 Task: Look for space in Bezons, France from 12th  August, 2023 to 15th August, 2023 for 3 adults in price range Rs.12000 to Rs.16000. Place can be entire place with 2 bedrooms having 3 beds and 1 bathroom. Property type can be house, flat, guest house. Amenities needed are: washing machine. Booking option can be shelf check-in. Required host language is English.
Action: Mouse moved to (444, 233)
Screenshot: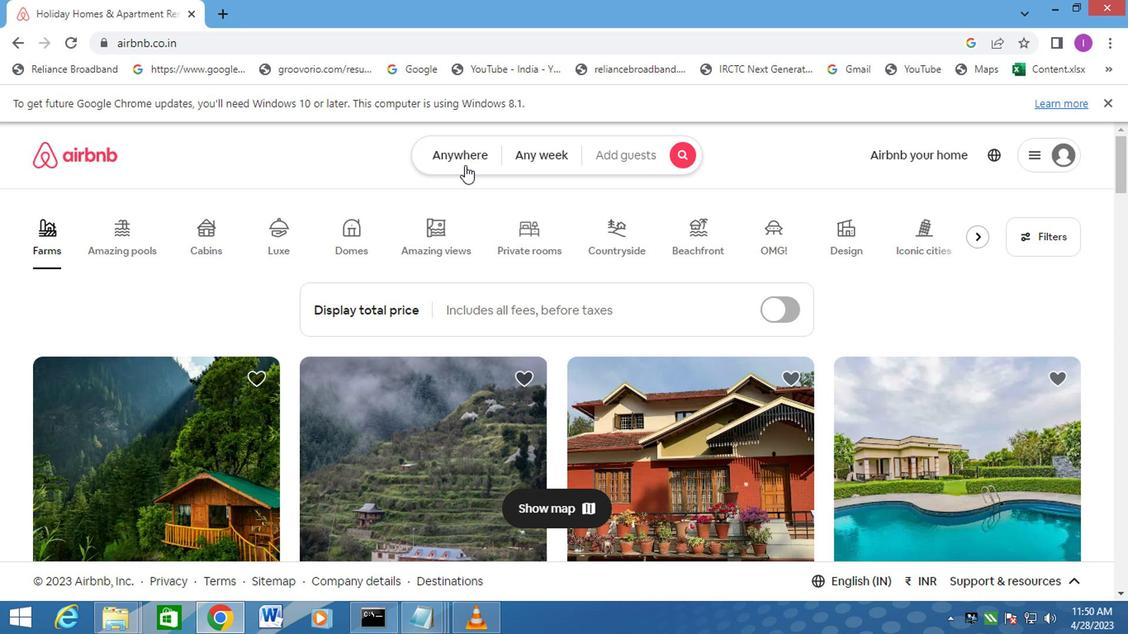
Action: Mouse pressed left at (444, 233)
Screenshot: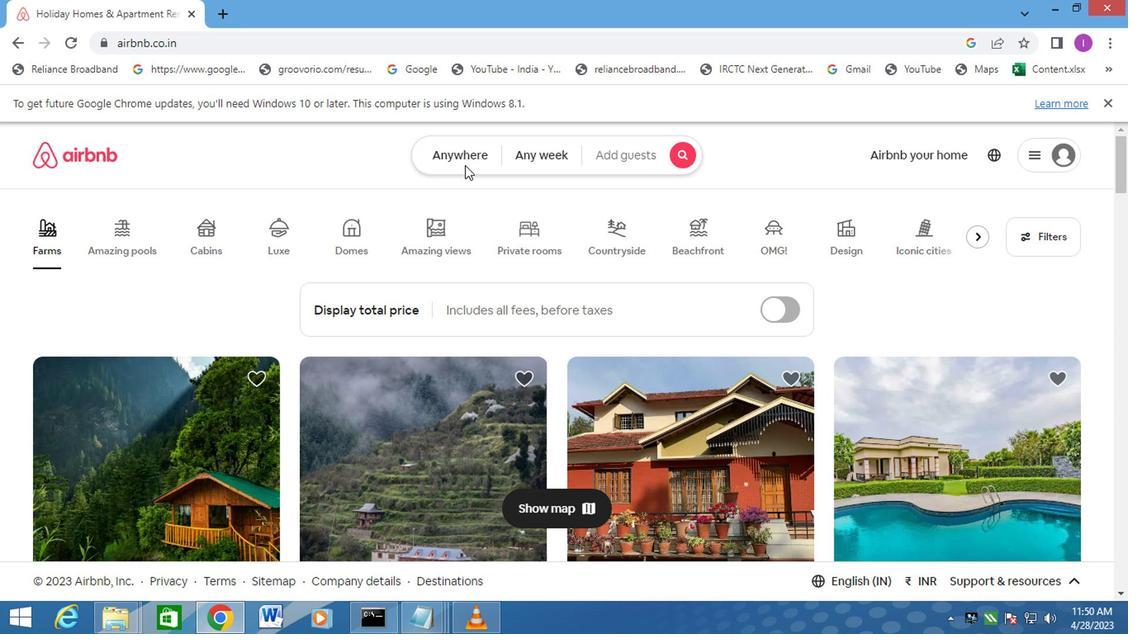 
Action: Mouse moved to (347, 279)
Screenshot: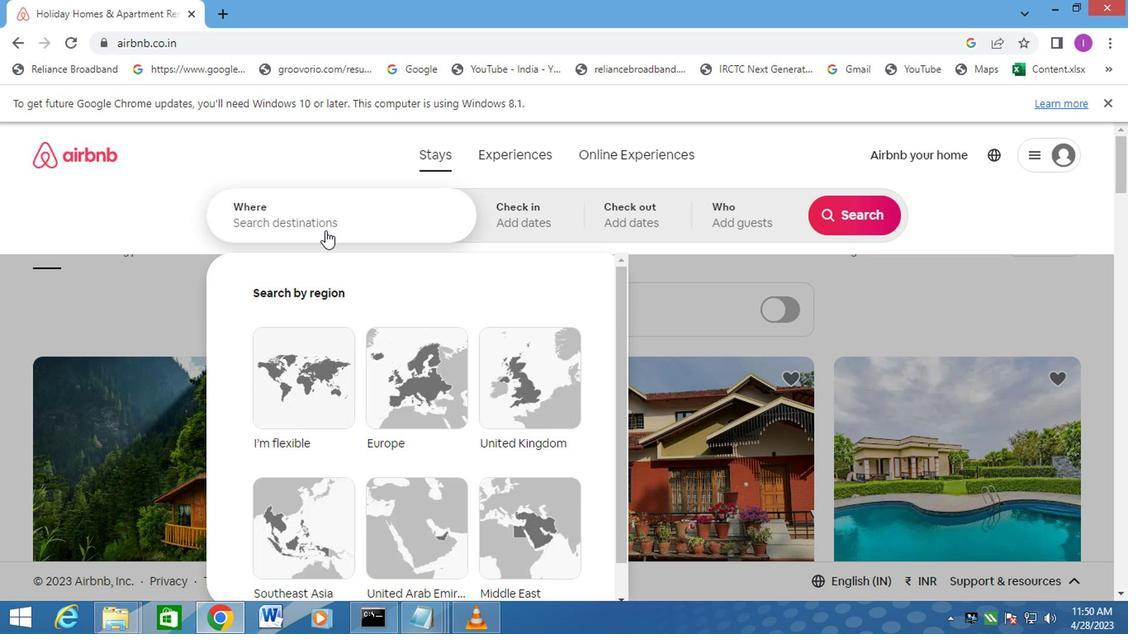
Action: Mouse pressed left at (347, 279)
Screenshot: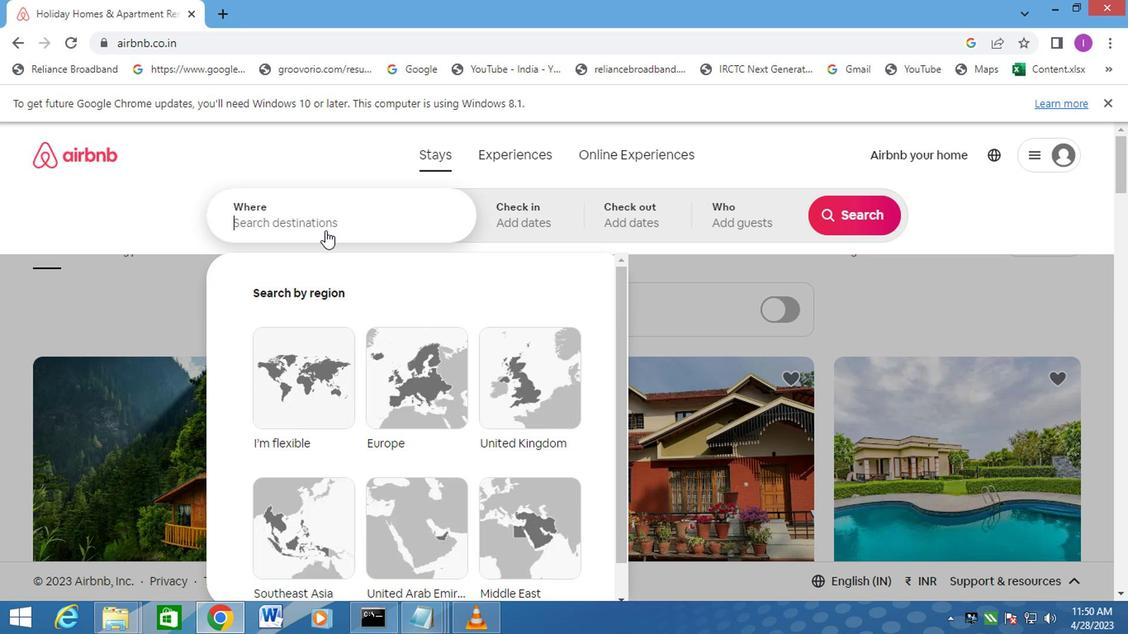 
Action: Mouse moved to (357, 271)
Screenshot: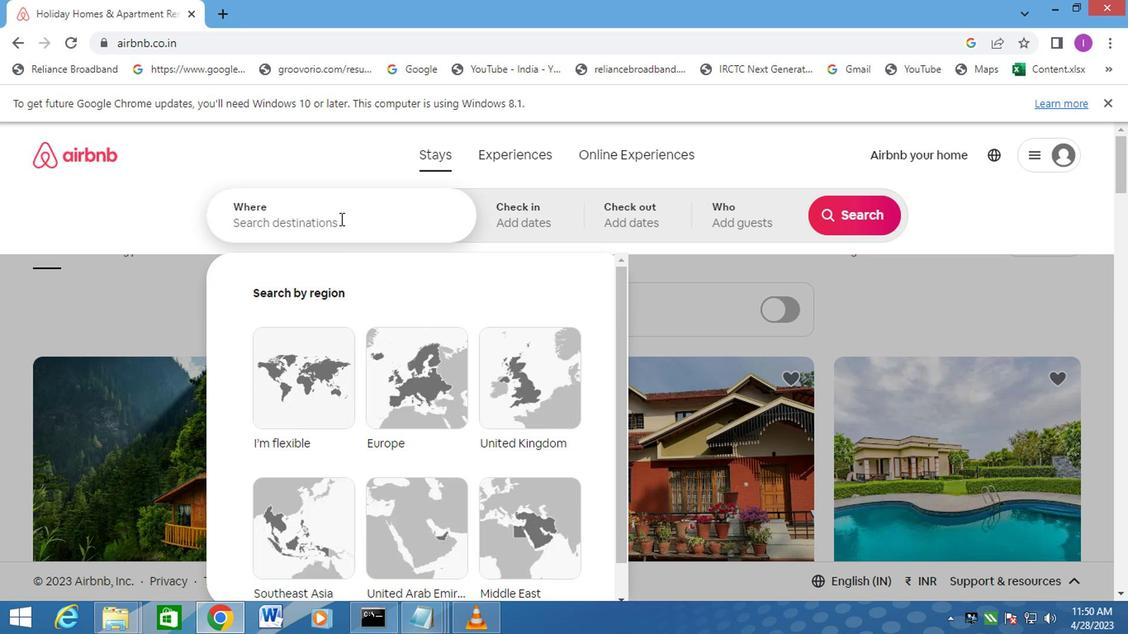 
Action: Key pressed <Key.shift>BEZONS
Screenshot: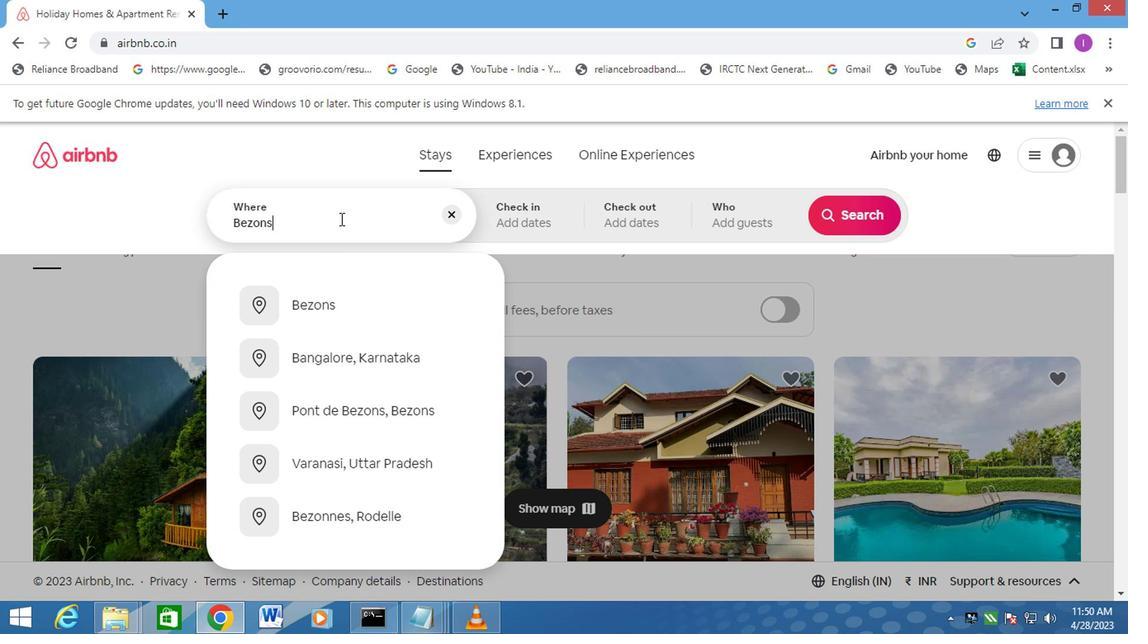 
Action: Mouse moved to (360, 270)
Screenshot: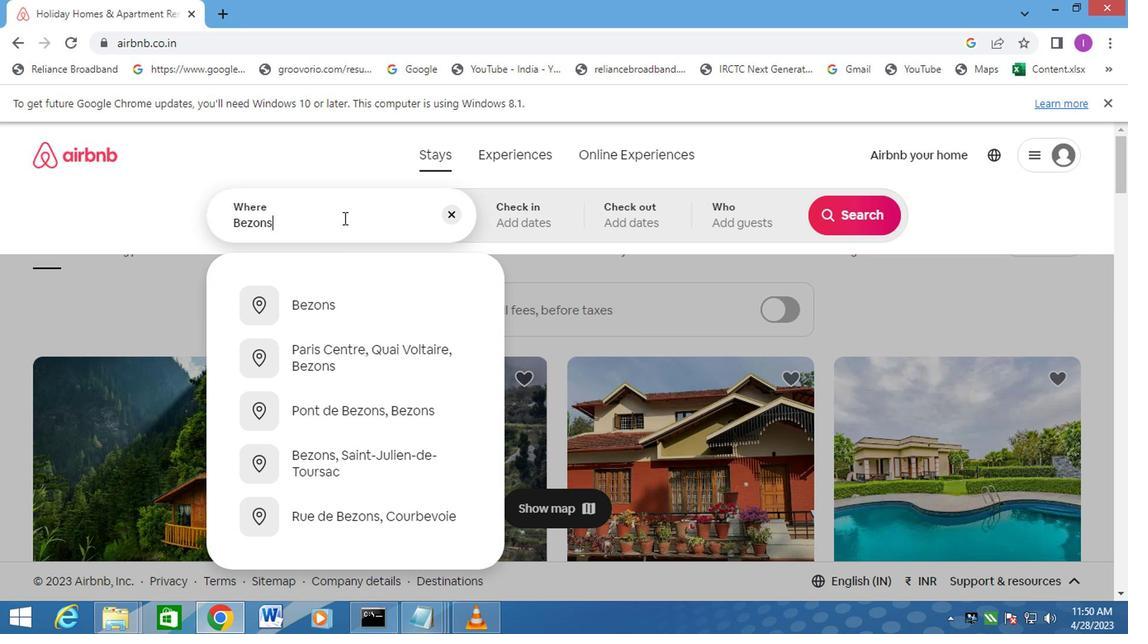 
Action: Key pressed ,<Key.shift>FRANCE
Screenshot: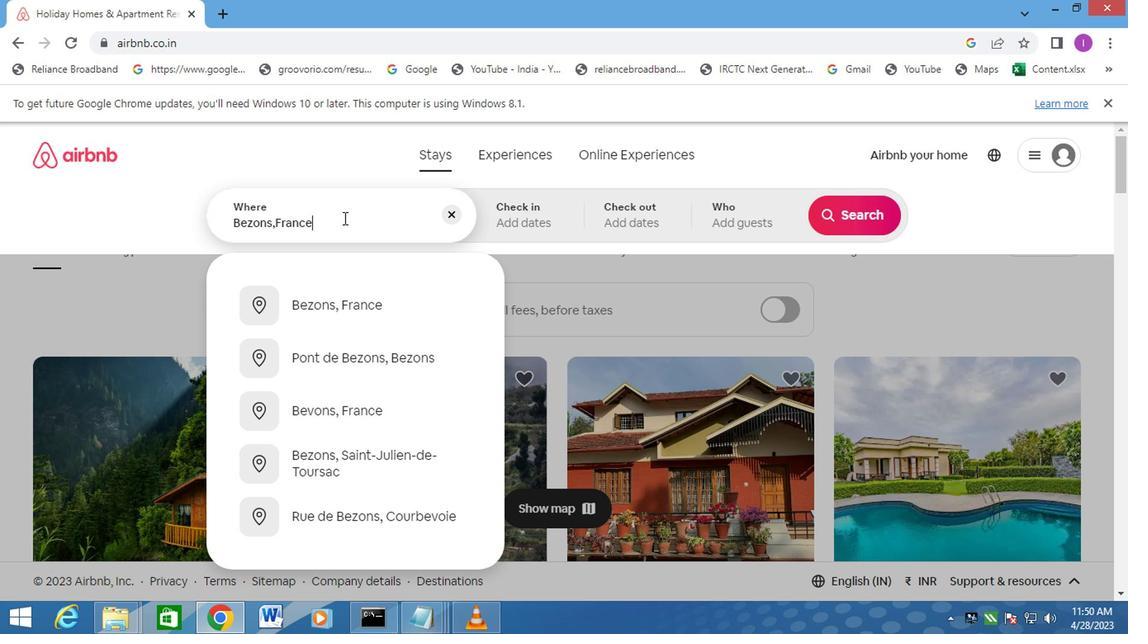 
Action: Mouse moved to (361, 332)
Screenshot: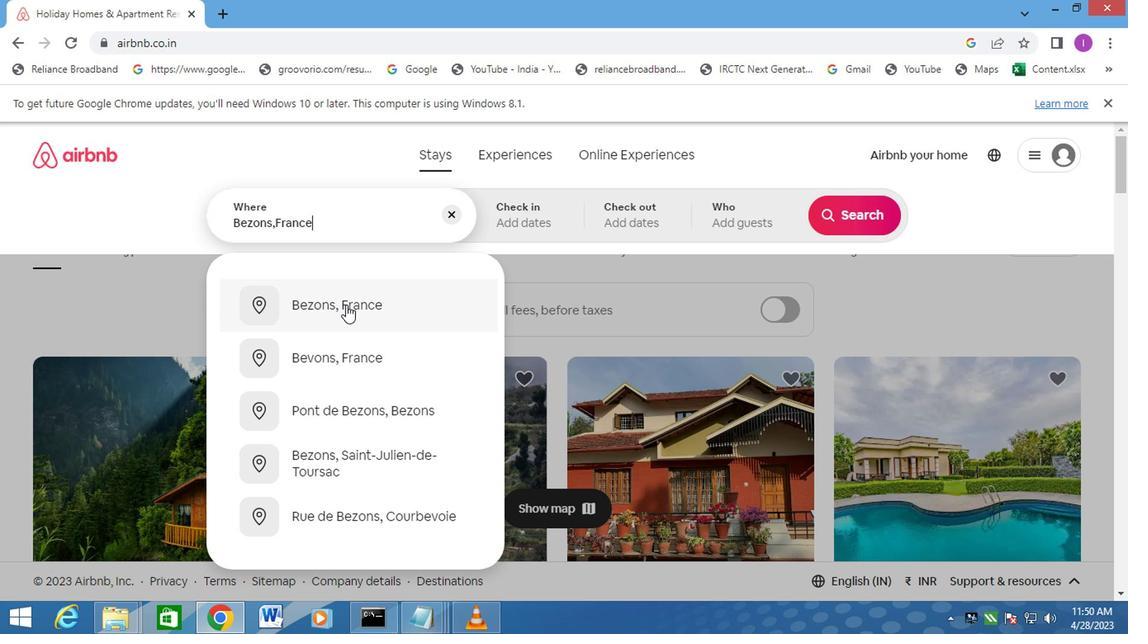 
Action: Mouse pressed left at (361, 332)
Screenshot: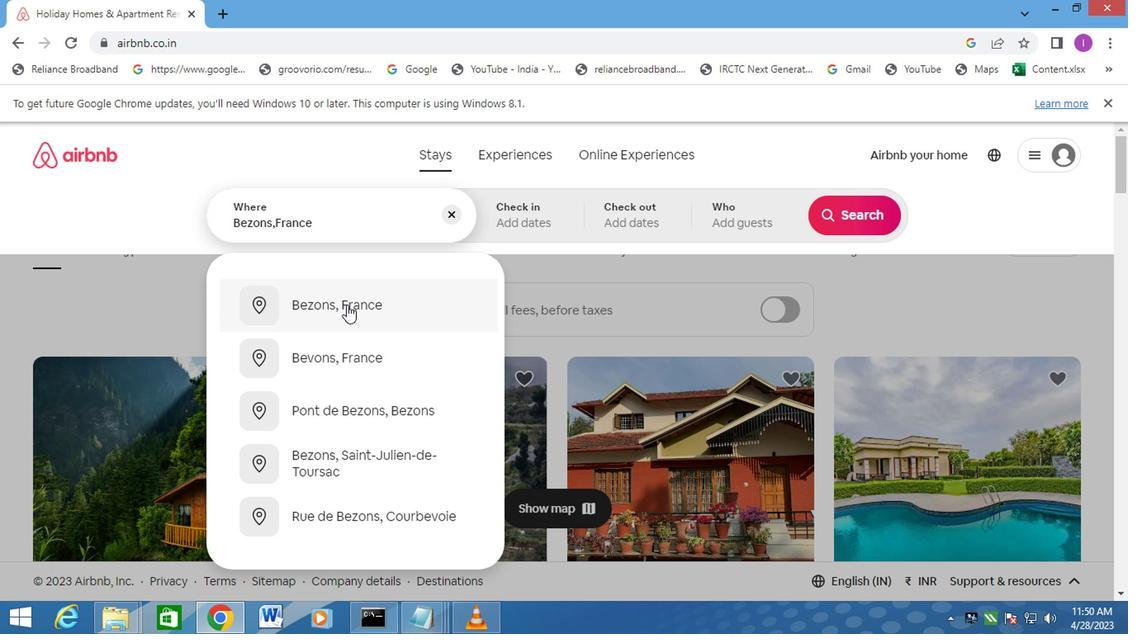 
Action: Mouse moved to (715, 365)
Screenshot: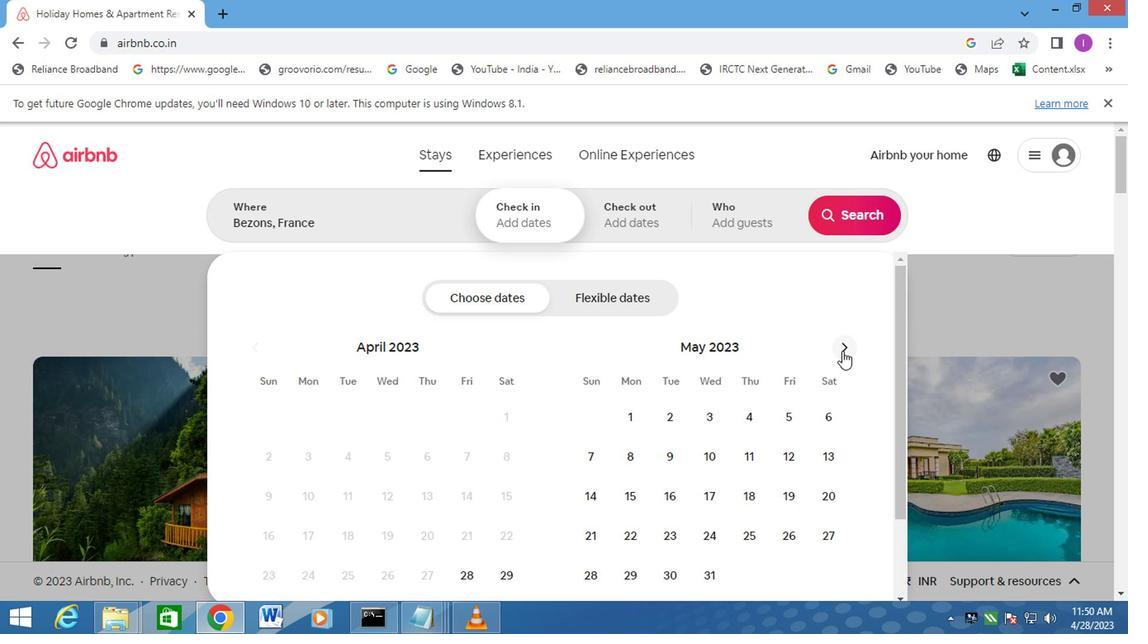 
Action: Mouse pressed left at (715, 365)
Screenshot: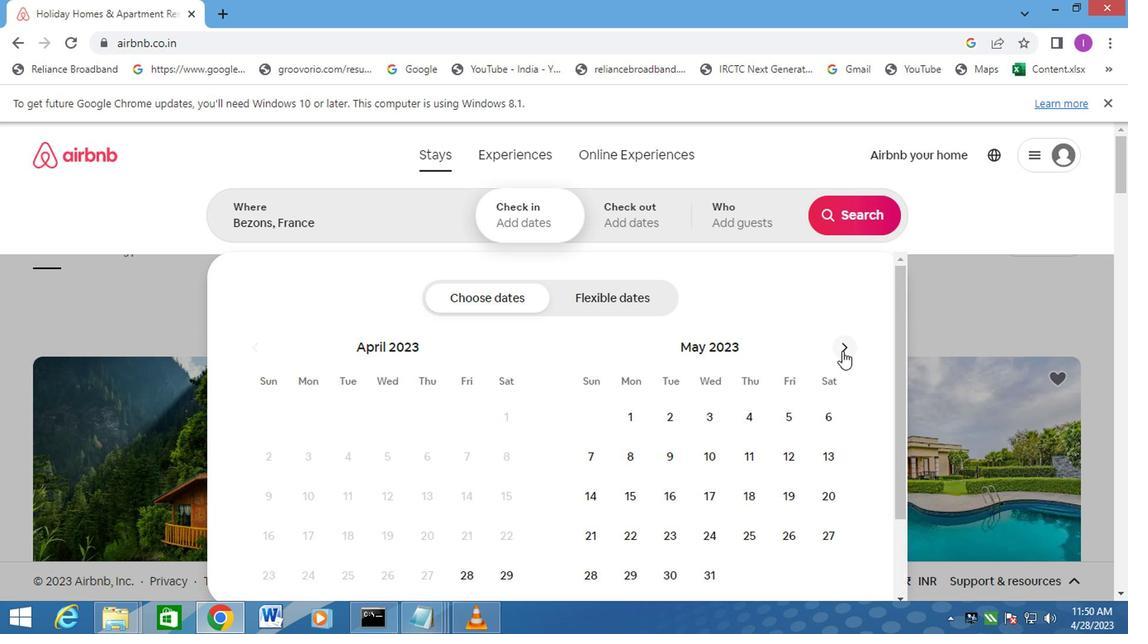 
Action: Mouse pressed left at (715, 365)
Screenshot: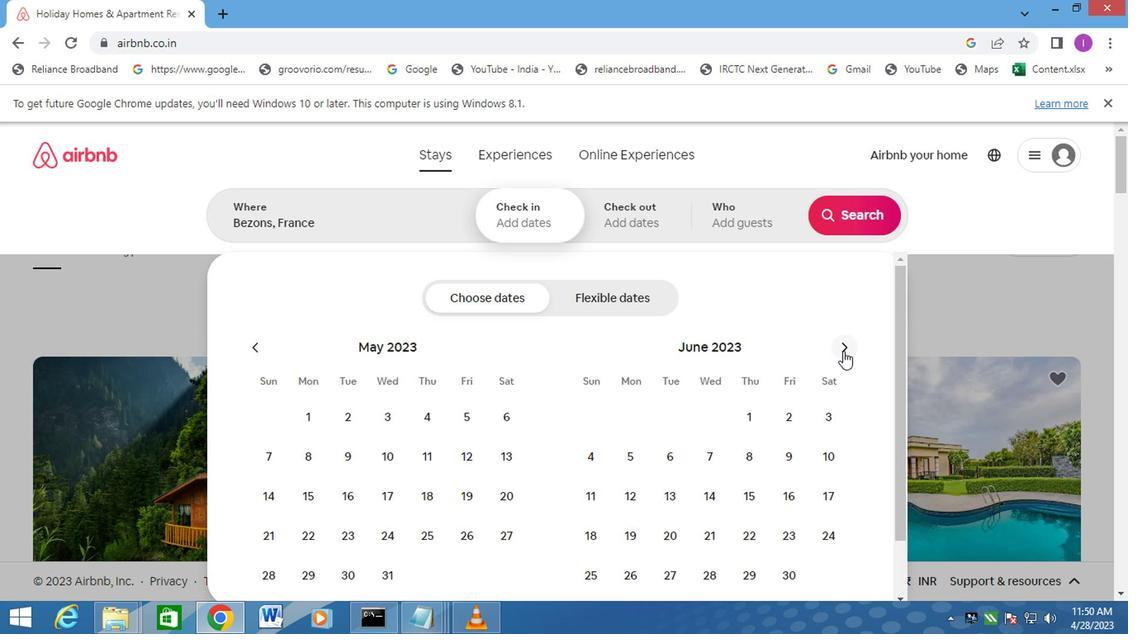 
Action: Mouse pressed left at (715, 365)
Screenshot: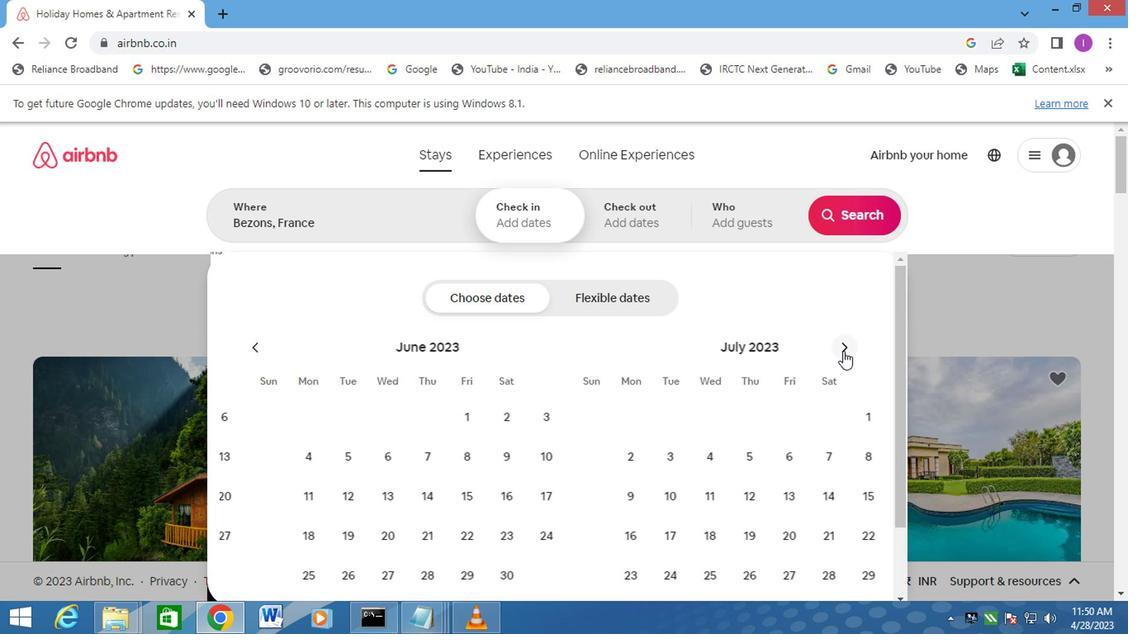
Action: Mouse moved to (715, 365)
Screenshot: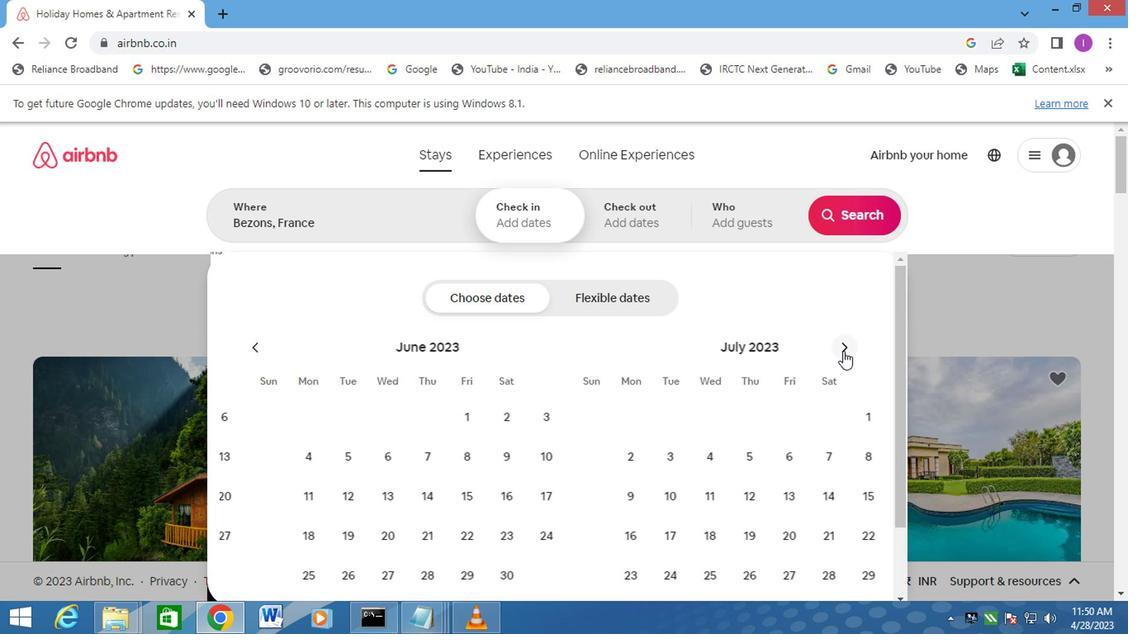 
Action: Mouse pressed left at (715, 365)
Screenshot: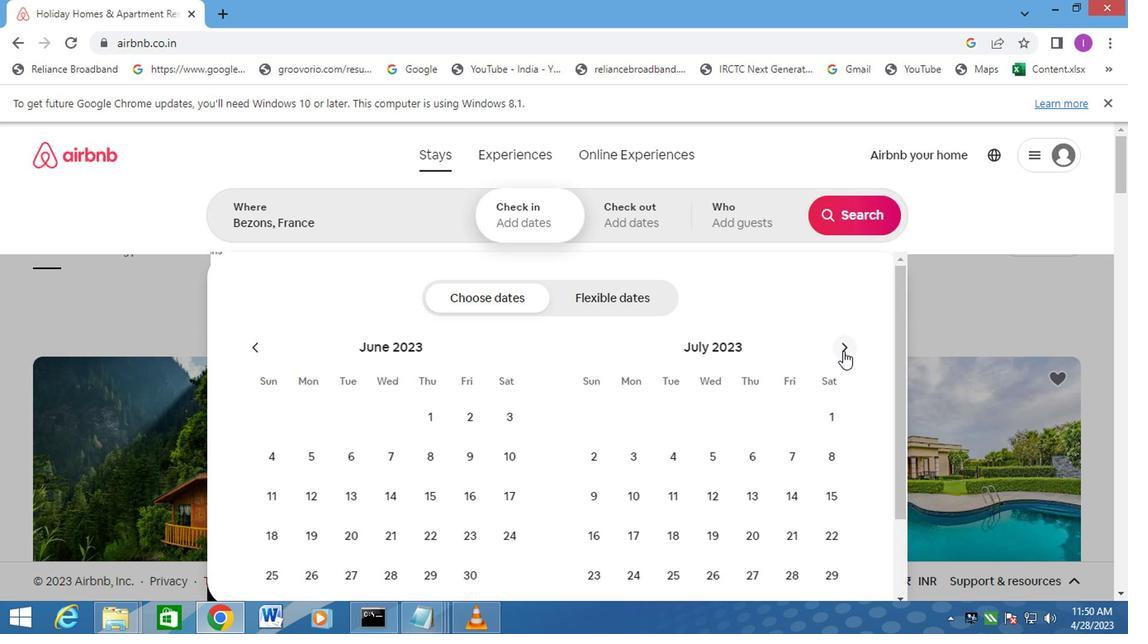 
Action: Mouse moved to (703, 442)
Screenshot: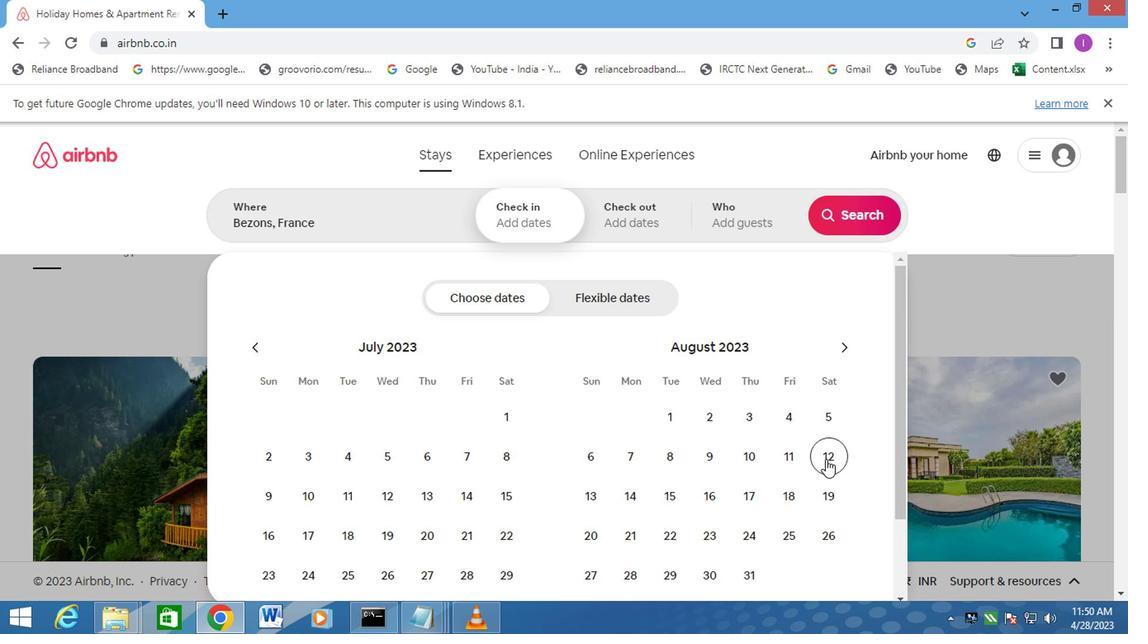 
Action: Mouse pressed left at (703, 442)
Screenshot: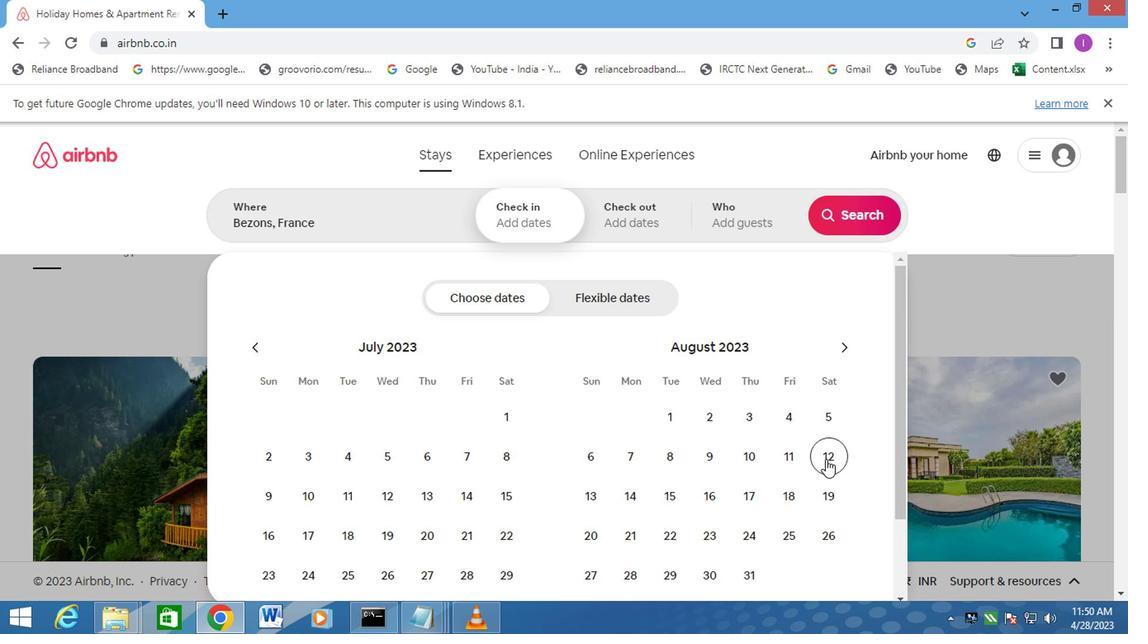 
Action: Mouse moved to (595, 470)
Screenshot: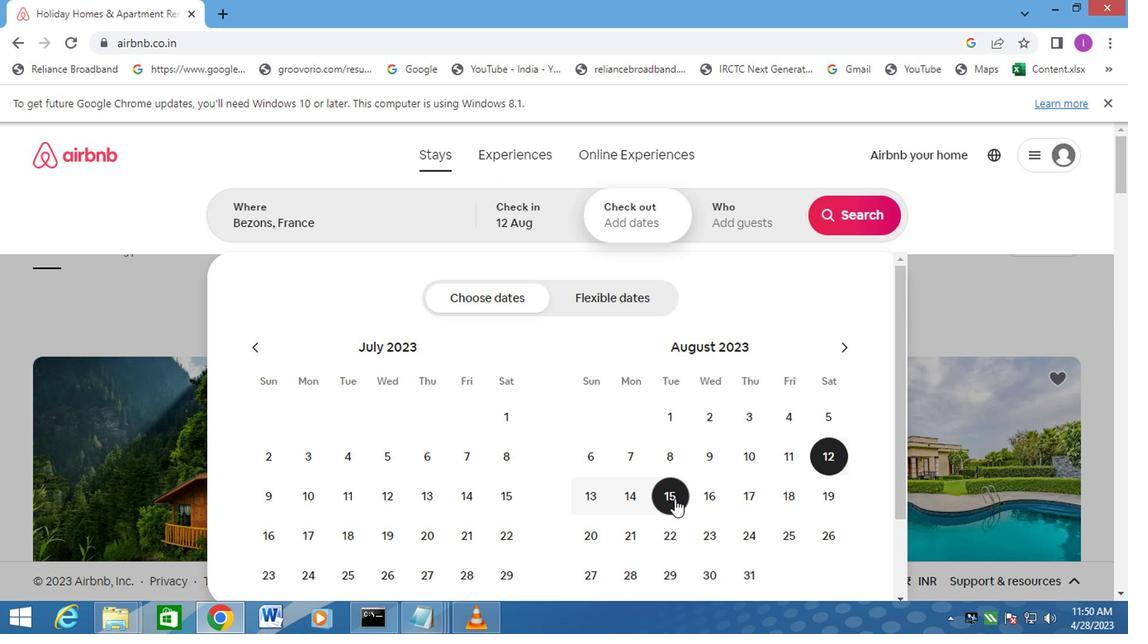 
Action: Mouse pressed left at (595, 470)
Screenshot: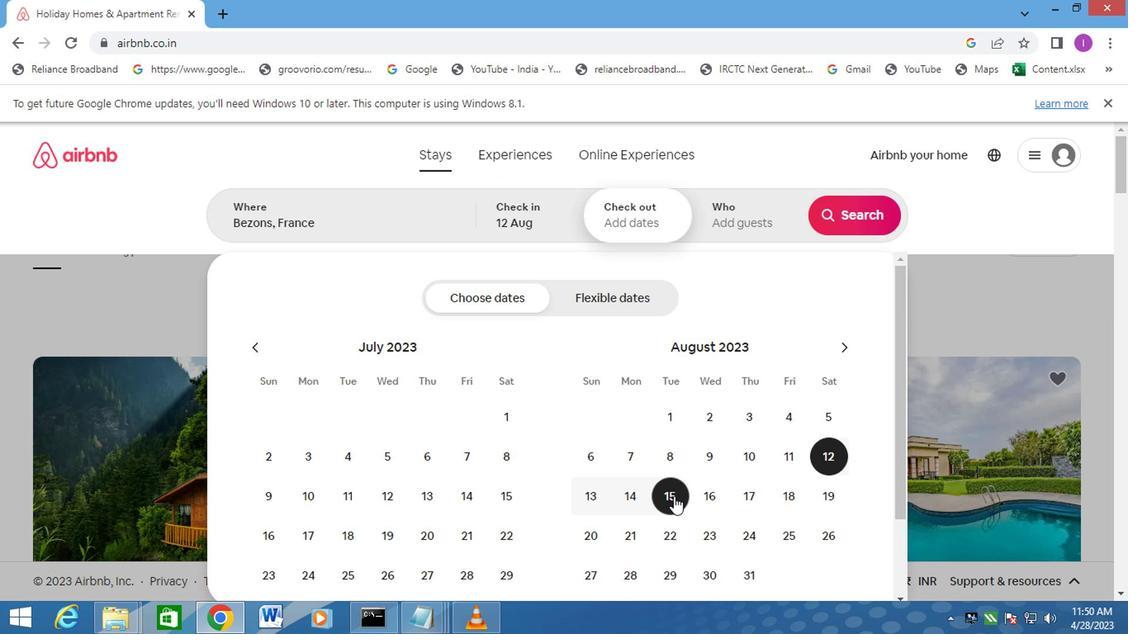
Action: Mouse moved to (659, 272)
Screenshot: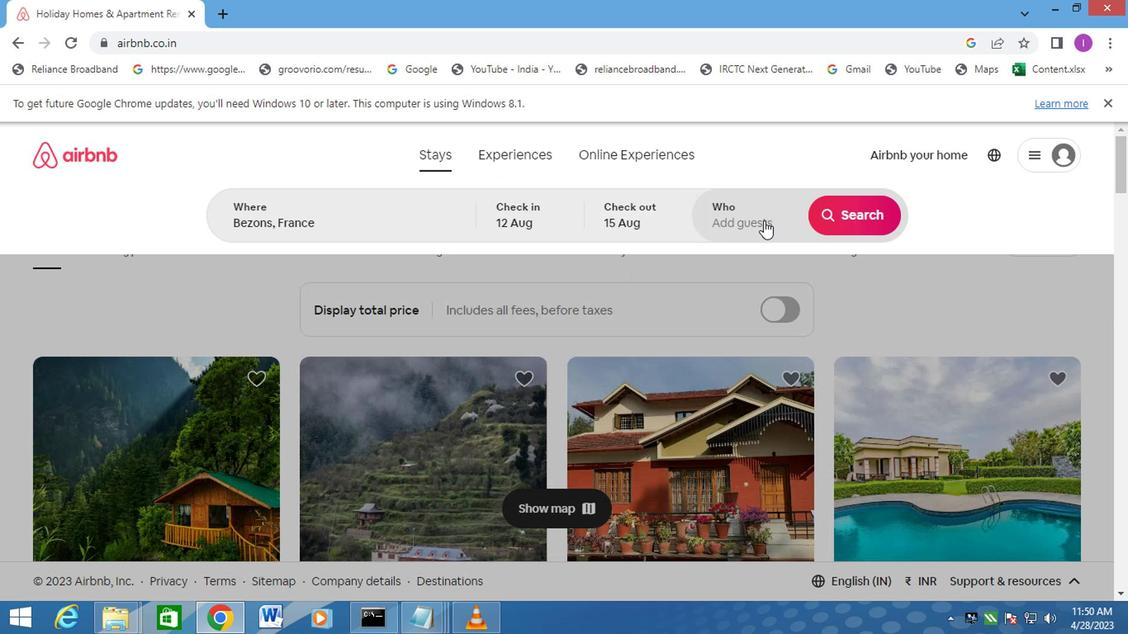 
Action: Mouse pressed left at (659, 272)
Screenshot: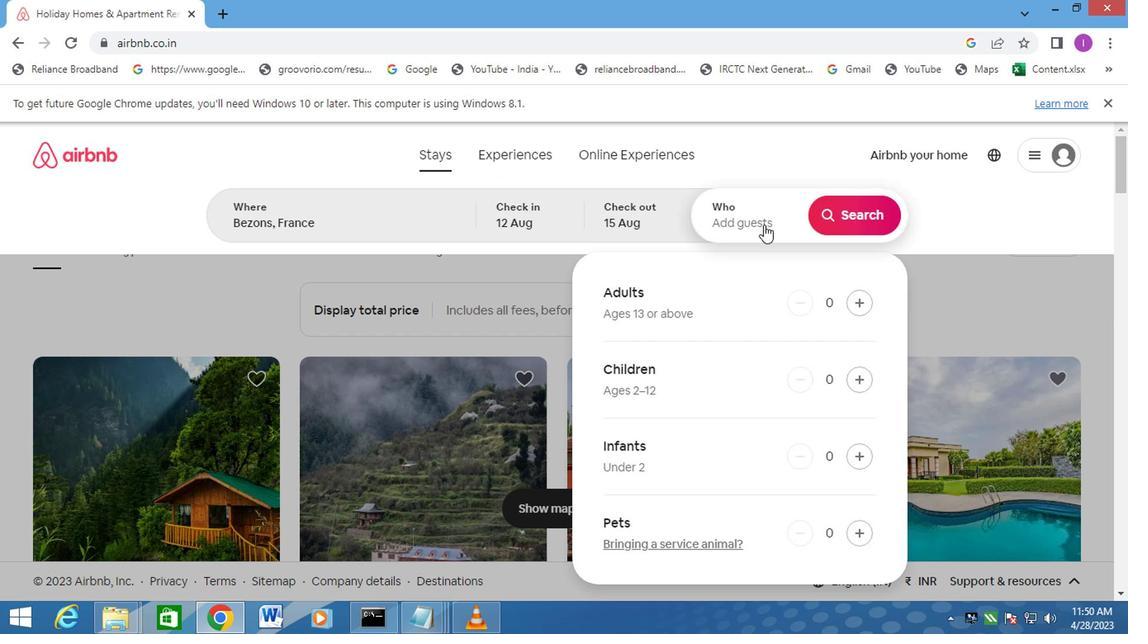 
Action: Mouse moved to (719, 329)
Screenshot: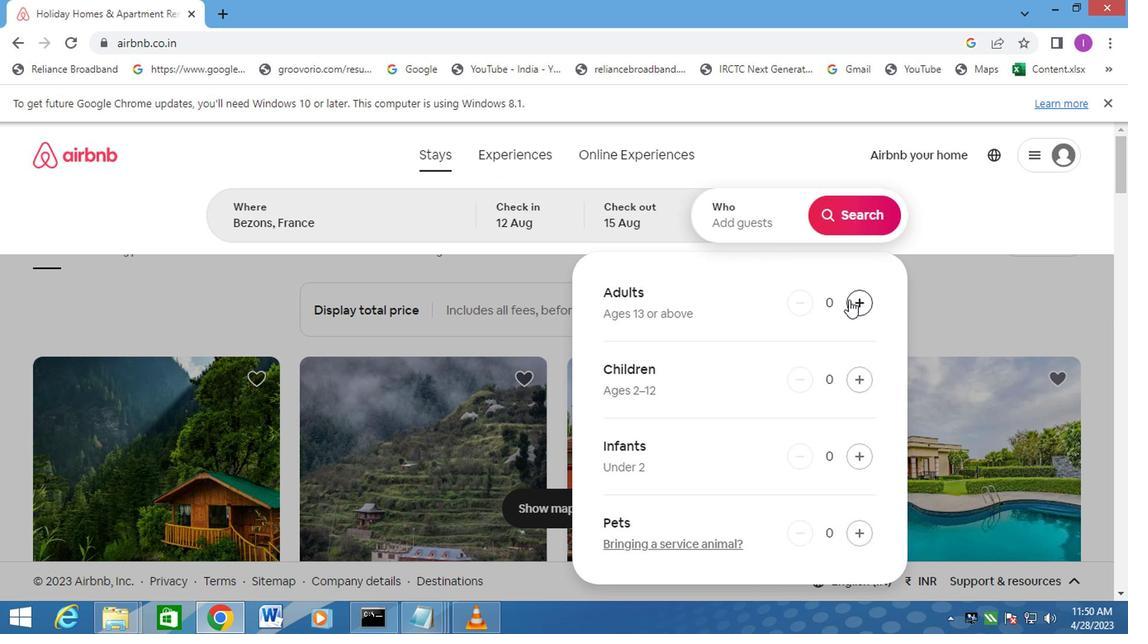 
Action: Mouse pressed left at (719, 329)
Screenshot: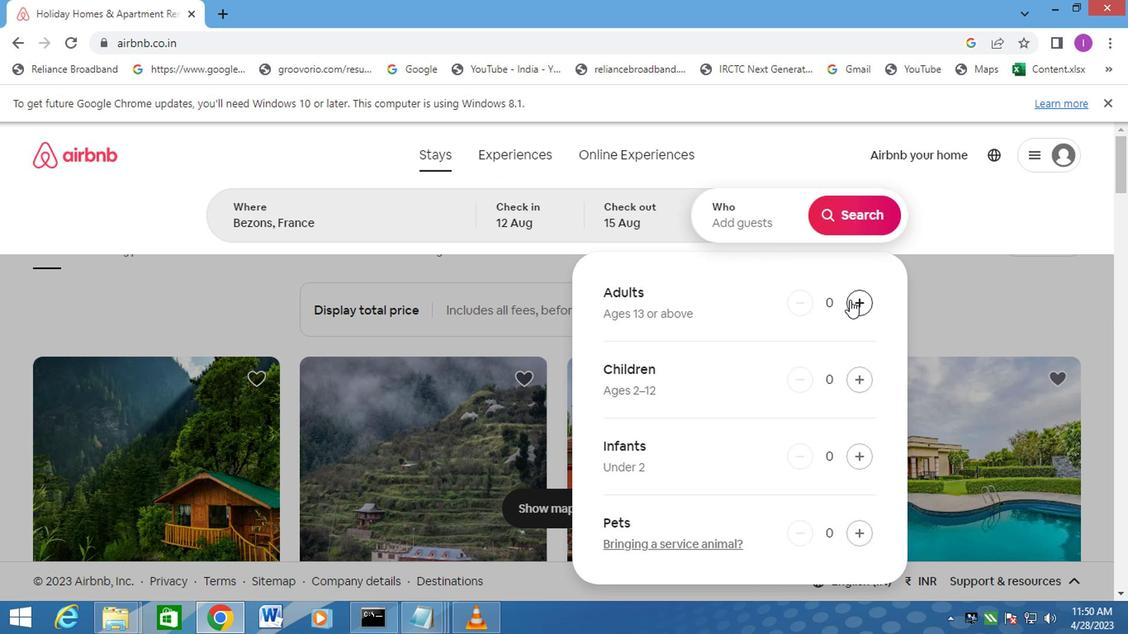 
Action: Mouse moved to (720, 329)
Screenshot: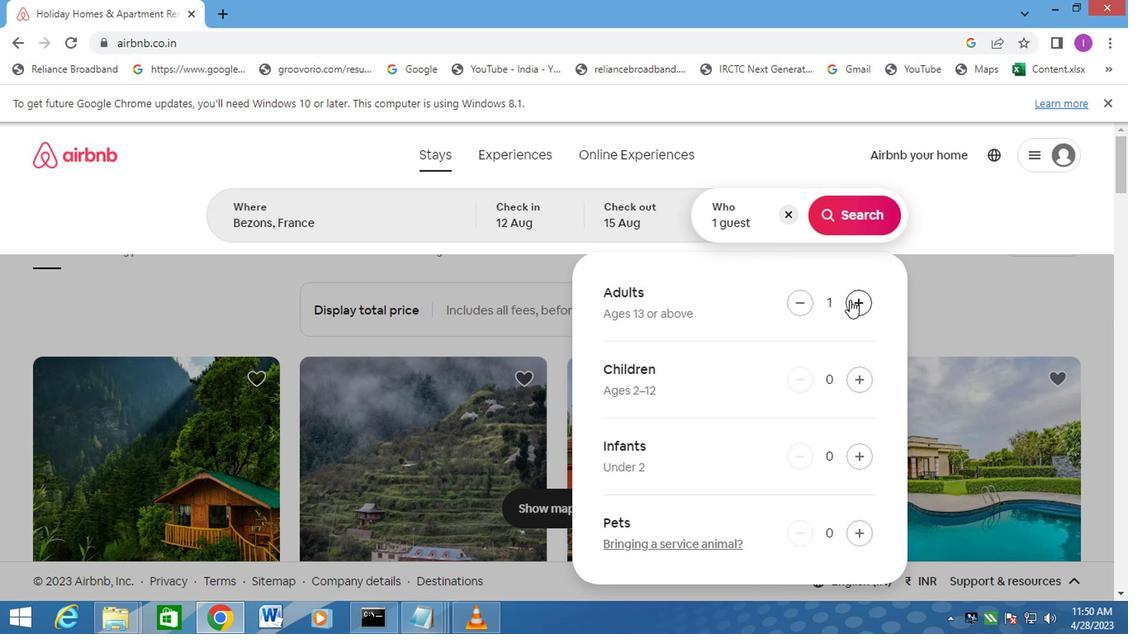 
Action: Mouse pressed left at (720, 329)
Screenshot: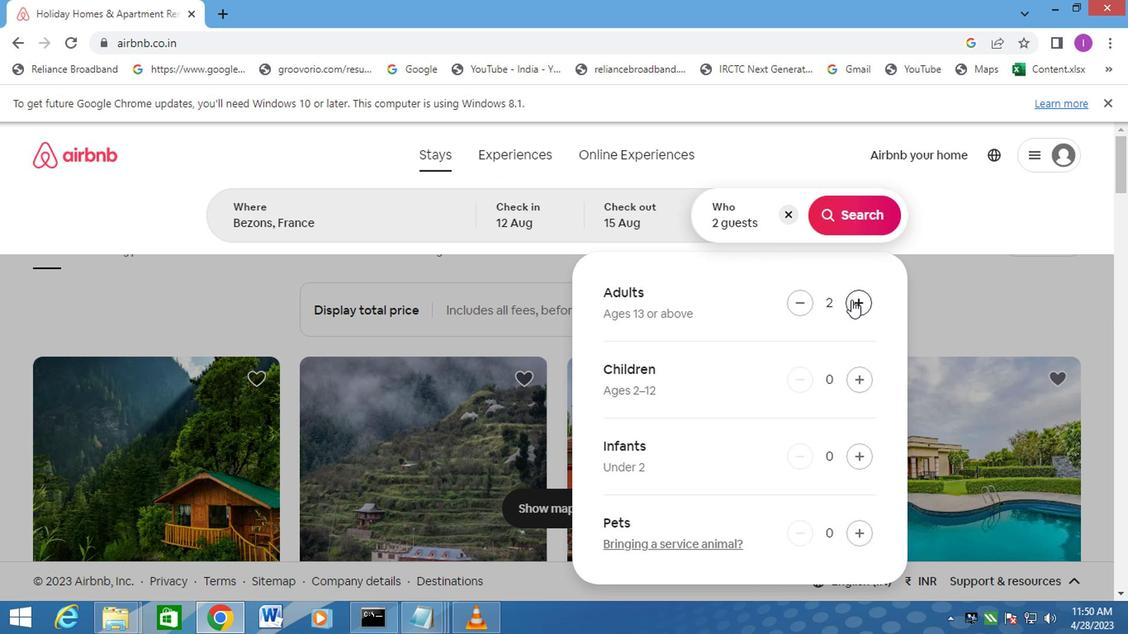 
Action: Mouse moved to (721, 329)
Screenshot: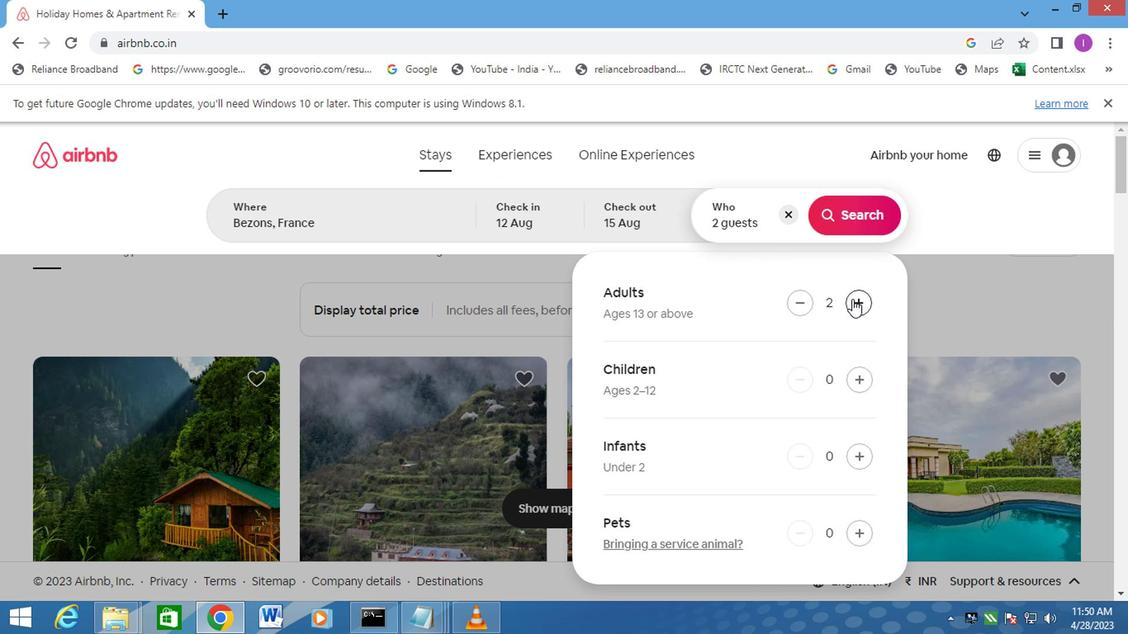 
Action: Mouse pressed left at (721, 329)
Screenshot: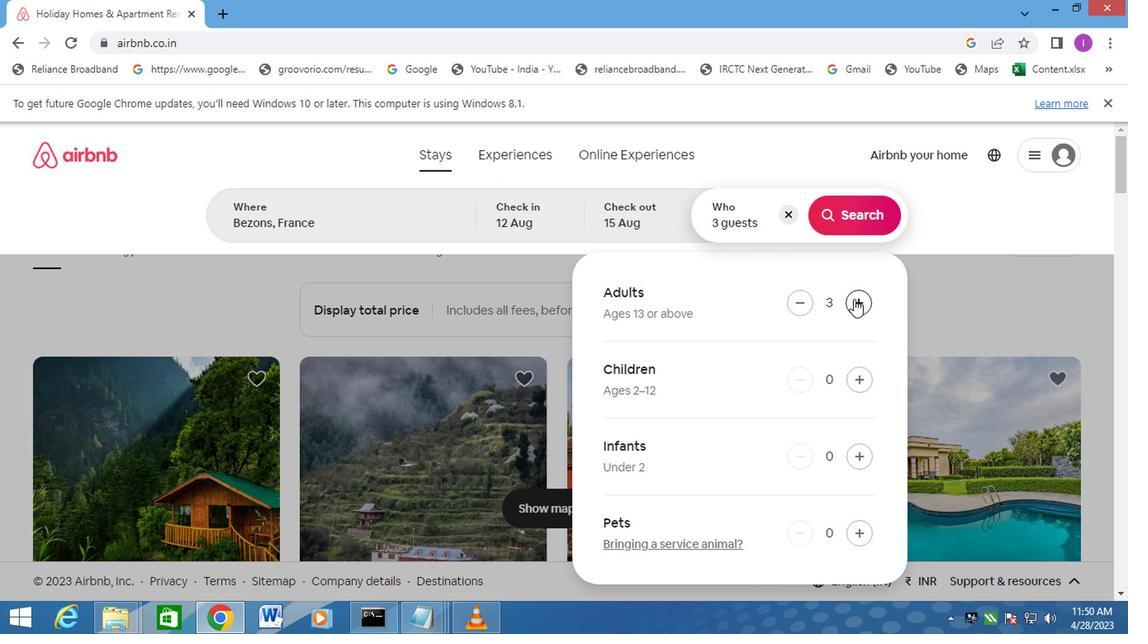 
Action: Mouse moved to (729, 266)
Screenshot: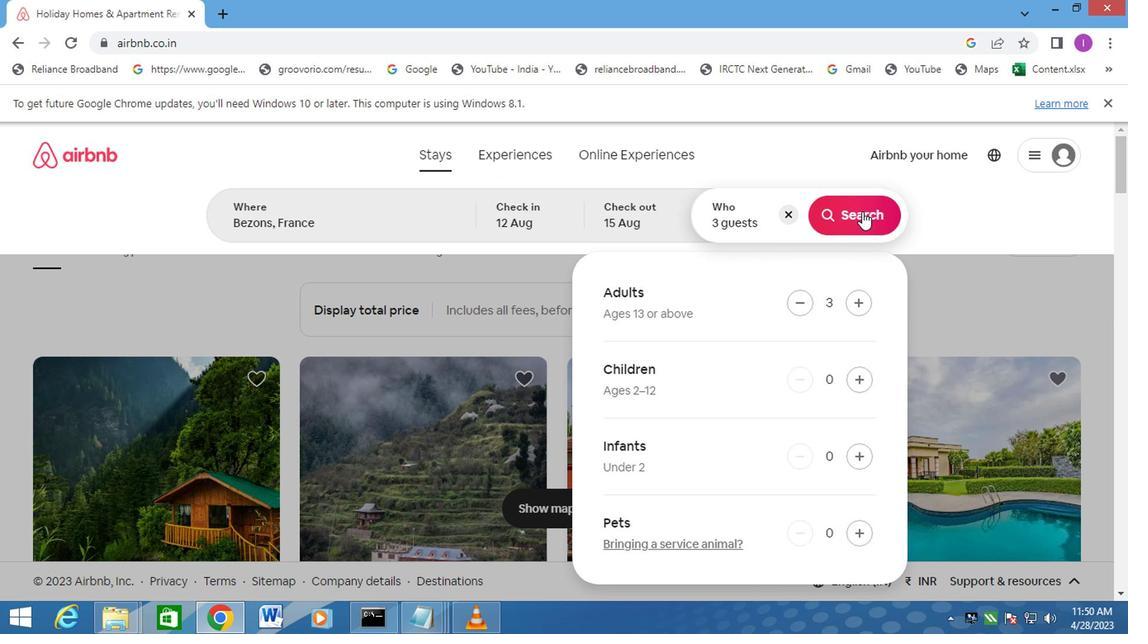 
Action: Mouse pressed left at (729, 266)
Screenshot: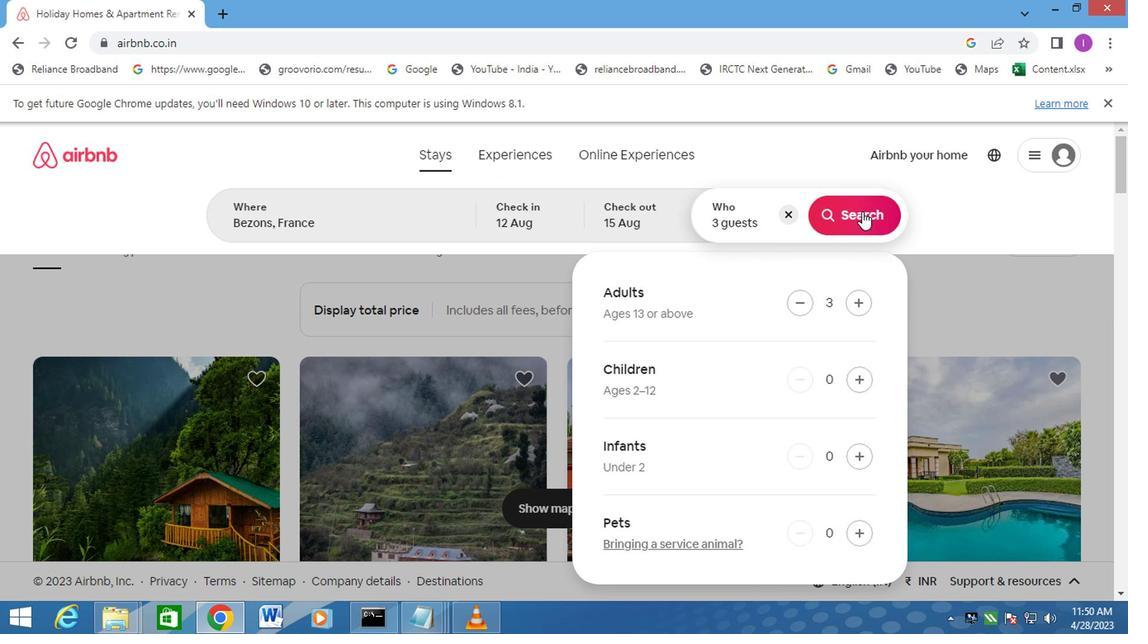 
Action: Mouse moved to (861, 275)
Screenshot: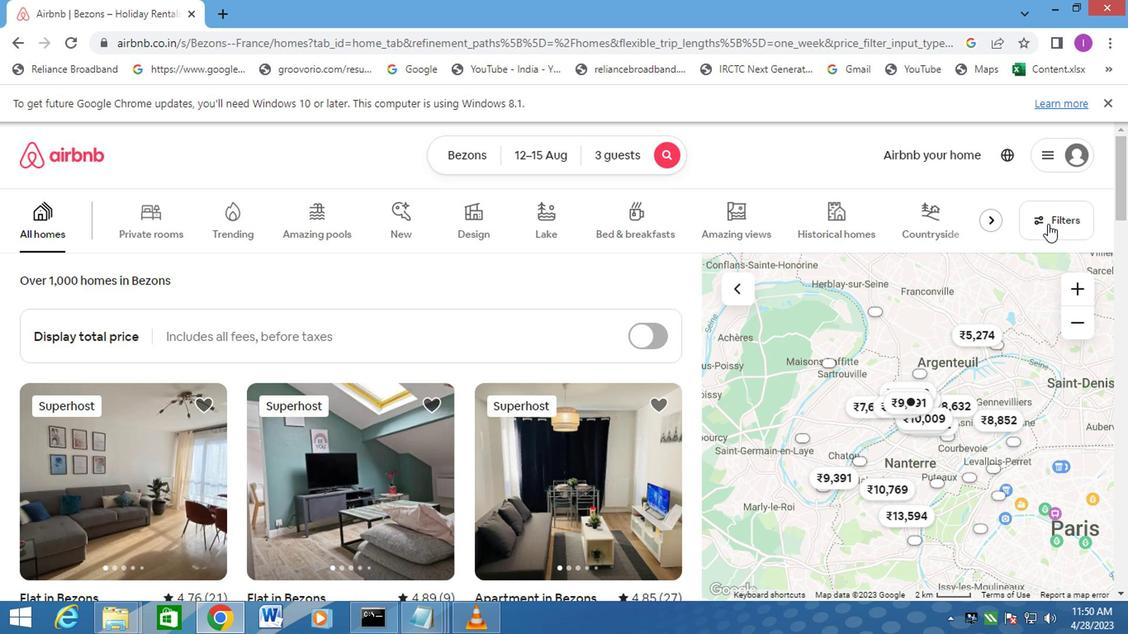 
Action: Mouse pressed left at (861, 275)
Screenshot: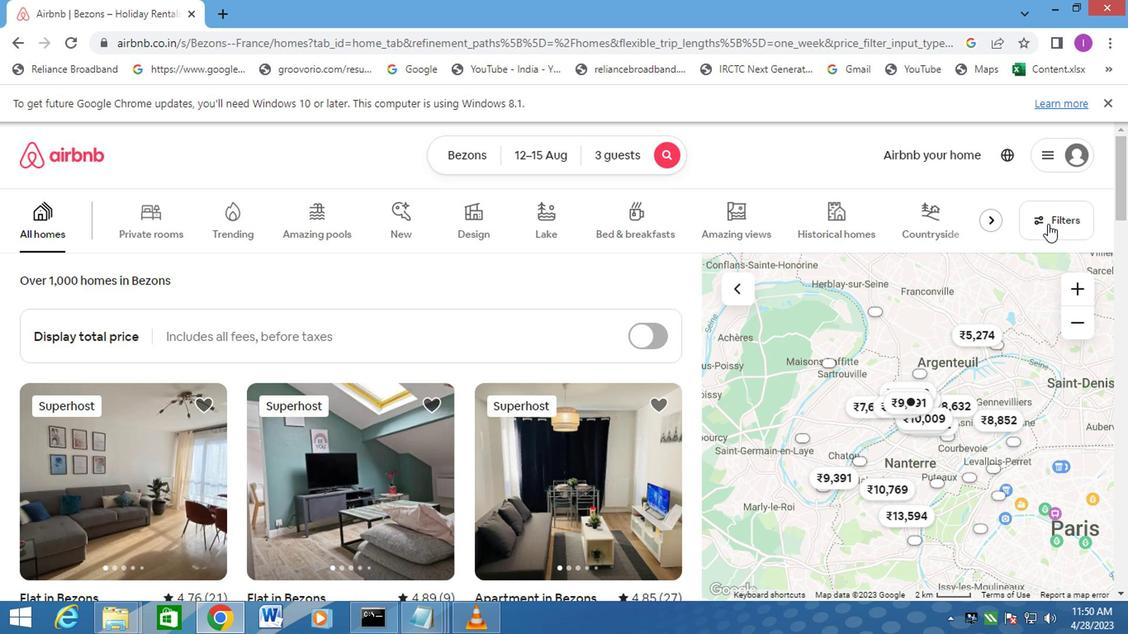 
Action: Mouse moved to (380, 425)
Screenshot: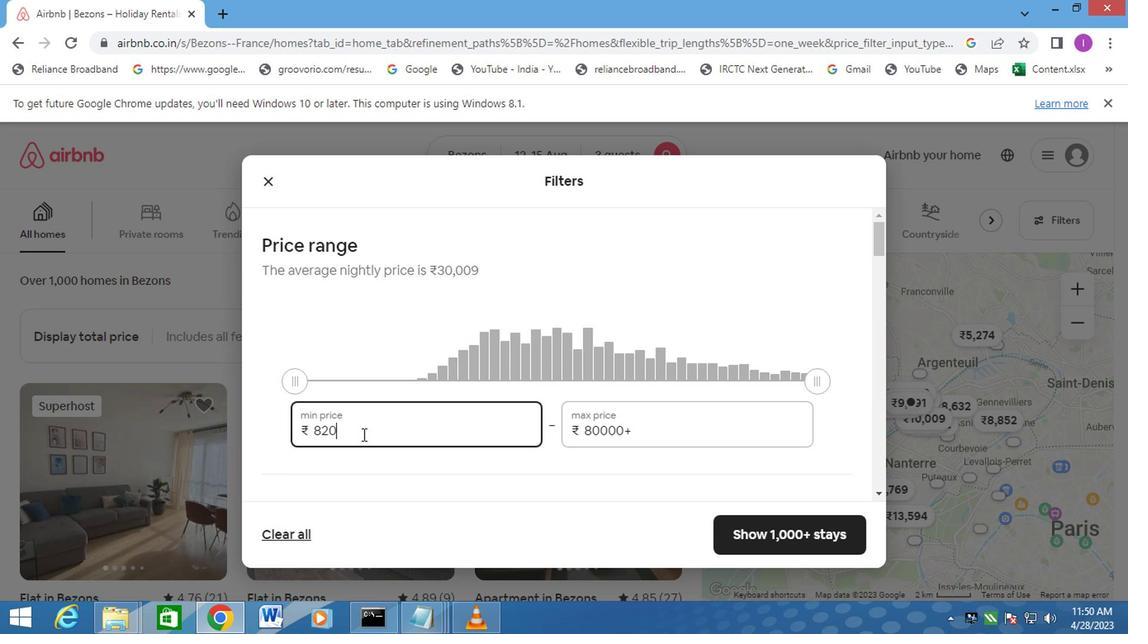 
Action: Mouse pressed left at (380, 425)
Screenshot: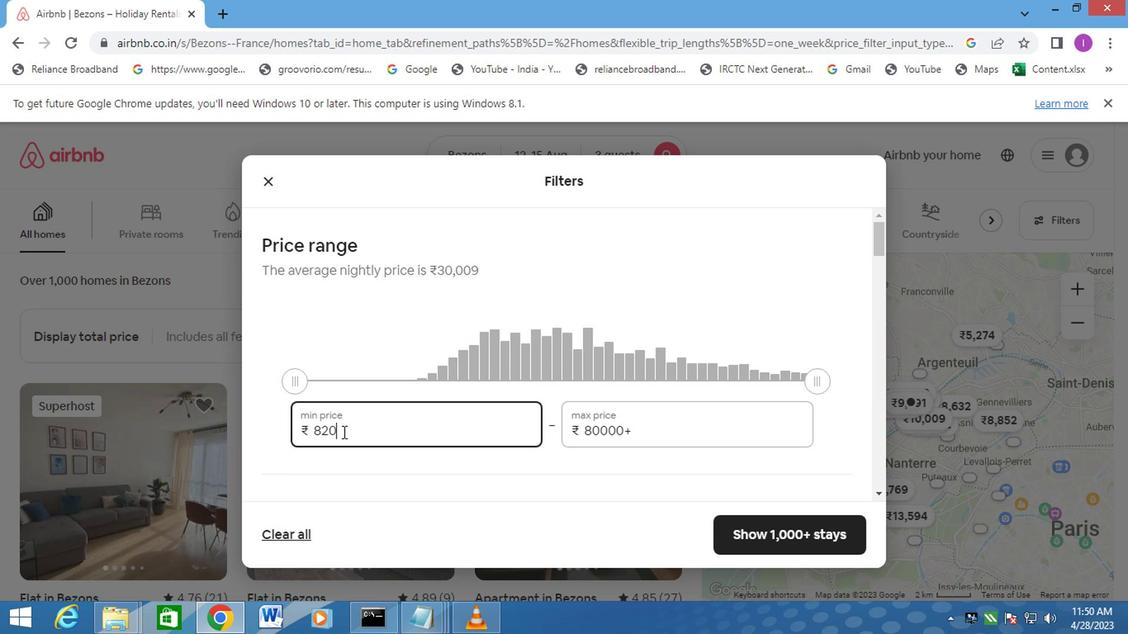 
Action: Mouse moved to (333, 414)
Screenshot: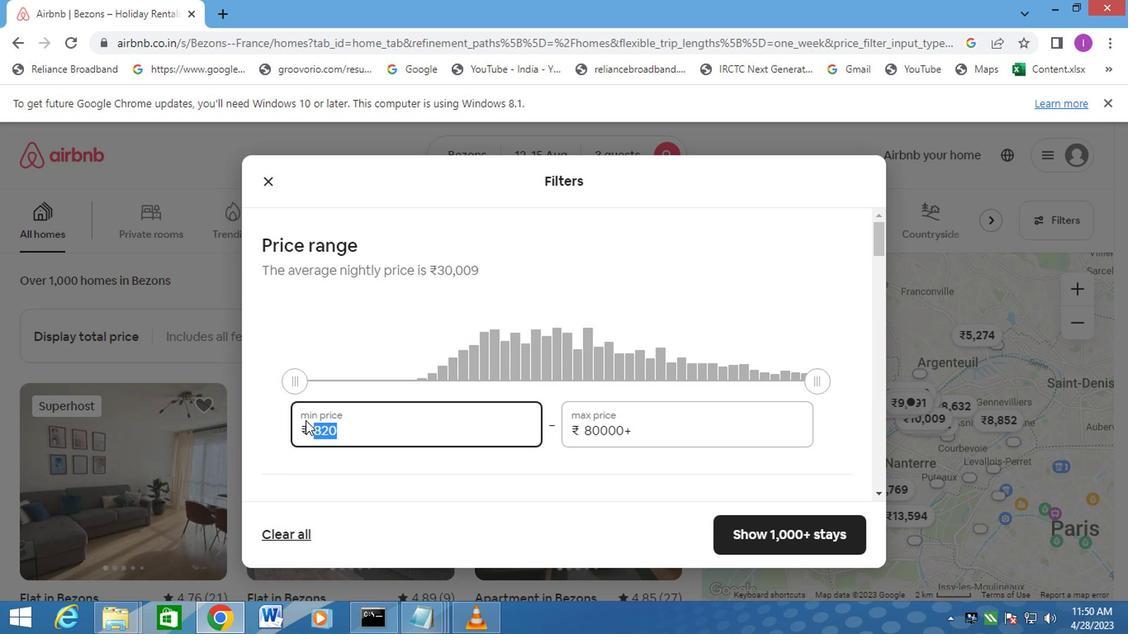 
Action: Key pressed 12000
Screenshot: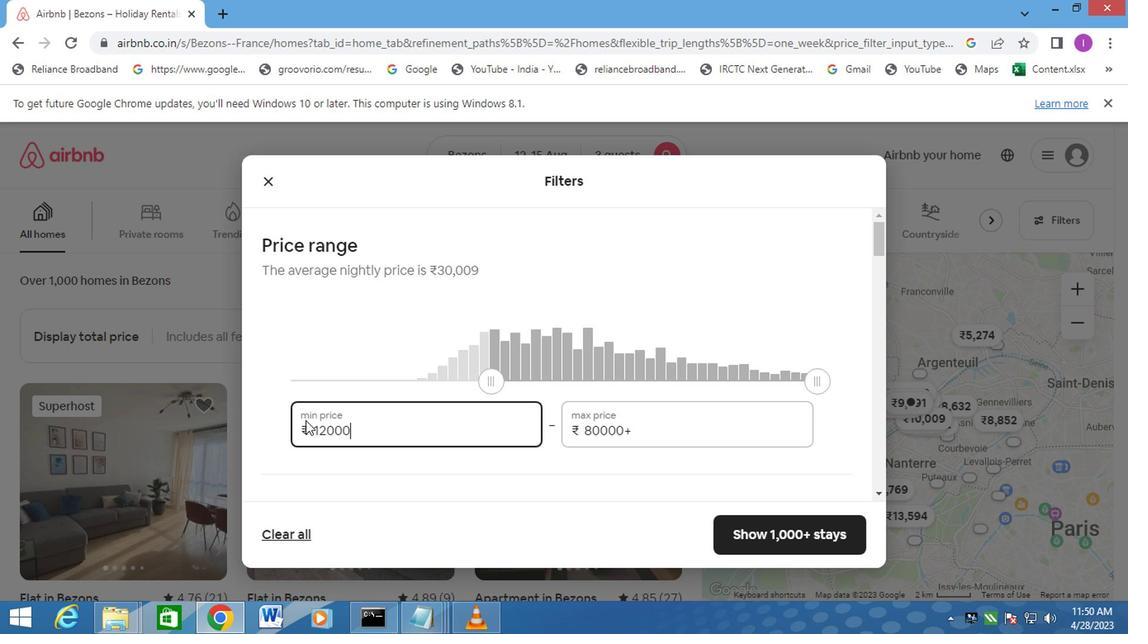 
Action: Mouse moved to (592, 425)
Screenshot: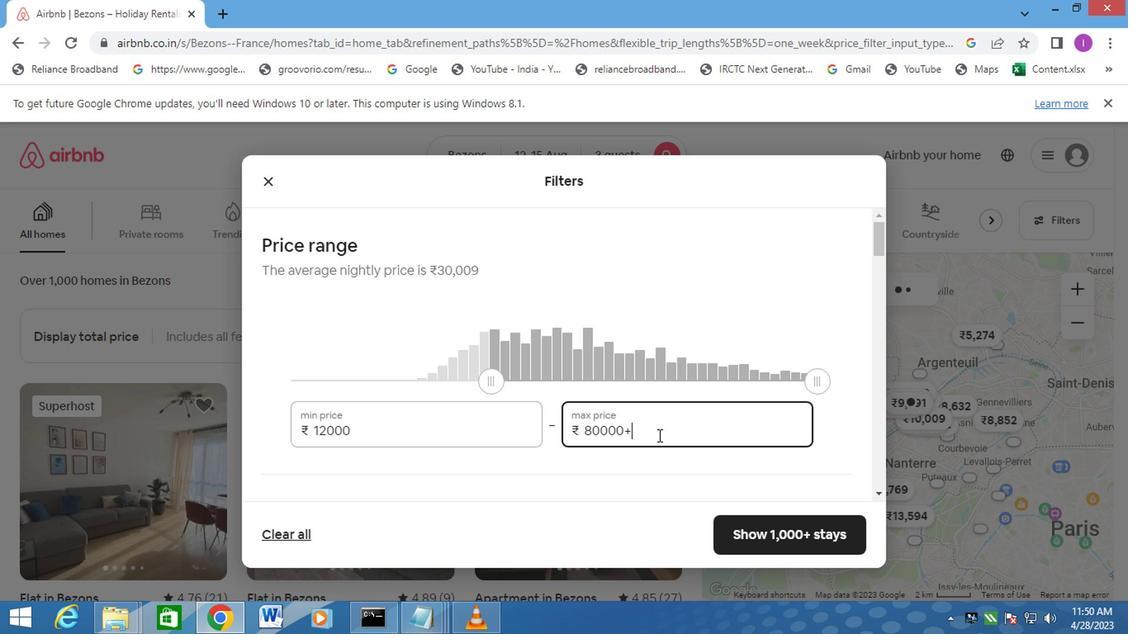 
Action: Mouse pressed left at (592, 425)
Screenshot: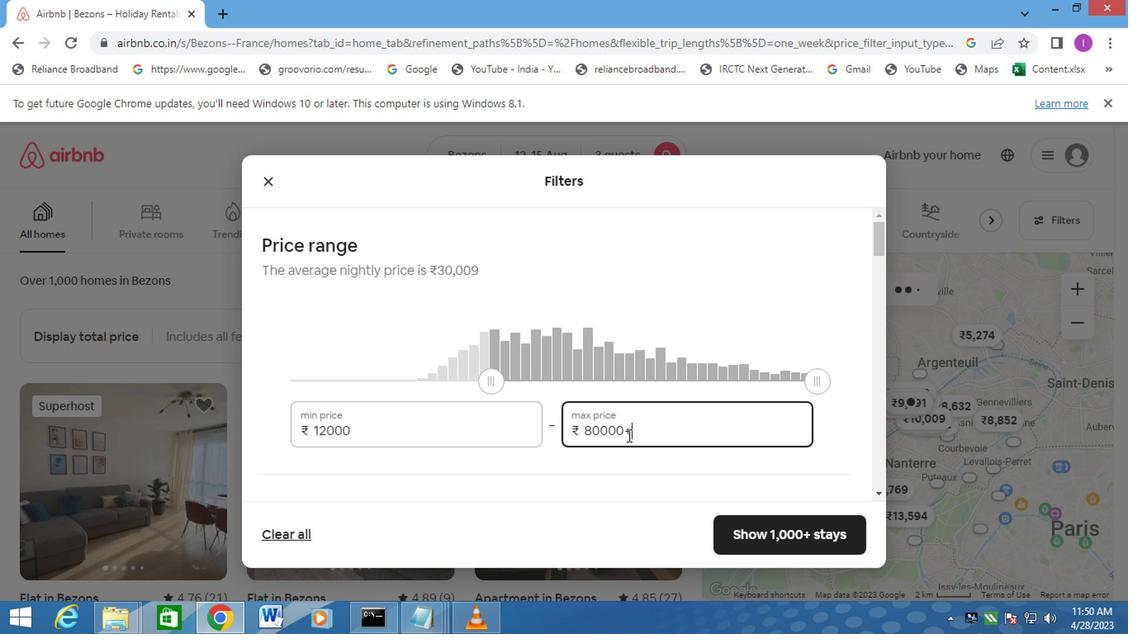 
Action: Mouse moved to (524, 426)
Screenshot: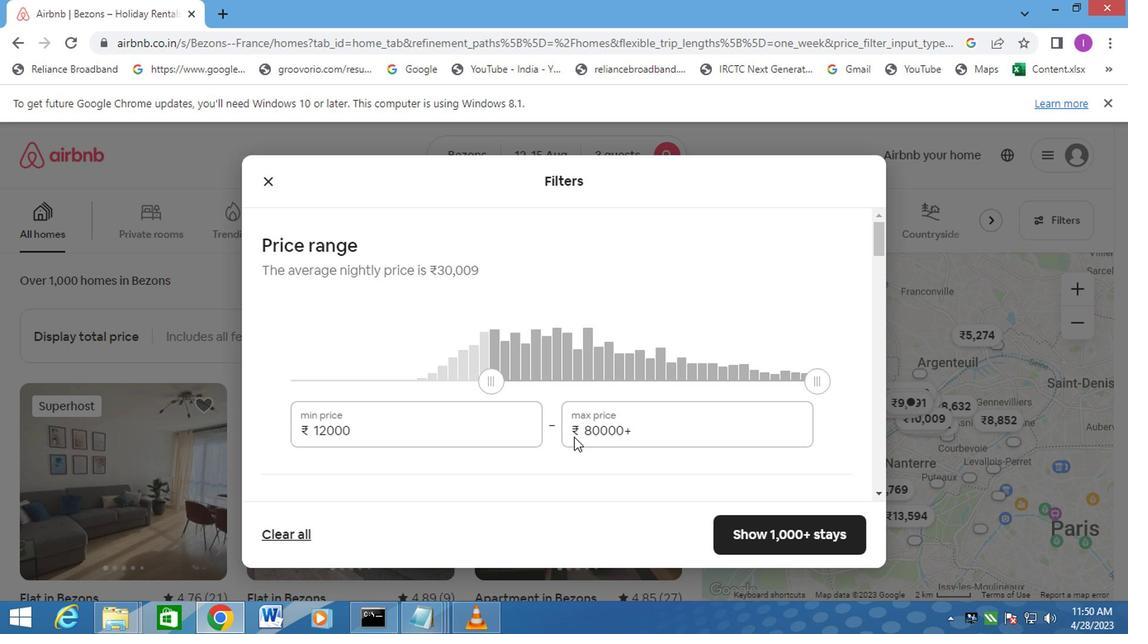 
Action: Mouse pressed left at (524, 426)
Screenshot: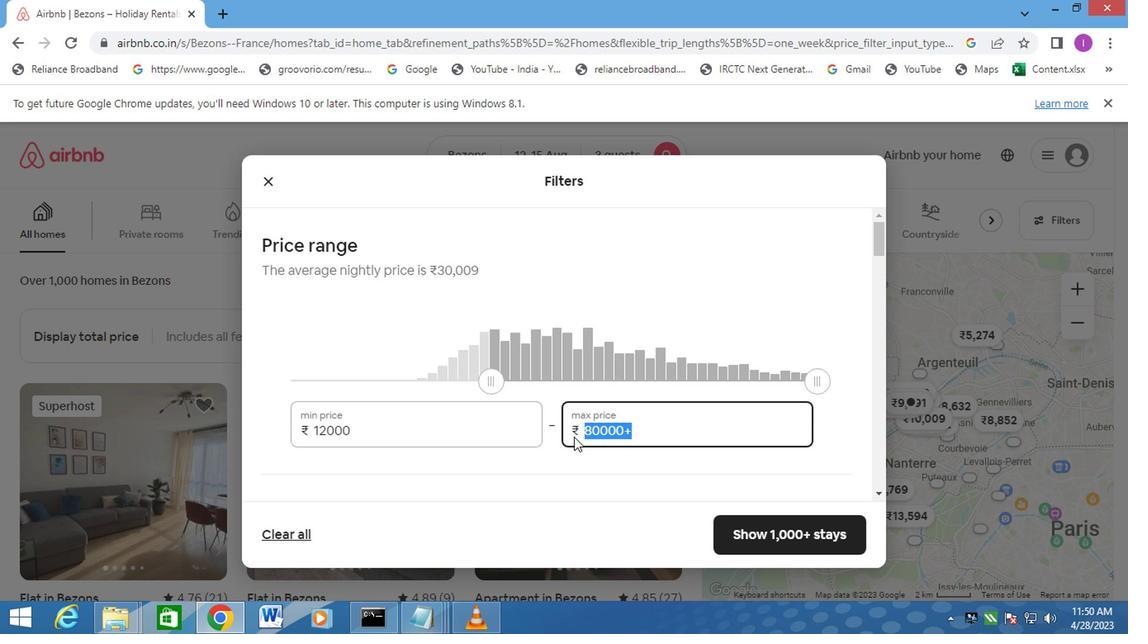 
Action: Mouse moved to (564, 429)
Screenshot: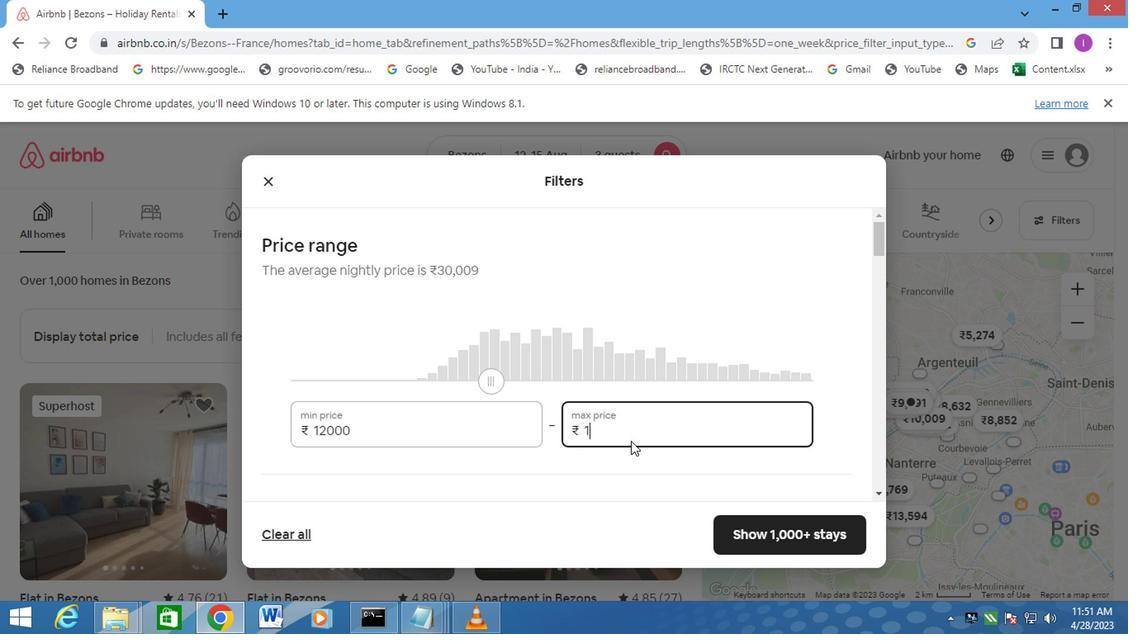 
Action: Key pressed 16
Screenshot: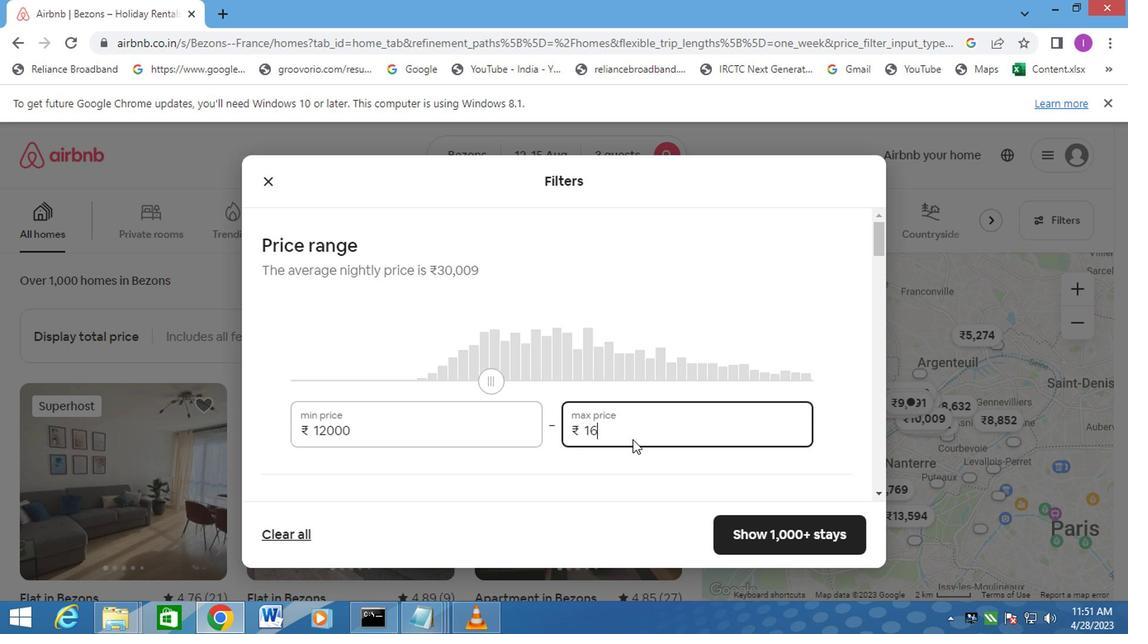
Action: Mouse moved to (566, 427)
Screenshot: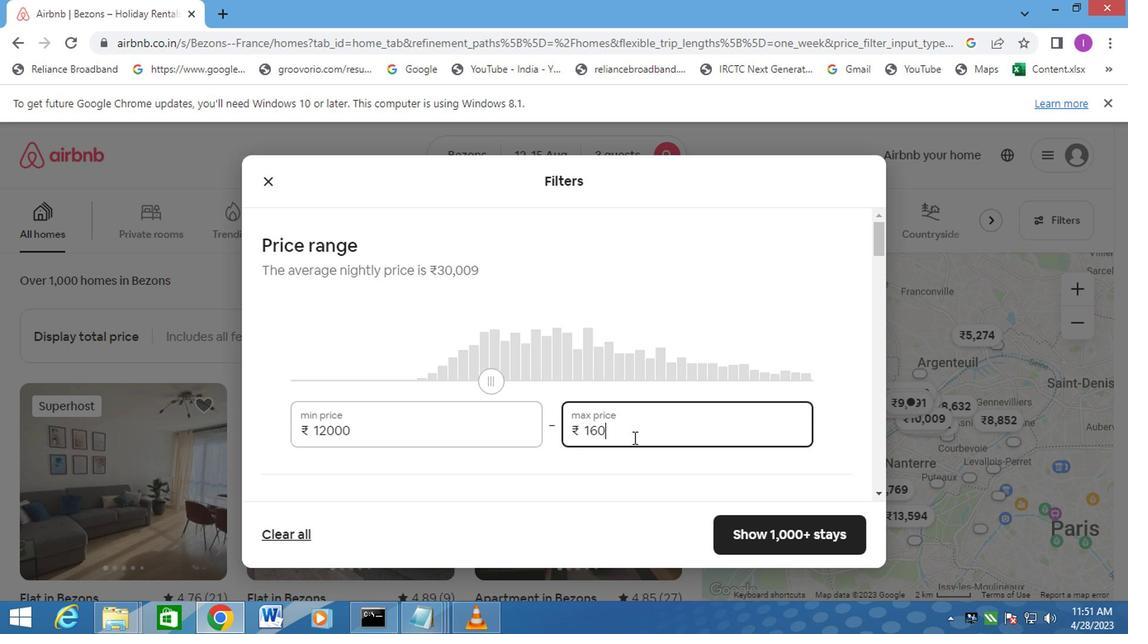 
Action: Key pressed 00
Screenshot: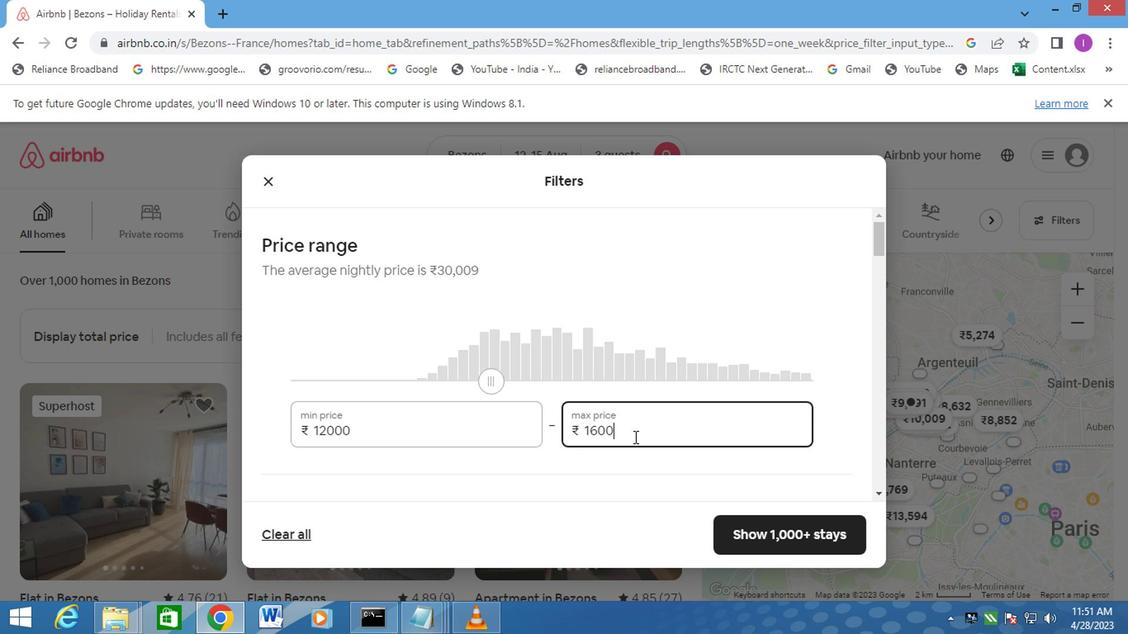 
Action: Mouse moved to (567, 426)
Screenshot: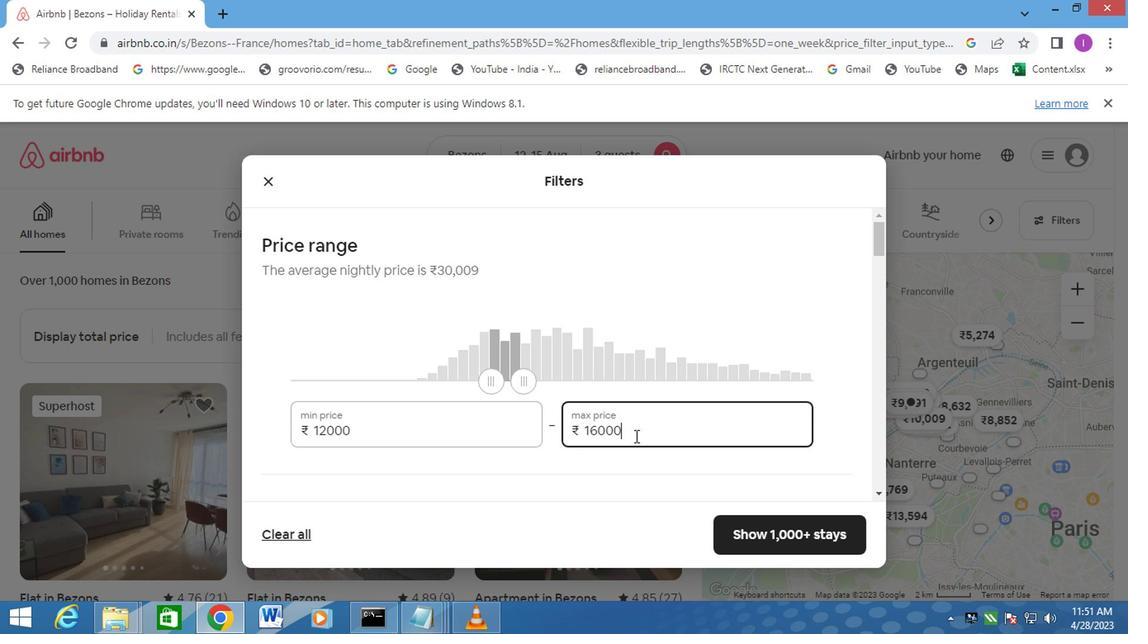 
Action: Key pressed 0
Screenshot: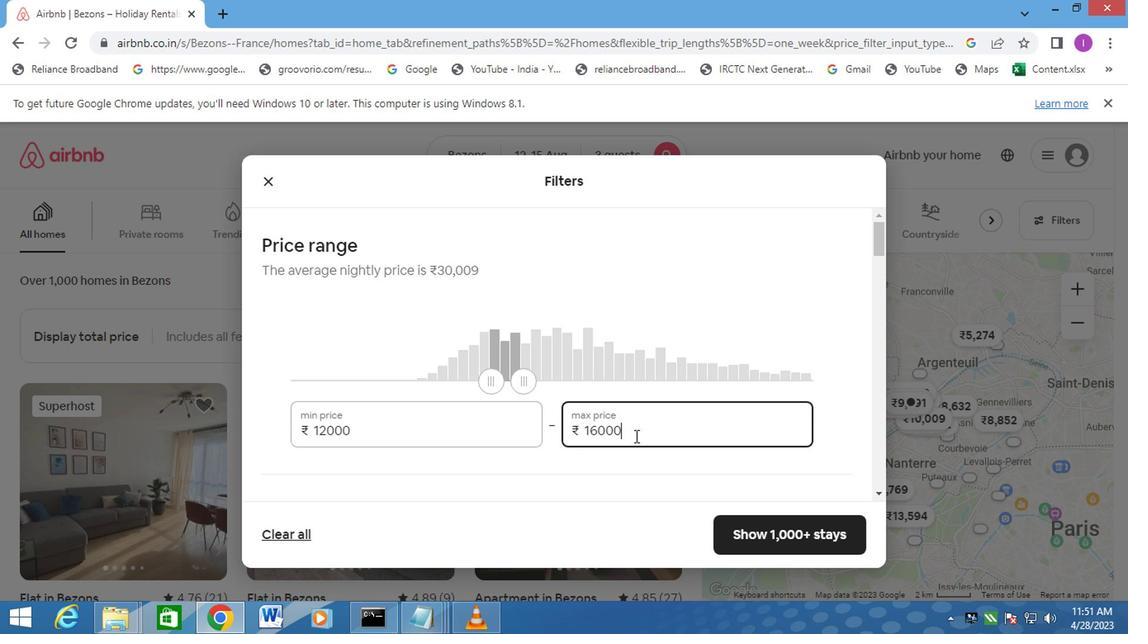 
Action: Mouse moved to (567, 426)
Screenshot: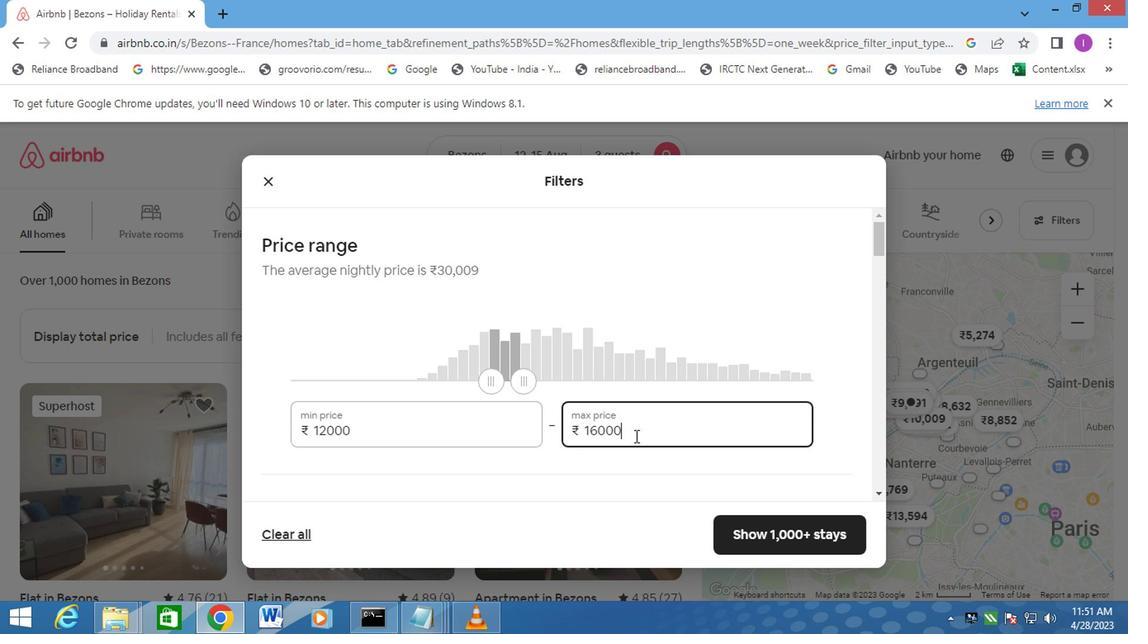 
Action: Mouse scrolled (567, 425) with delta (0, 0)
Screenshot: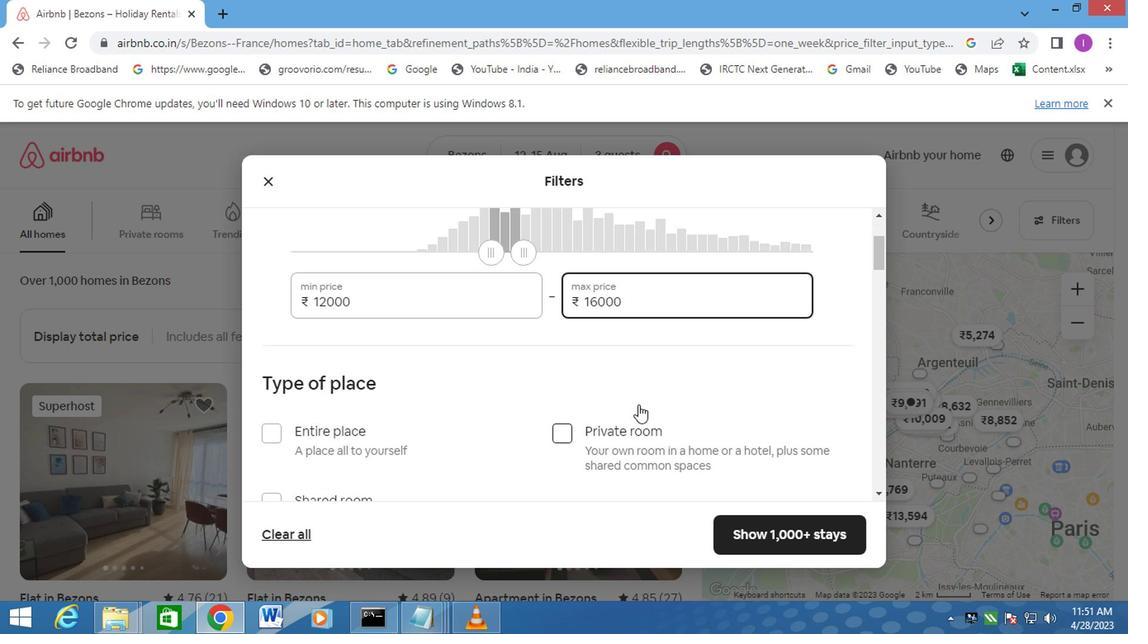 
Action: Mouse scrolled (567, 425) with delta (0, 0)
Screenshot: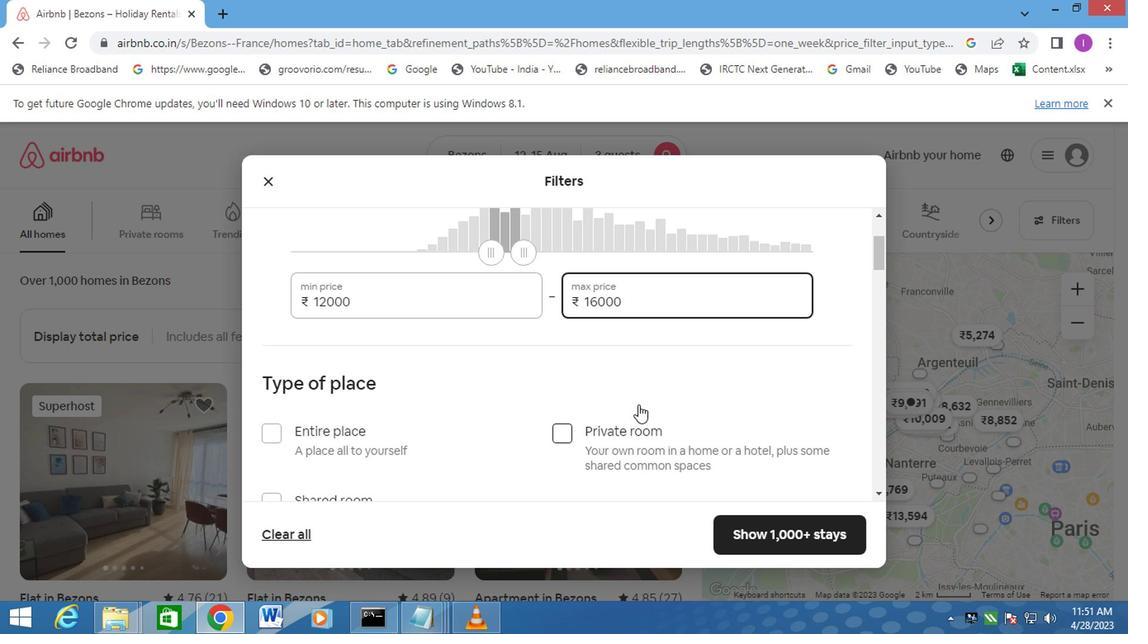 
Action: Mouse moved to (565, 394)
Screenshot: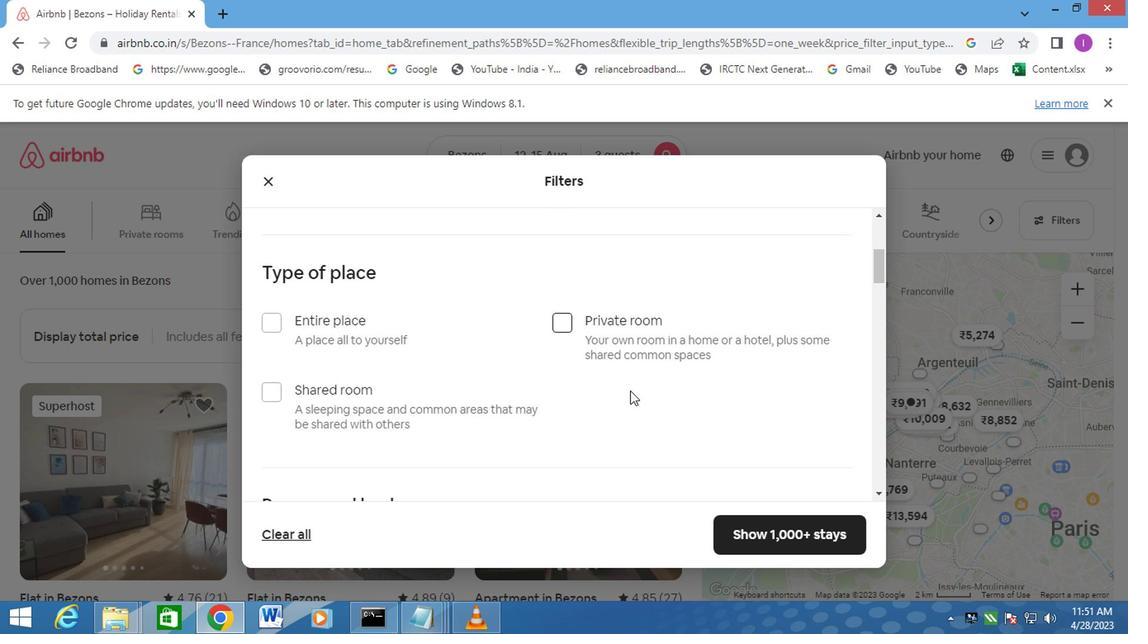 
Action: Mouse scrolled (565, 393) with delta (0, 0)
Screenshot: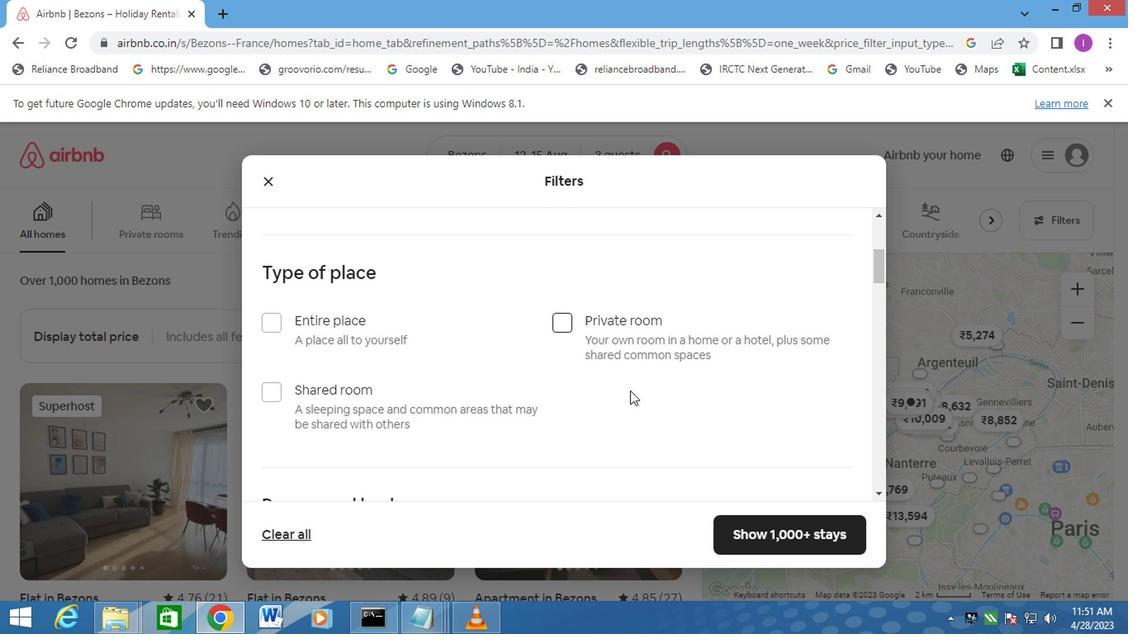 
Action: Mouse scrolled (565, 393) with delta (0, 0)
Screenshot: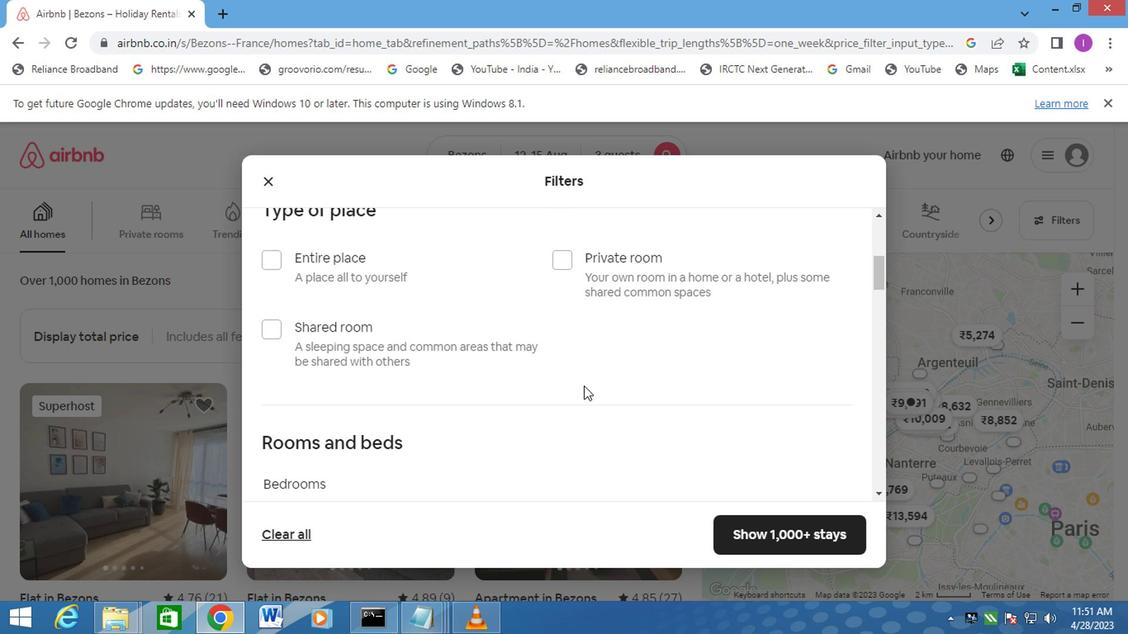 
Action: Mouse moved to (313, 280)
Screenshot: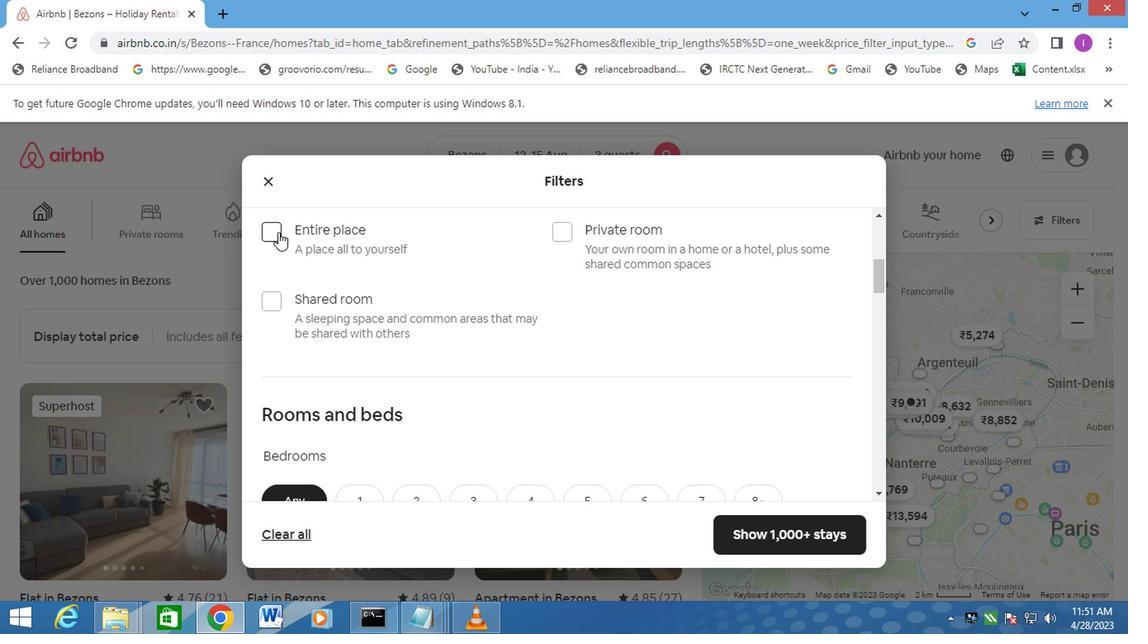 
Action: Mouse pressed left at (313, 280)
Screenshot: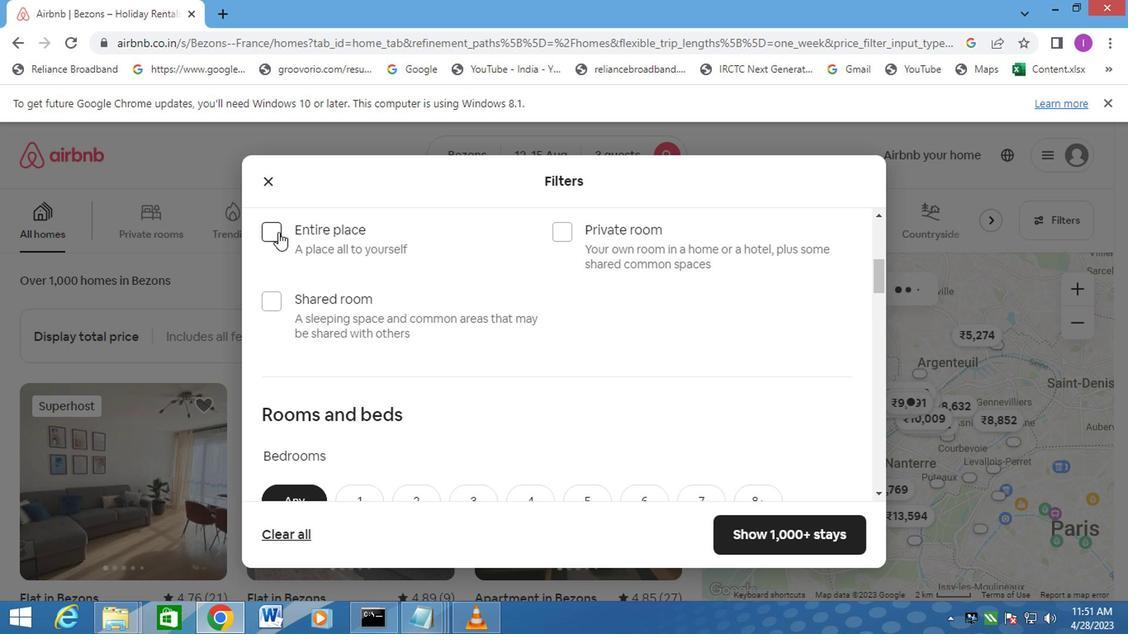 
Action: Mouse moved to (468, 396)
Screenshot: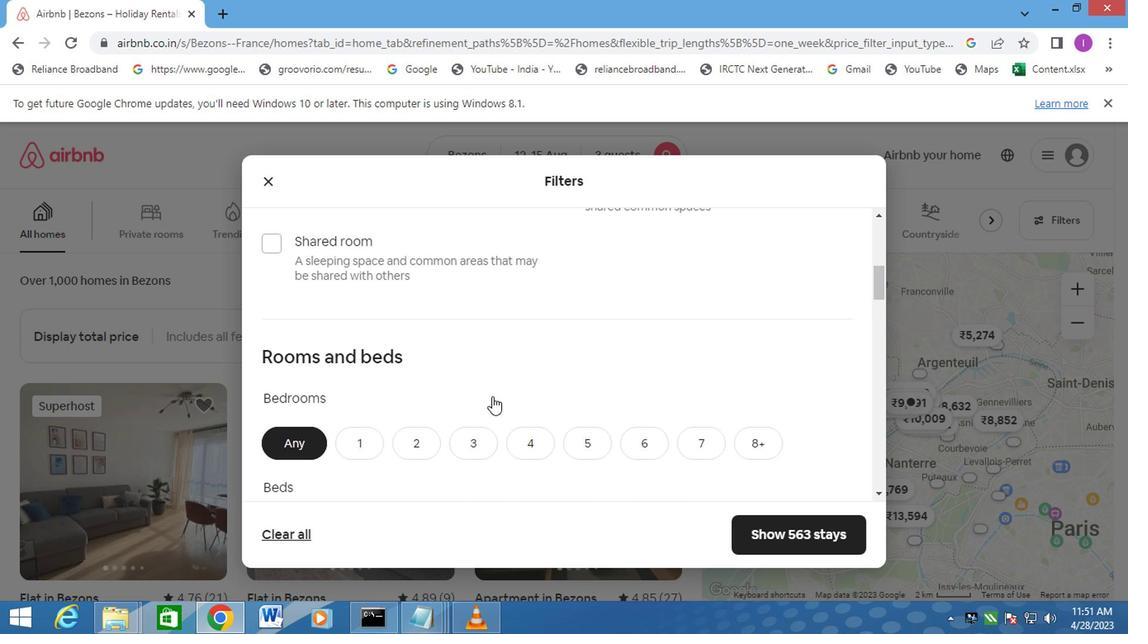 
Action: Mouse scrolled (468, 395) with delta (0, 0)
Screenshot: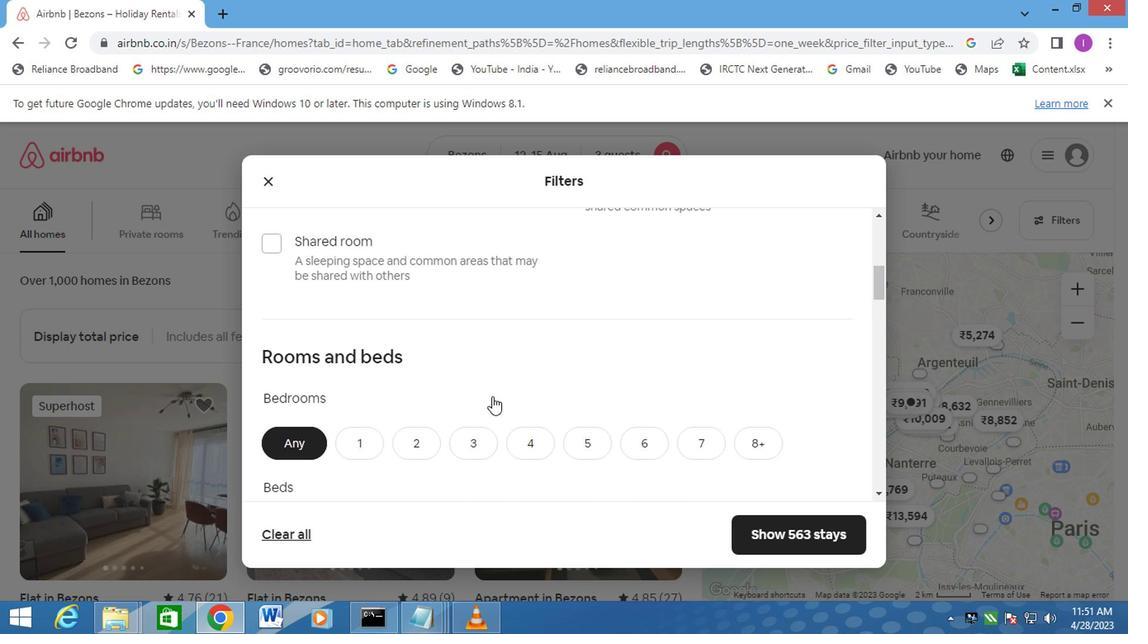 
Action: Mouse moved to (468, 398)
Screenshot: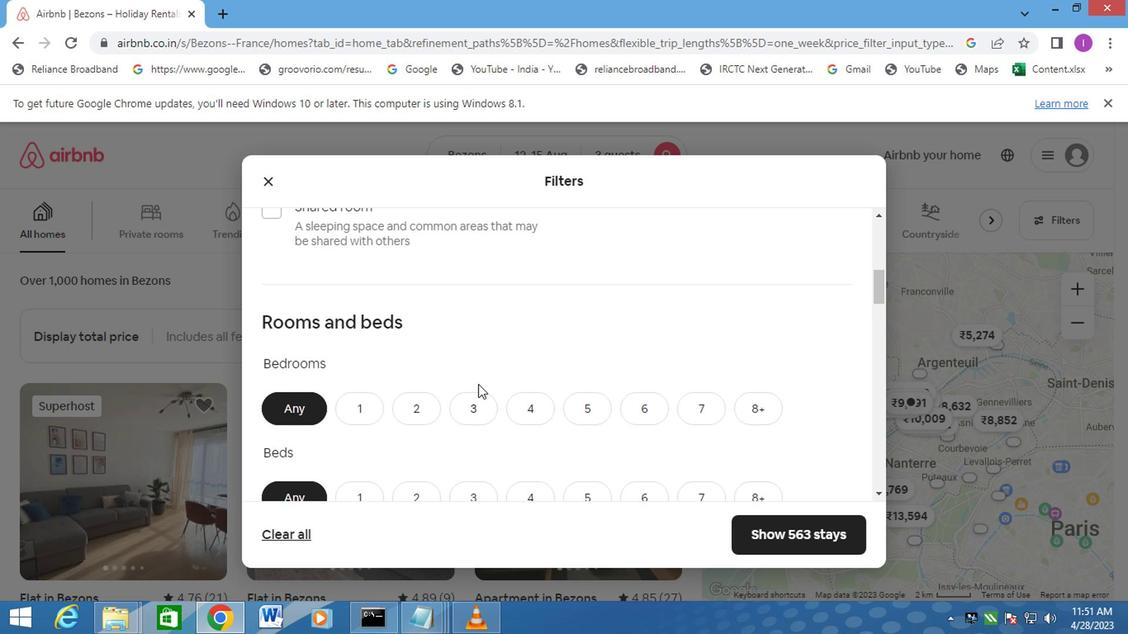 
Action: Mouse scrolled (468, 397) with delta (0, 0)
Screenshot: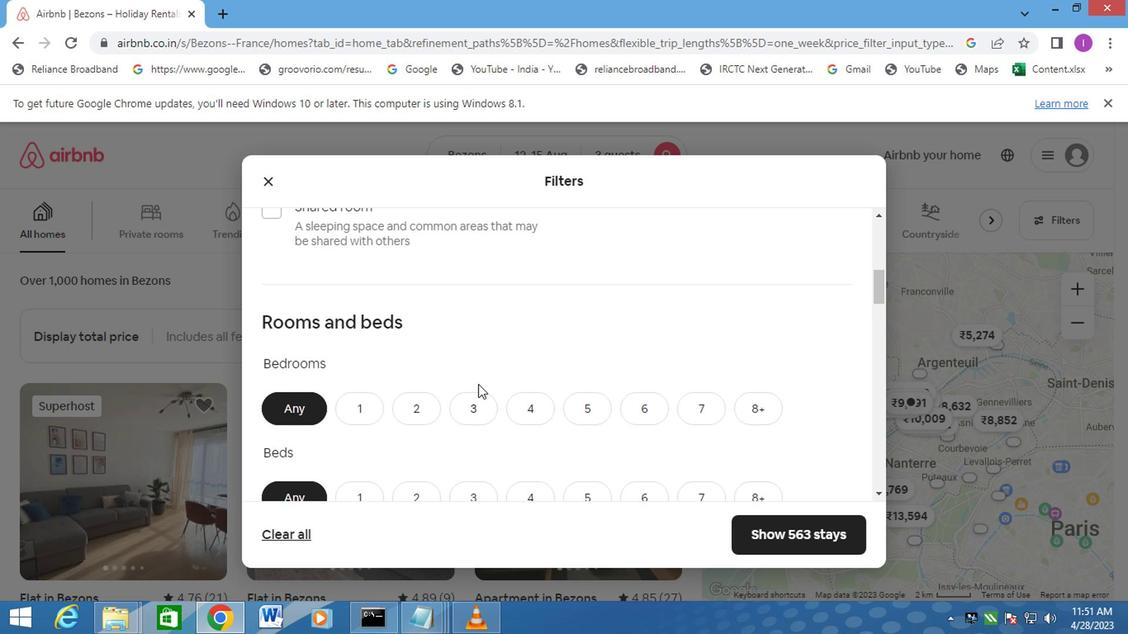 
Action: Mouse moved to (414, 354)
Screenshot: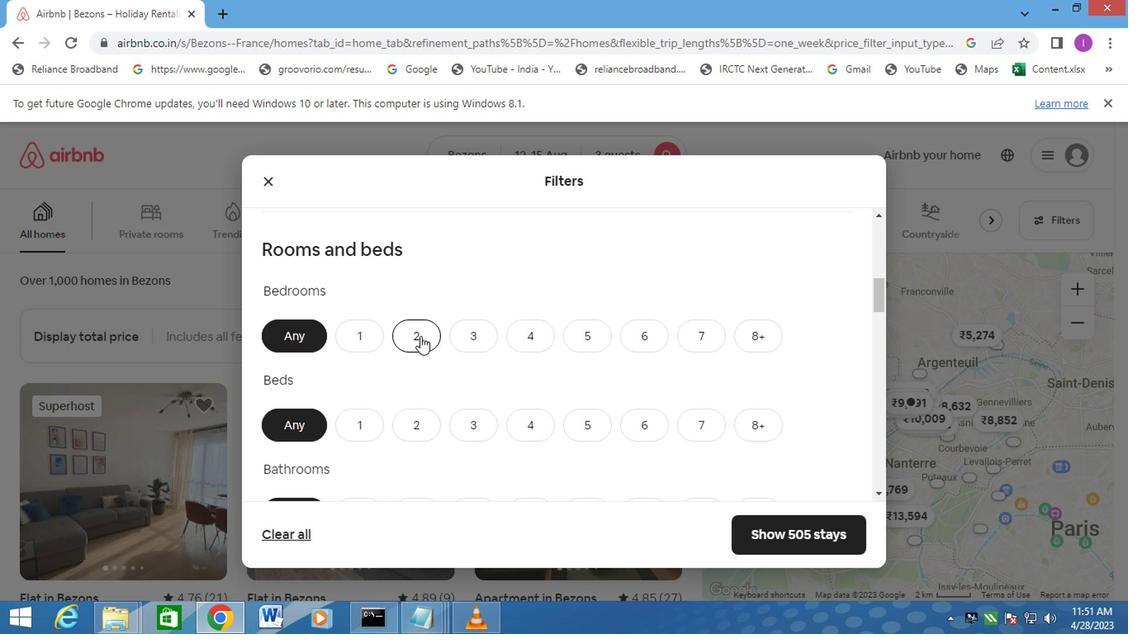 
Action: Mouse pressed left at (414, 354)
Screenshot: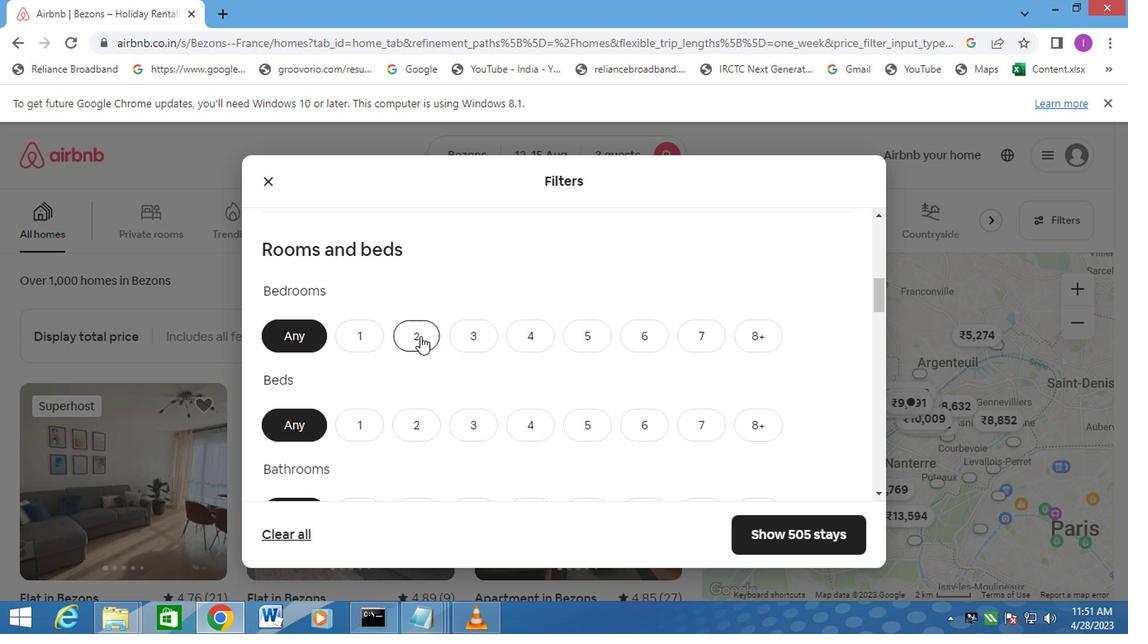 
Action: Mouse moved to (451, 413)
Screenshot: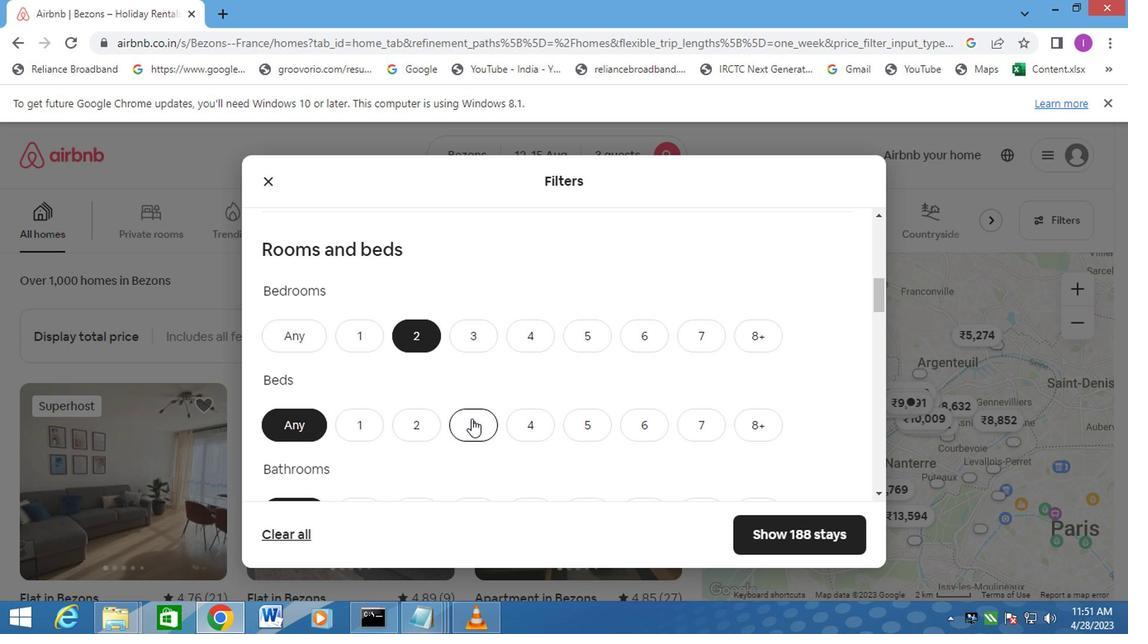 
Action: Mouse pressed left at (451, 413)
Screenshot: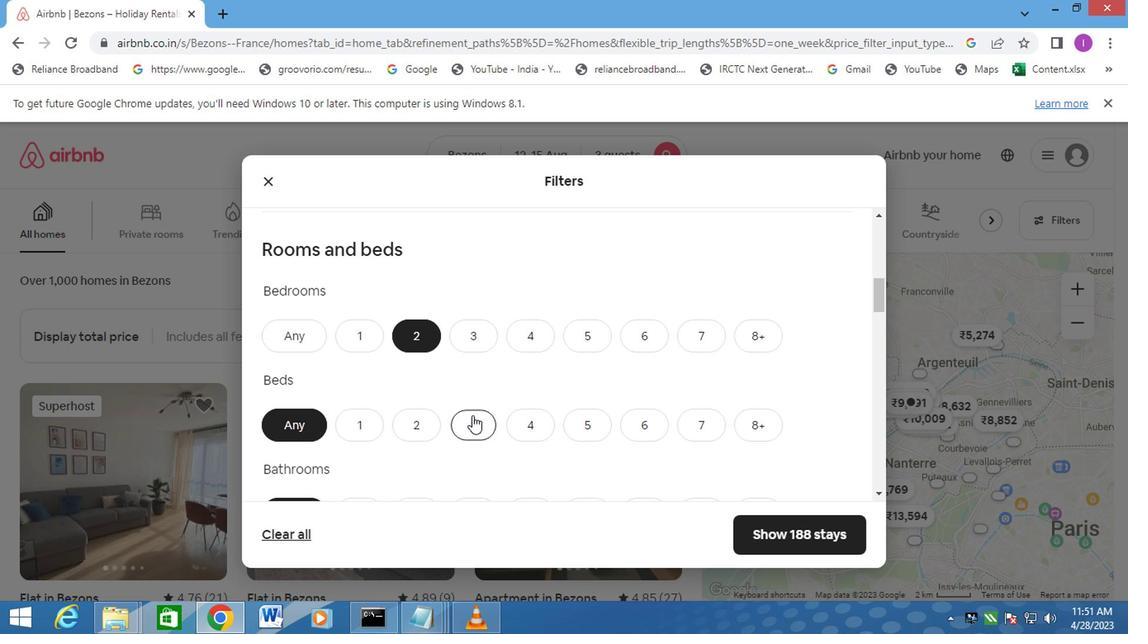 
Action: Mouse moved to (493, 379)
Screenshot: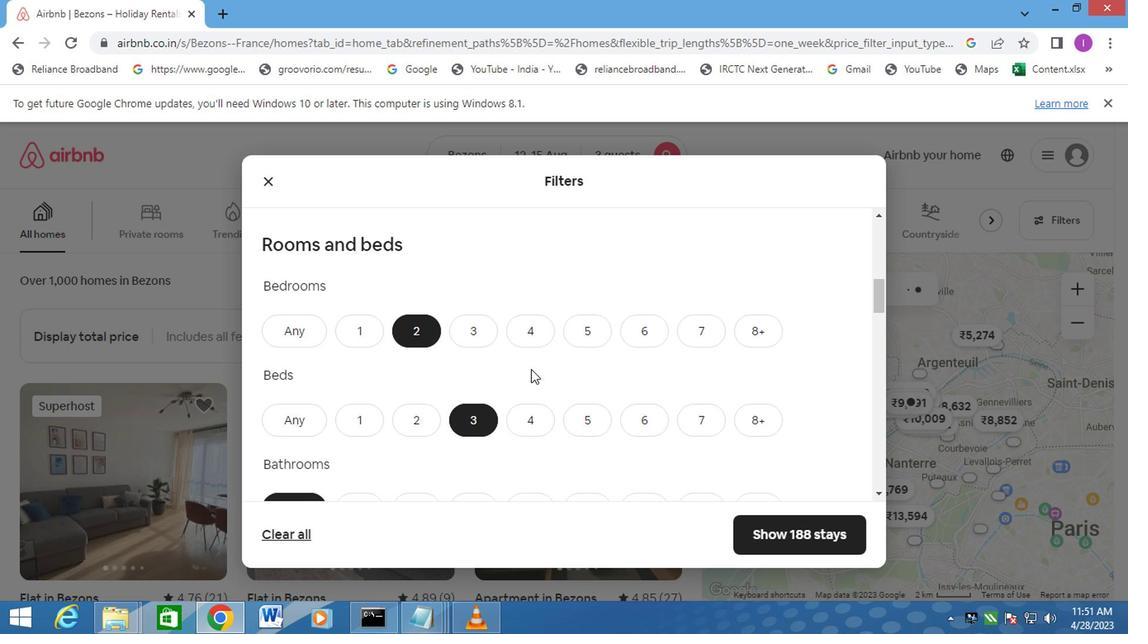 
Action: Mouse scrolled (493, 378) with delta (0, 0)
Screenshot: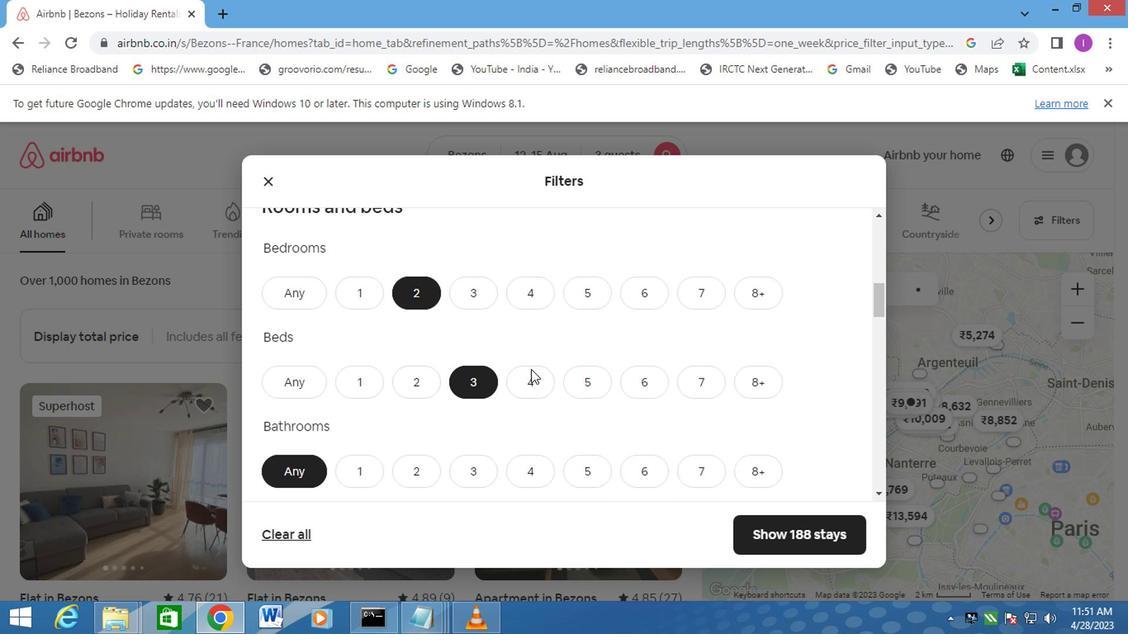 
Action: Mouse moved to (493, 378)
Screenshot: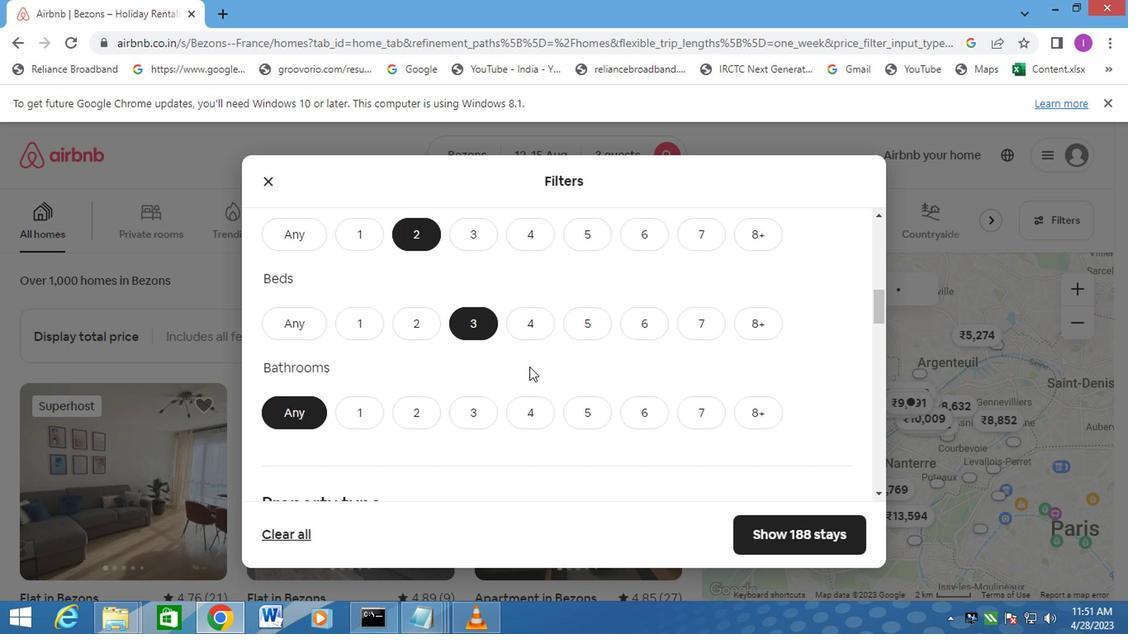 
Action: Mouse scrolled (493, 377) with delta (0, 0)
Screenshot: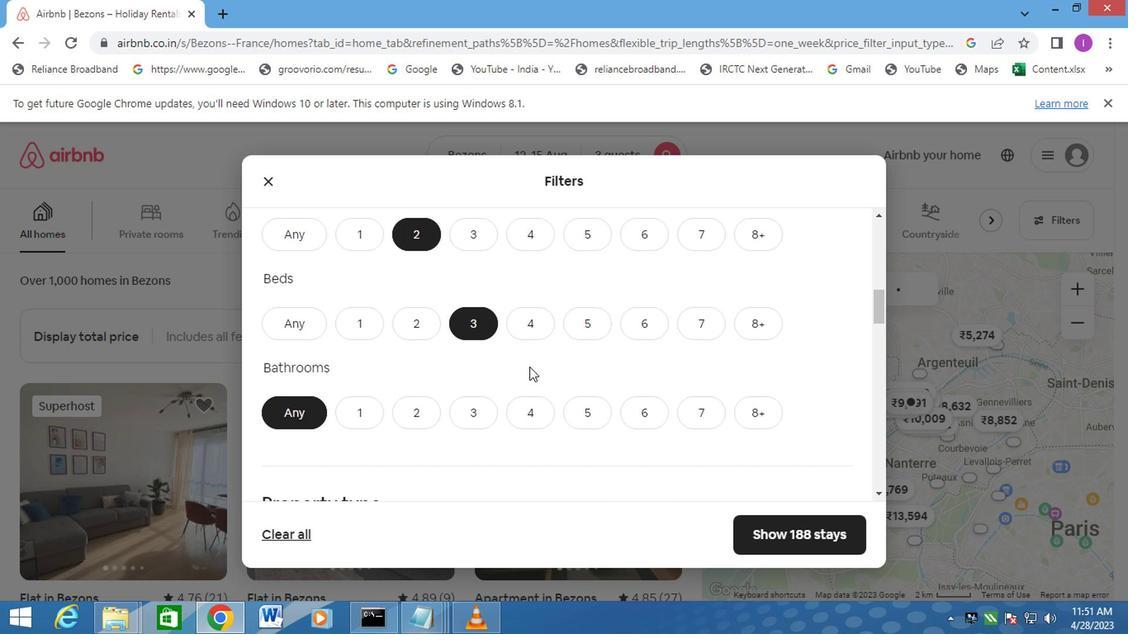 
Action: Mouse moved to (369, 363)
Screenshot: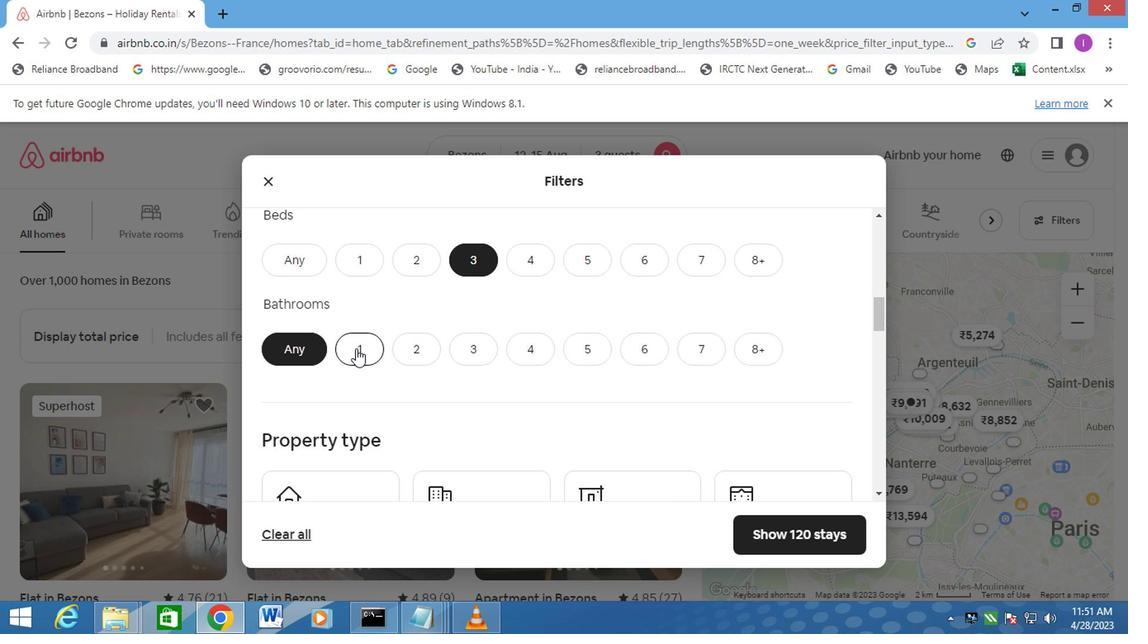 
Action: Mouse pressed left at (369, 363)
Screenshot: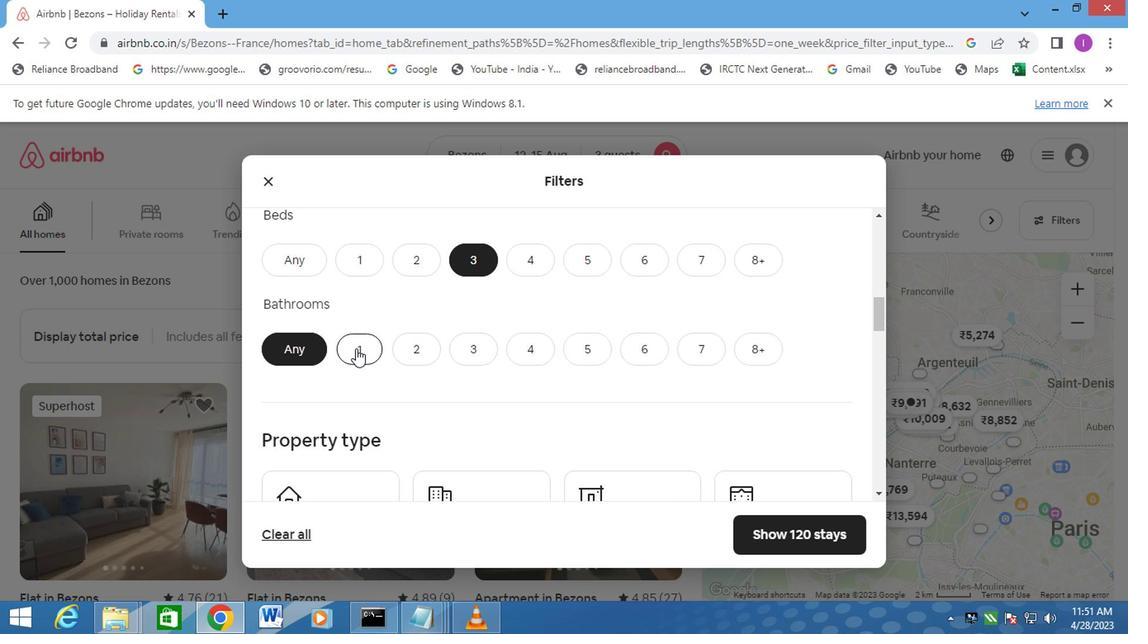
Action: Mouse moved to (489, 349)
Screenshot: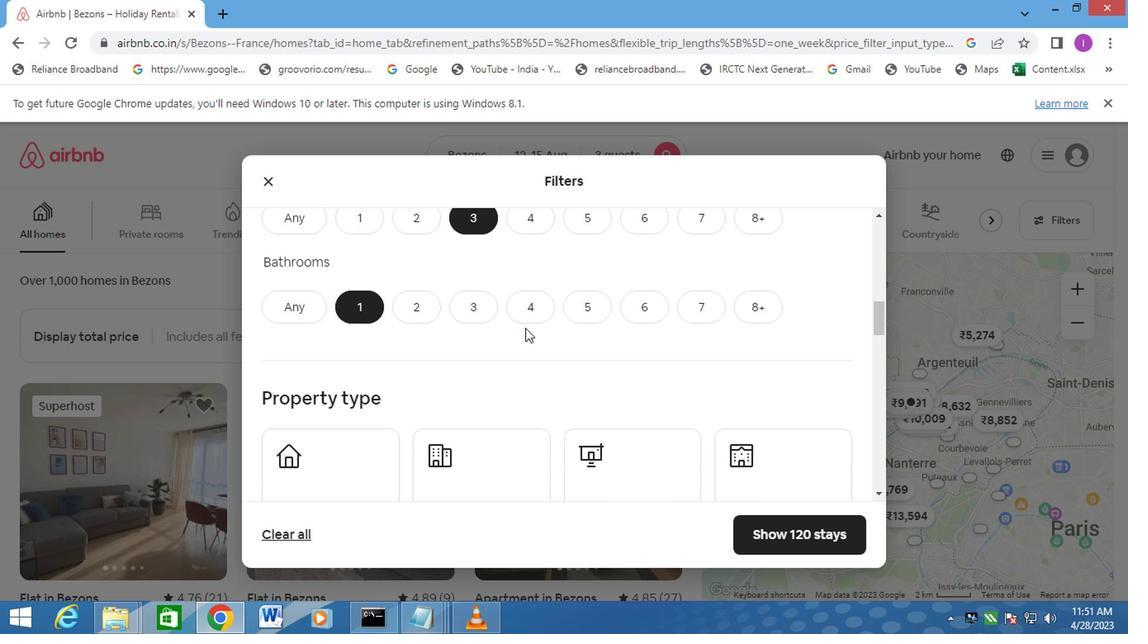 
Action: Mouse scrolled (489, 348) with delta (0, 0)
Screenshot: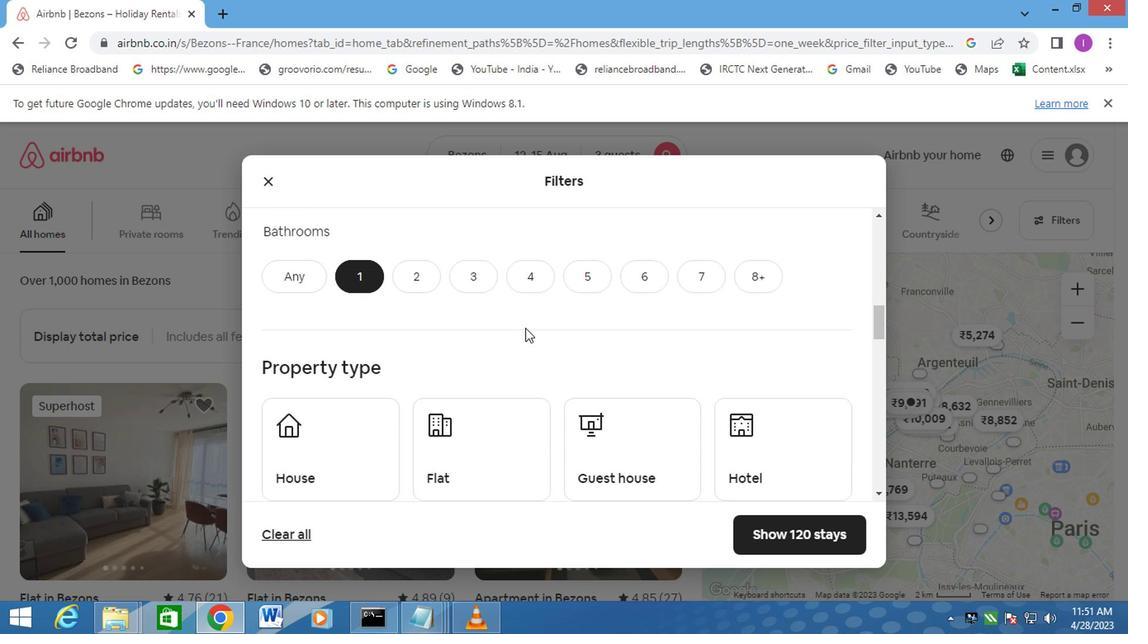 
Action: Mouse moved to (382, 407)
Screenshot: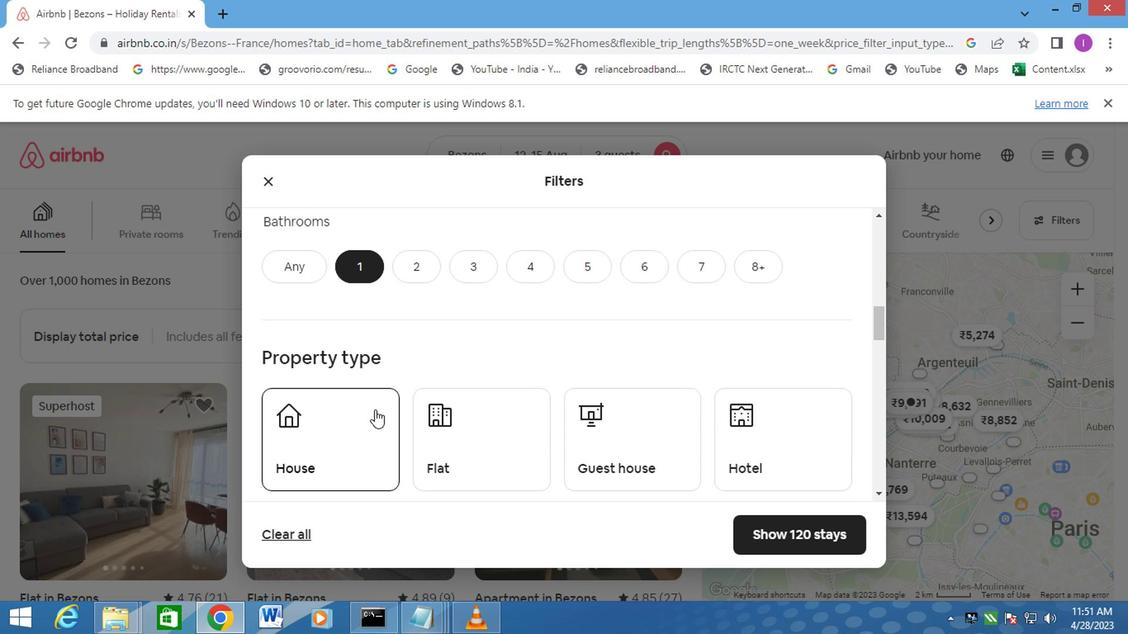 
Action: Mouse pressed left at (382, 407)
Screenshot: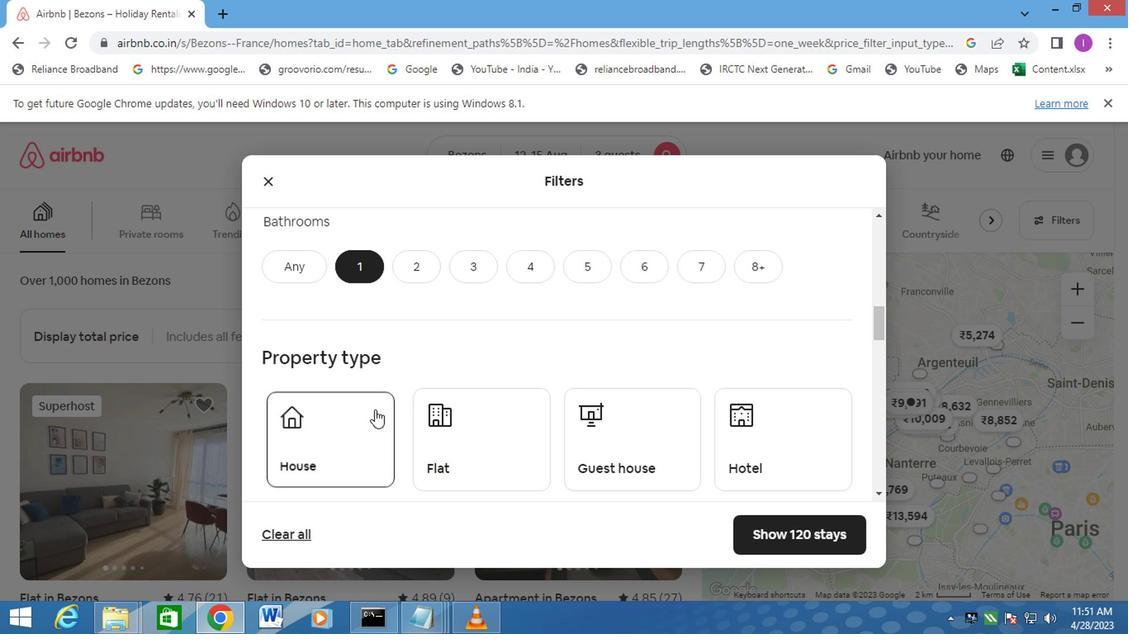 
Action: Mouse moved to (471, 419)
Screenshot: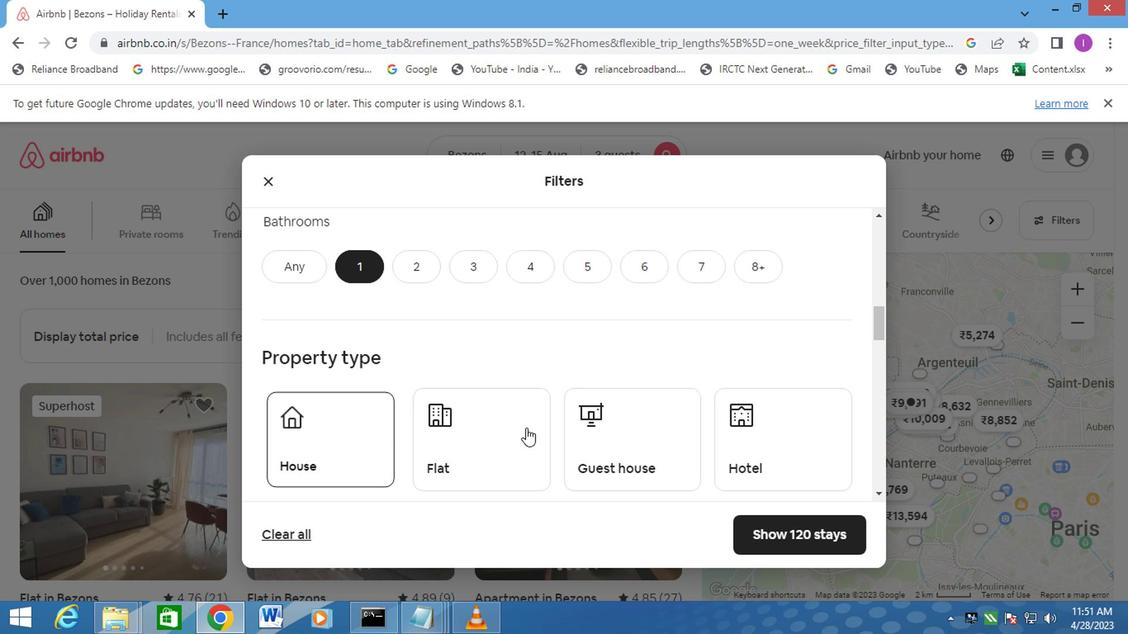 
Action: Mouse pressed left at (459, 418)
Screenshot: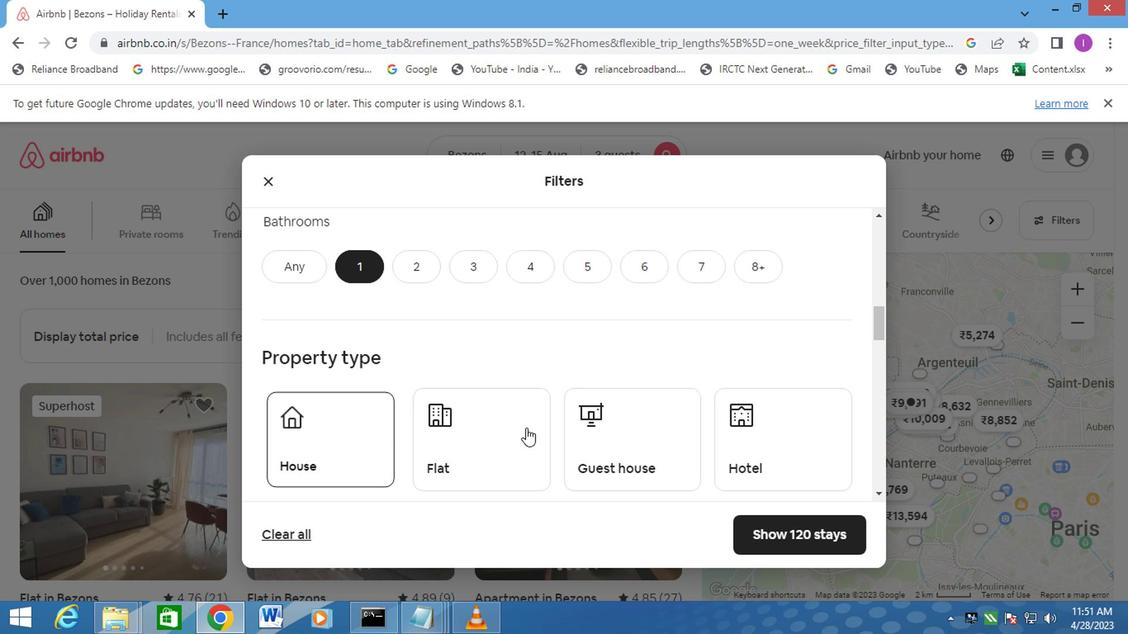 
Action: Mouse moved to (569, 453)
Screenshot: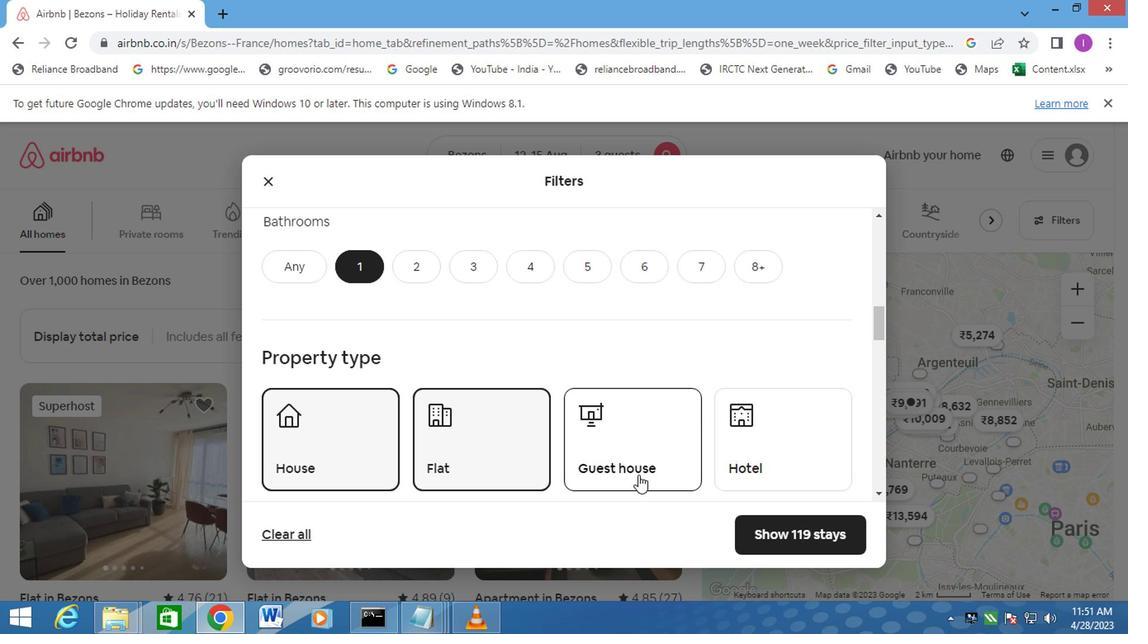 
Action: Mouse pressed left at (569, 453)
Screenshot: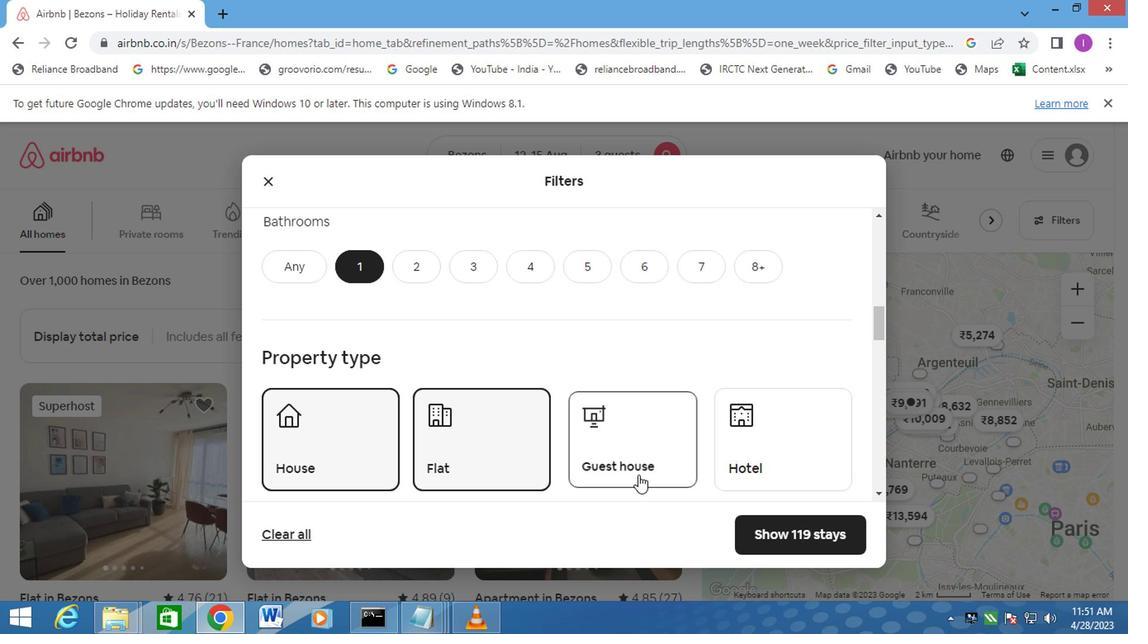 
Action: Mouse moved to (560, 476)
Screenshot: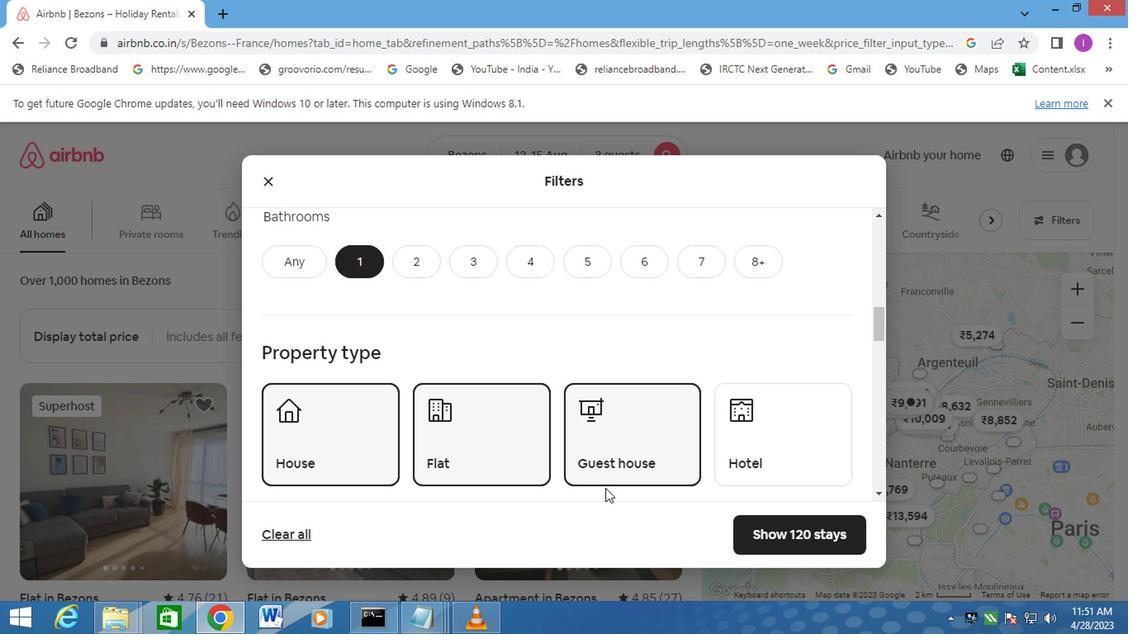 
Action: Mouse scrolled (560, 475) with delta (0, 0)
Screenshot: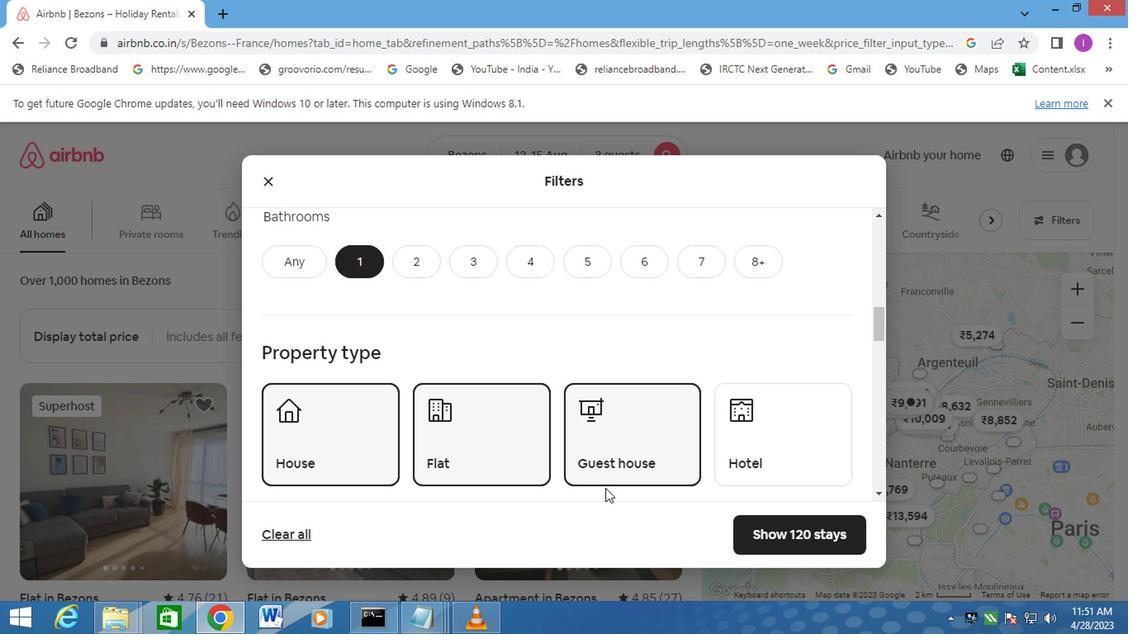 
Action: Mouse moved to (548, 467)
Screenshot: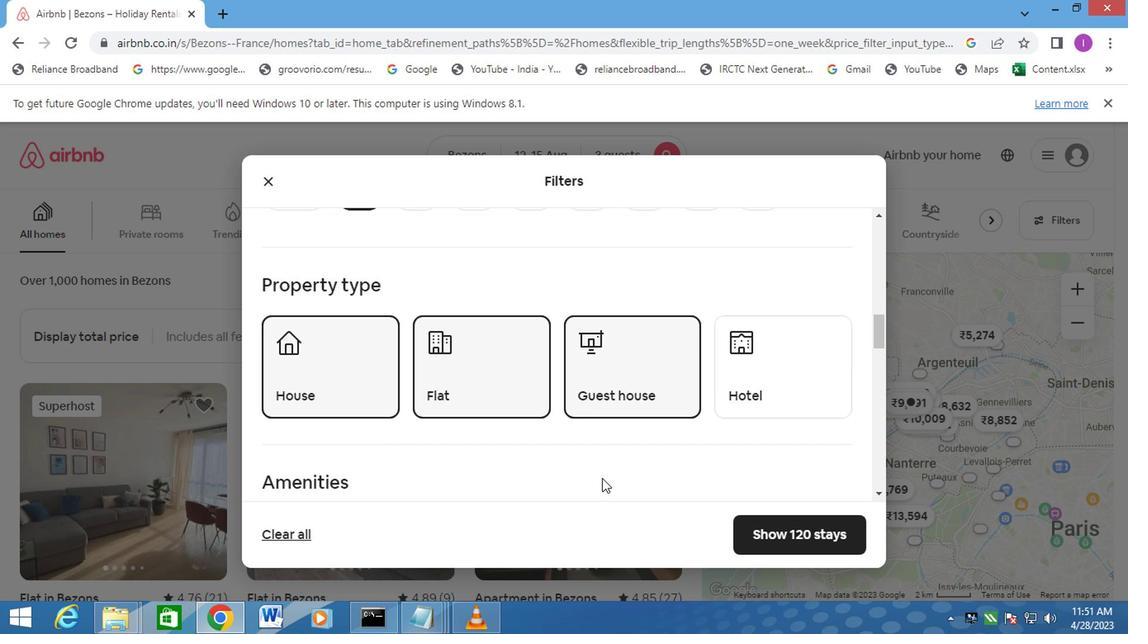 
Action: Mouse scrolled (548, 467) with delta (0, 0)
Screenshot: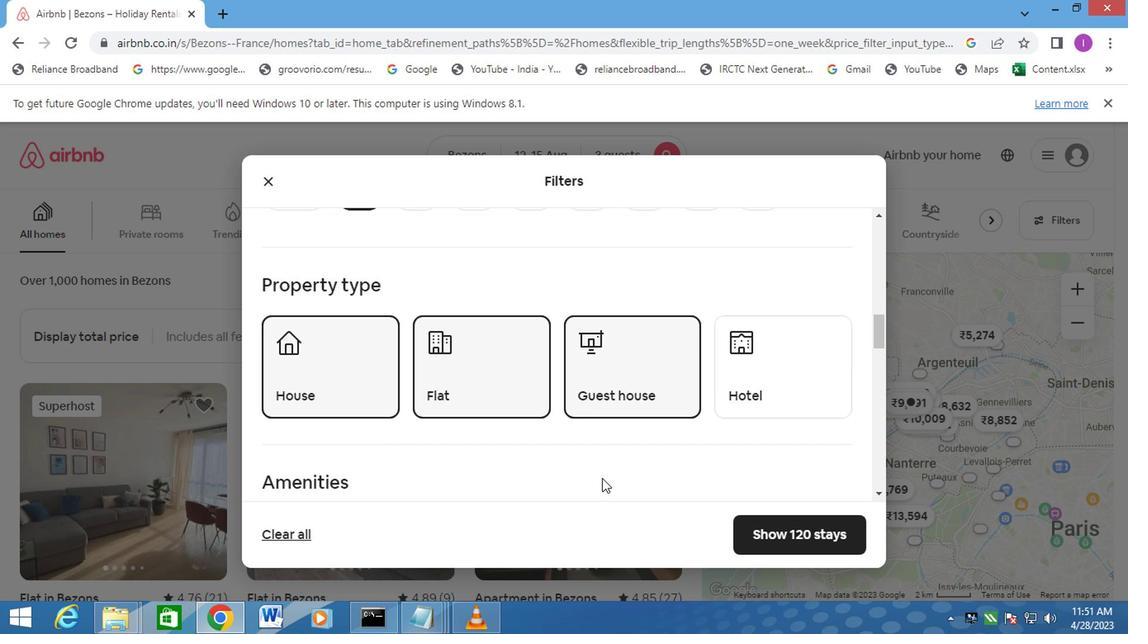 
Action: Mouse moved to (531, 446)
Screenshot: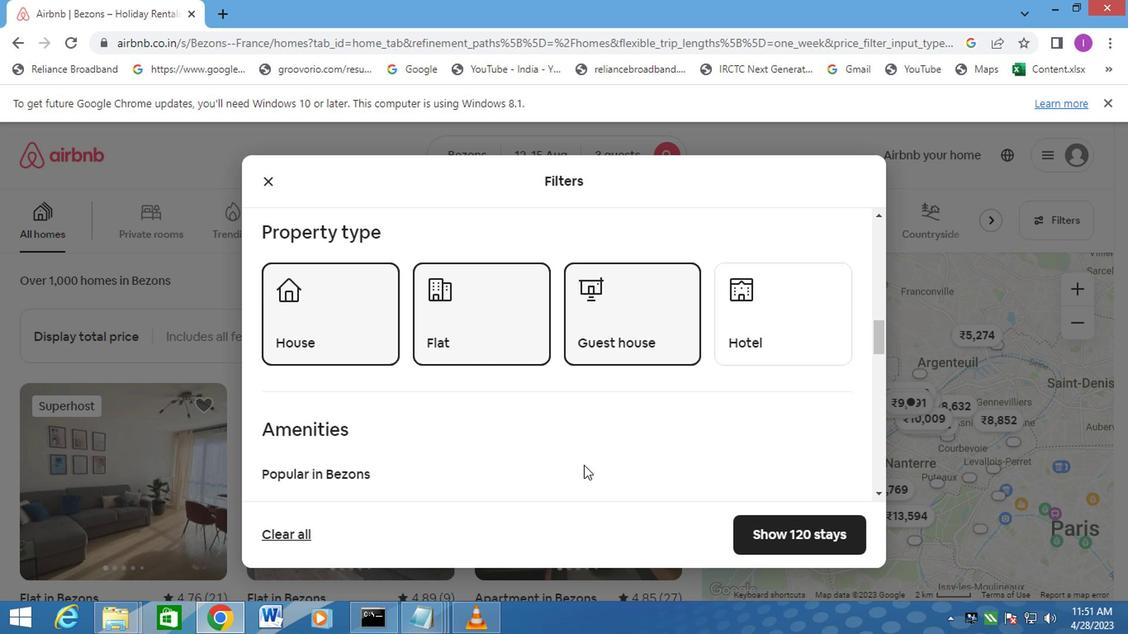 
Action: Mouse scrolled (531, 446) with delta (0, 0)
Screenshot: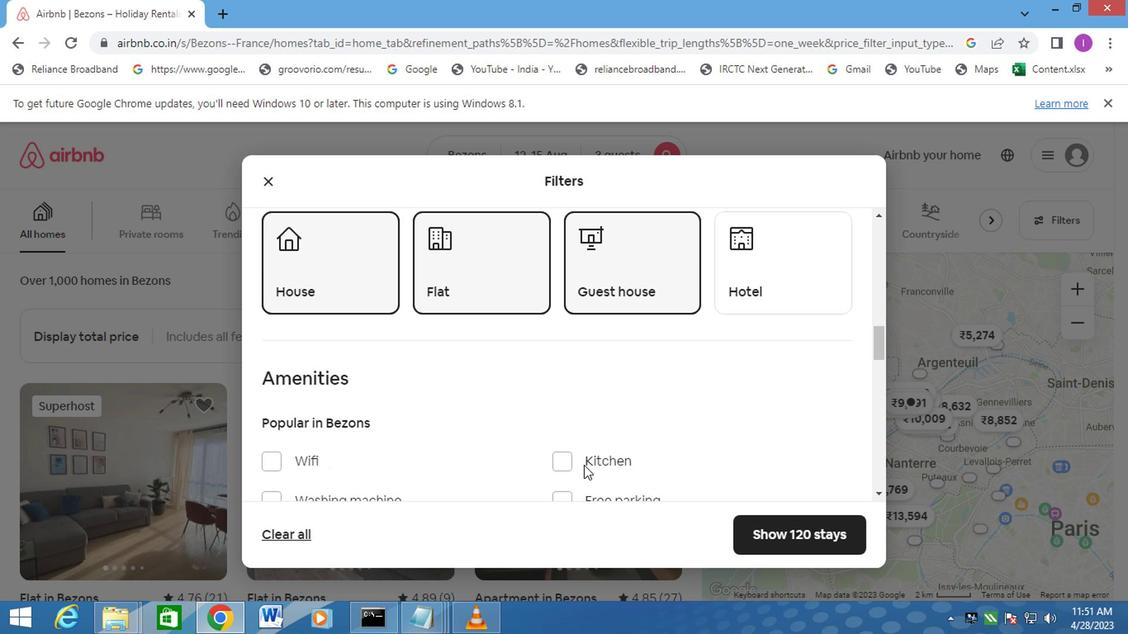 
Action: Mouse scrolled (531, 446) with delta (0, 0)
Screenshot: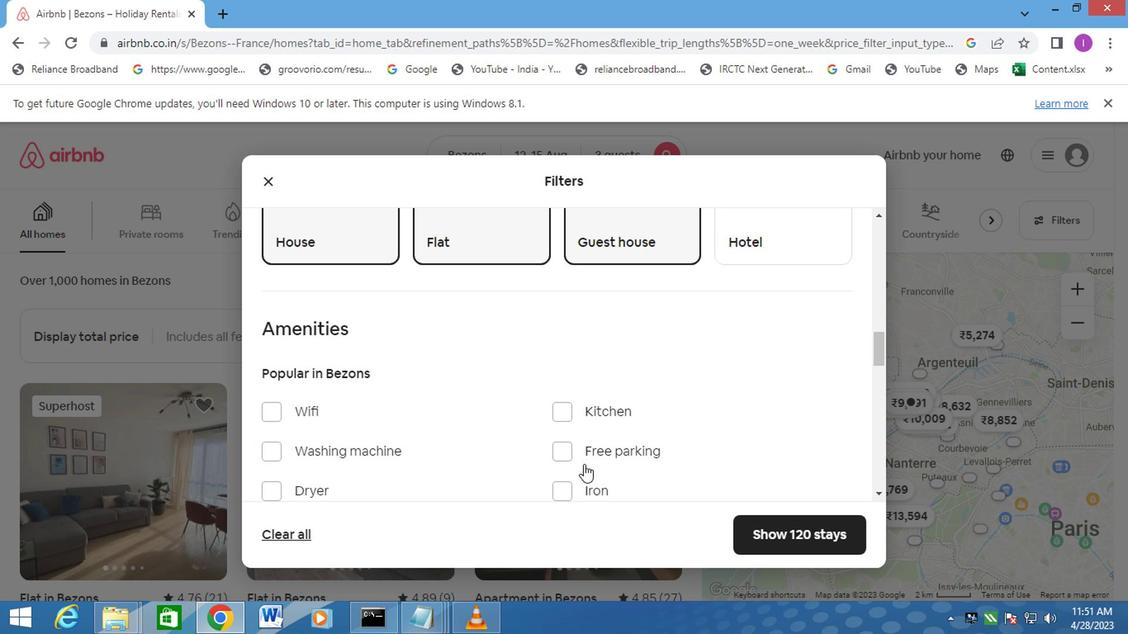 
Action: Mouse moved to (531, 445)
Screenshot: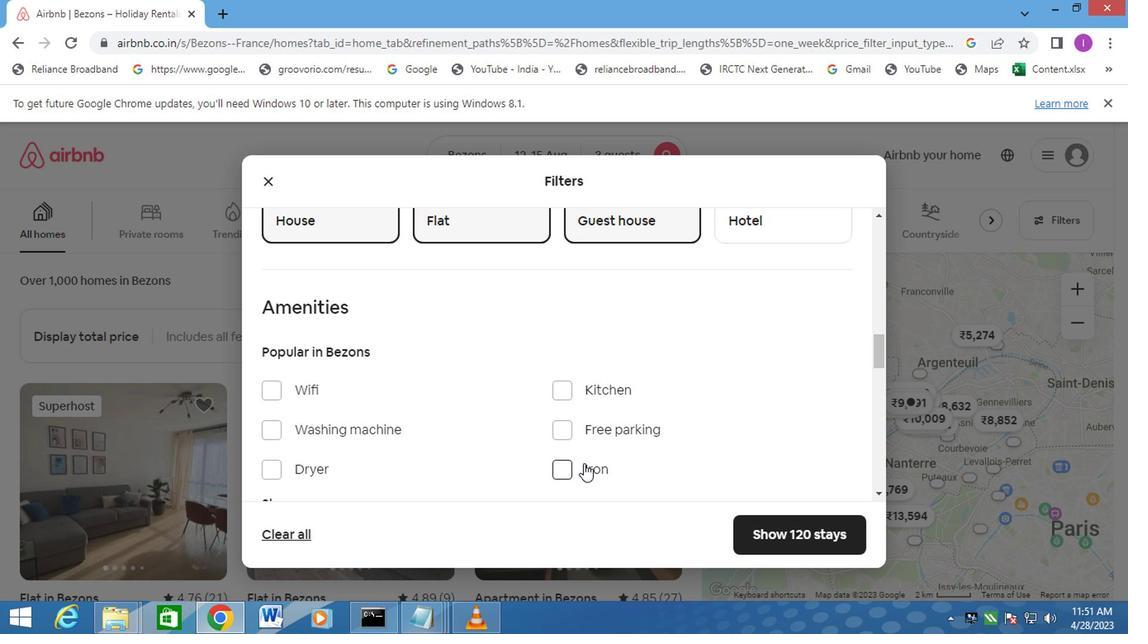 
Action: Mouse scrolled (531, 444) with delta (0, 0)
Screenshot: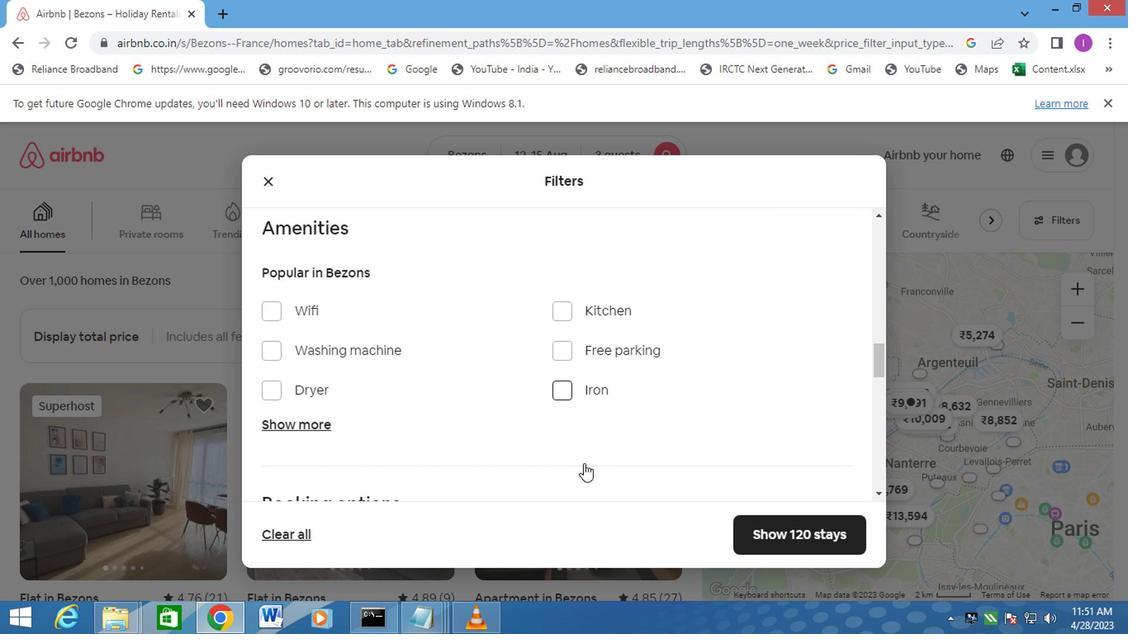 
Action: Mouse moved to (309, 364)
Screenshot: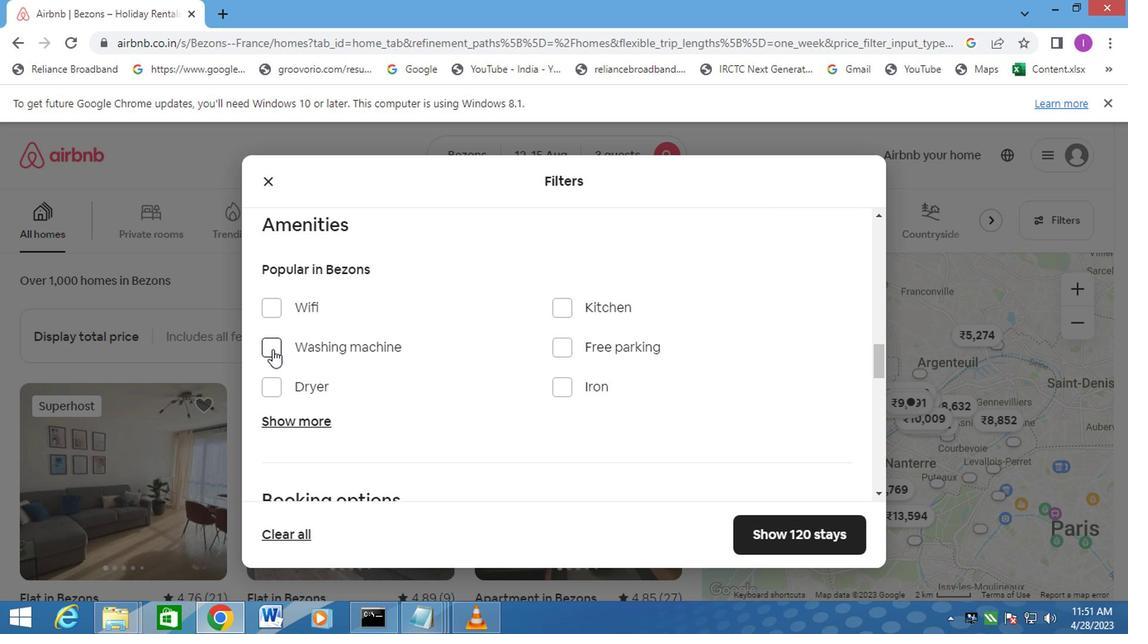 
Action: Mouse pressed left at (309, 364)
Screenshot: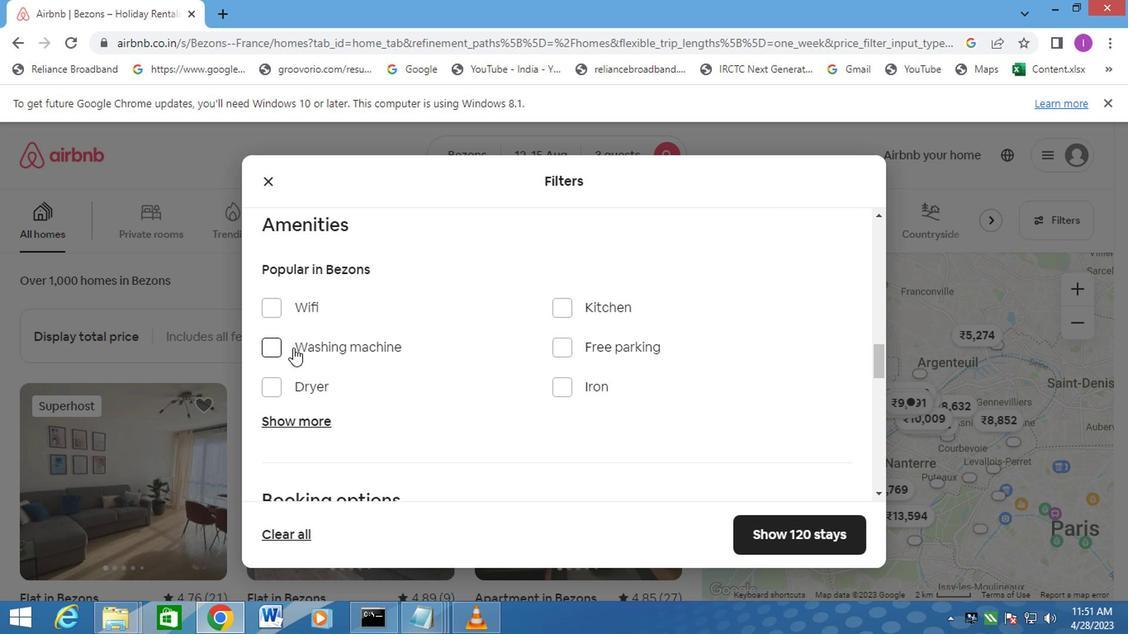 
Action: Mouse moved to (449, 355)
Screenshot: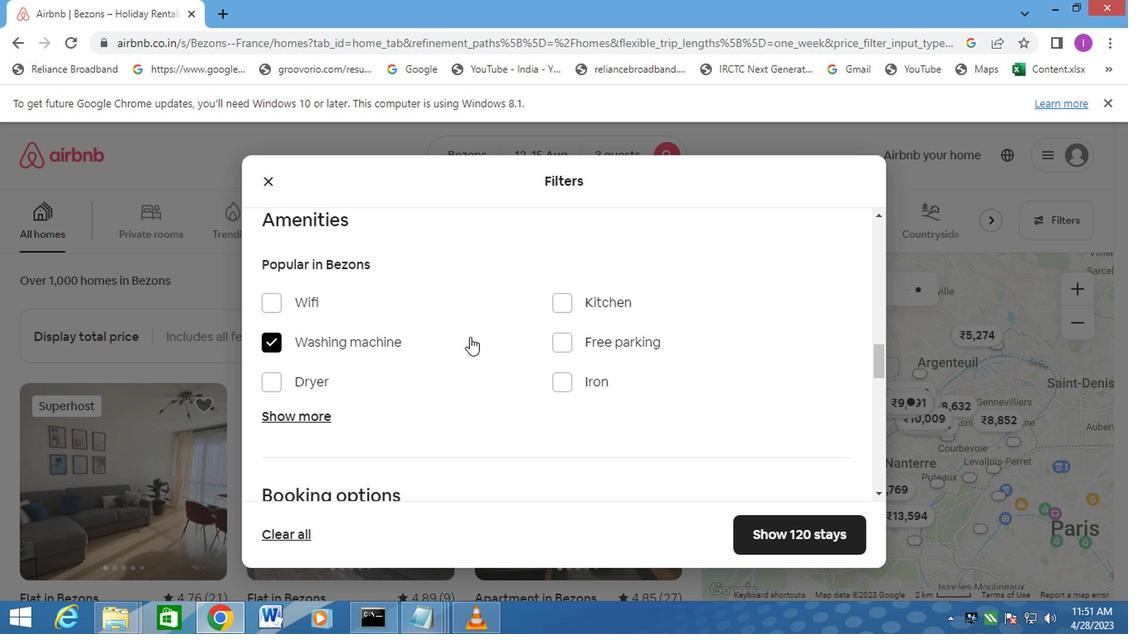
Action: Mouse scrolled (449, 354) with delta (0, 0)
Screenshot: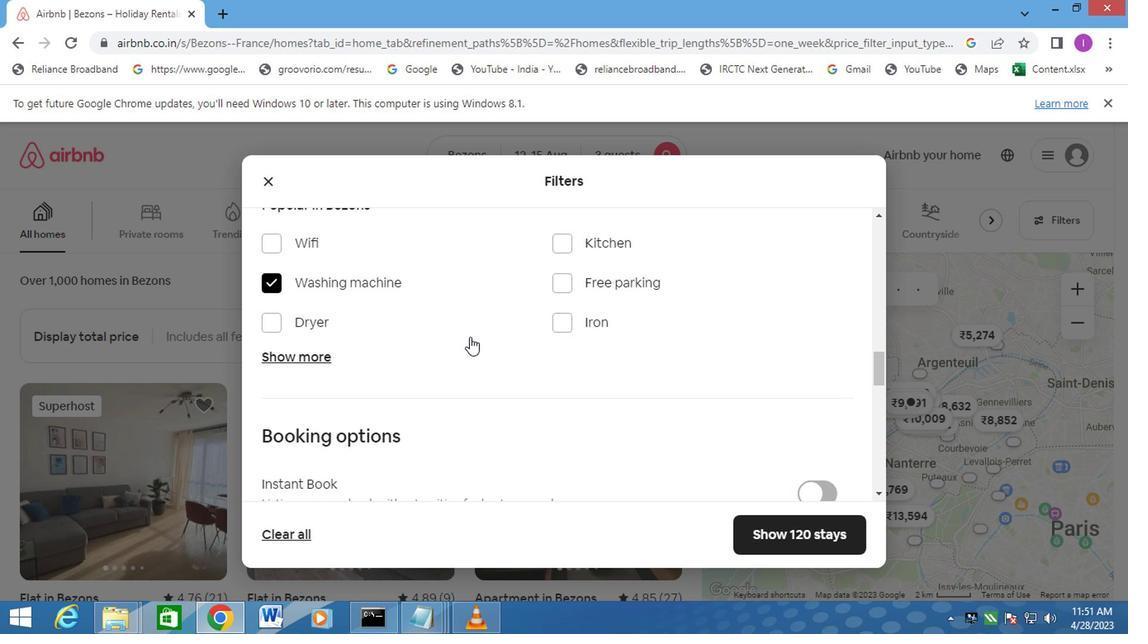 
Action: Mouse moved to (450, 355)
Screenshot: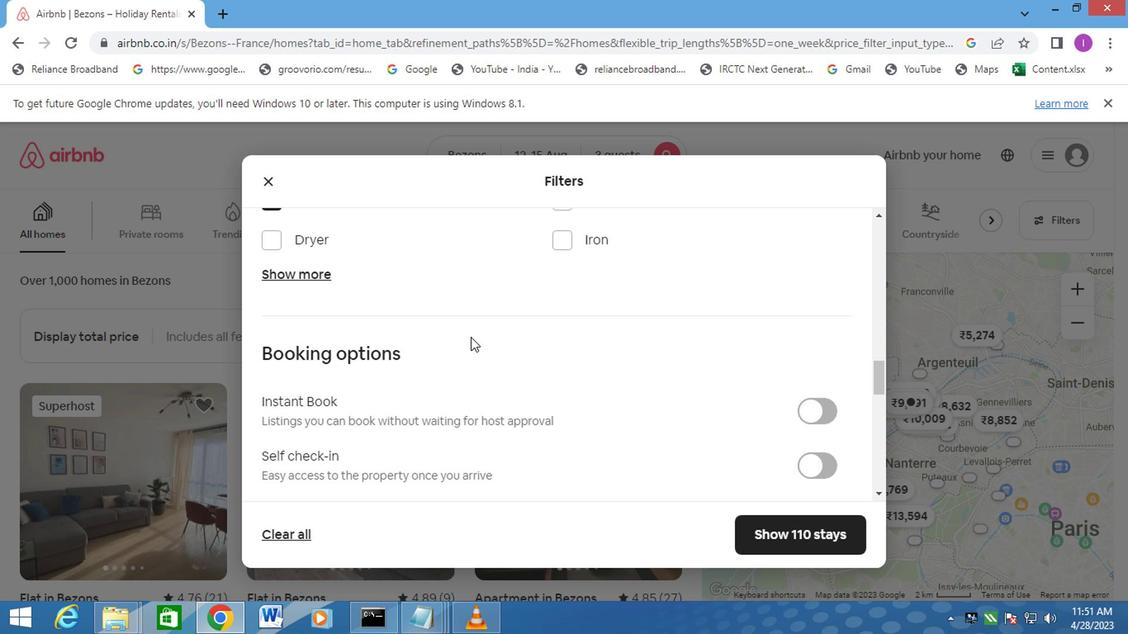 
Action: Mouse scrolled (450, 354) with delta (0, 0)
Screenshot: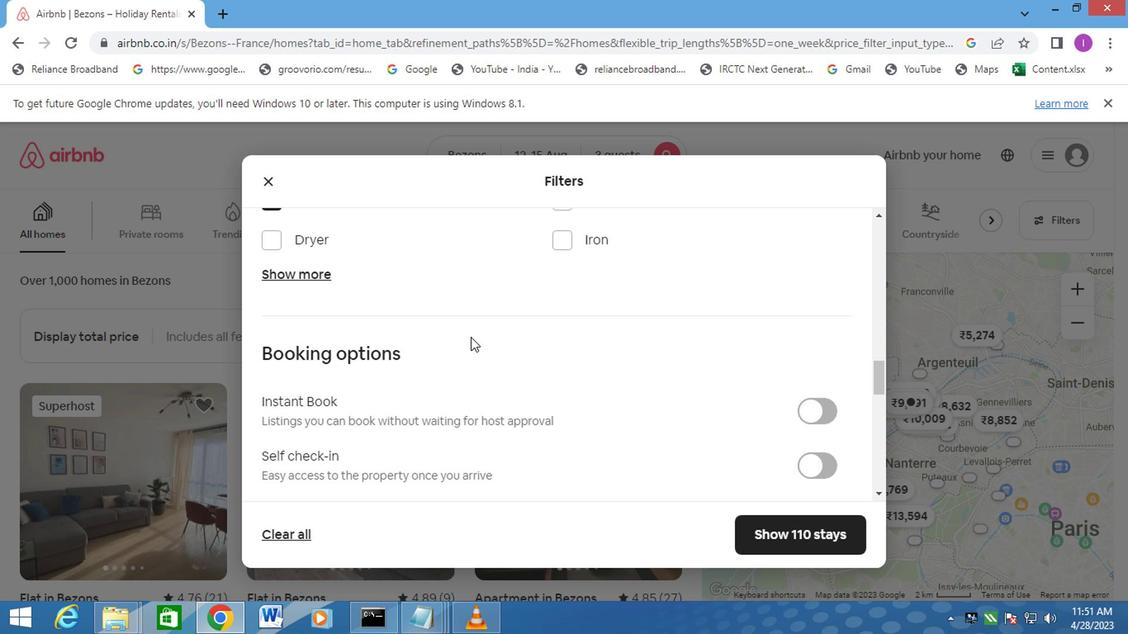 
Action: Mouse scrolled (450, 354) with delta (0, 0)
Screenshot: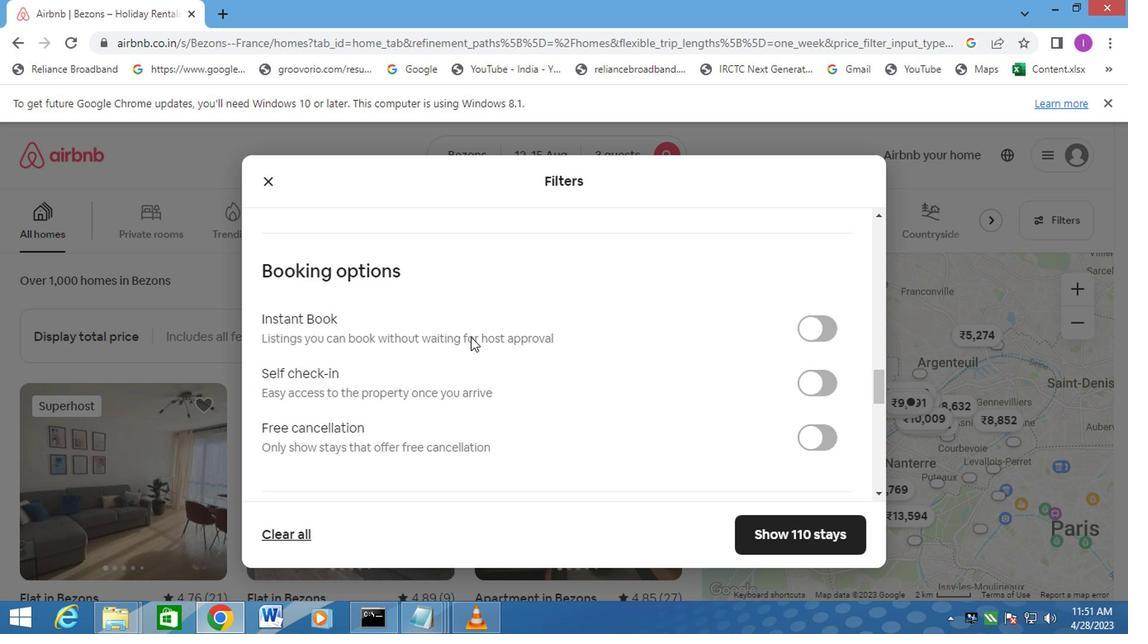 
Action: Mouse scrolled (450, 354) with delta (0, 0)
Screenshot: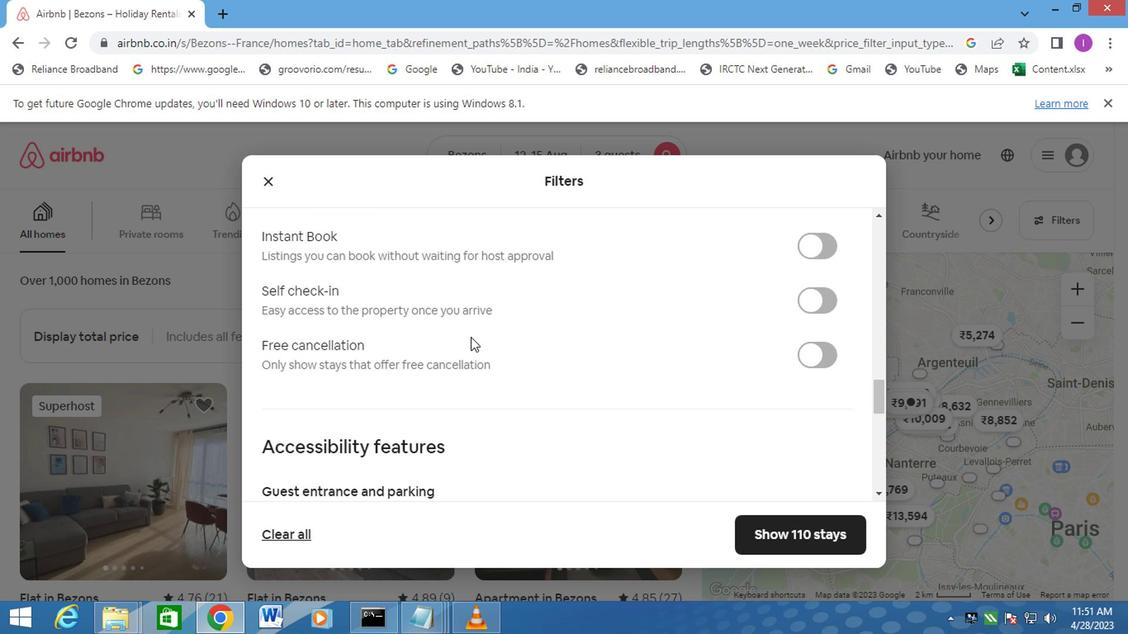 
Action: Mouse moved to (697, 324)
Screenshot: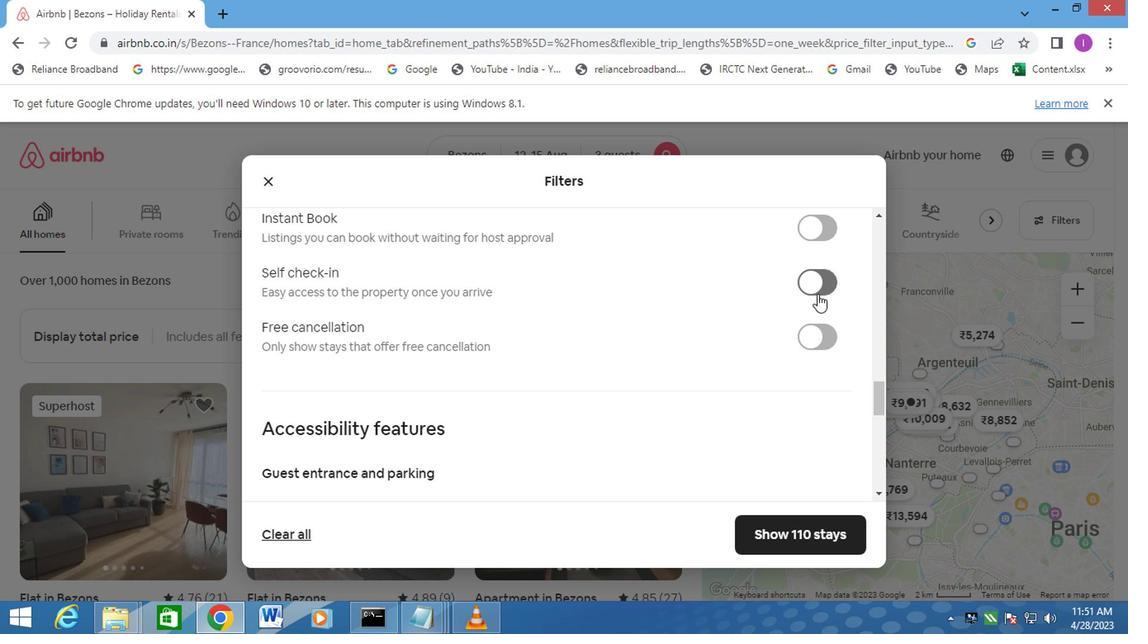 
Action: Mouse pressed left at (697, 324)
Screenshot: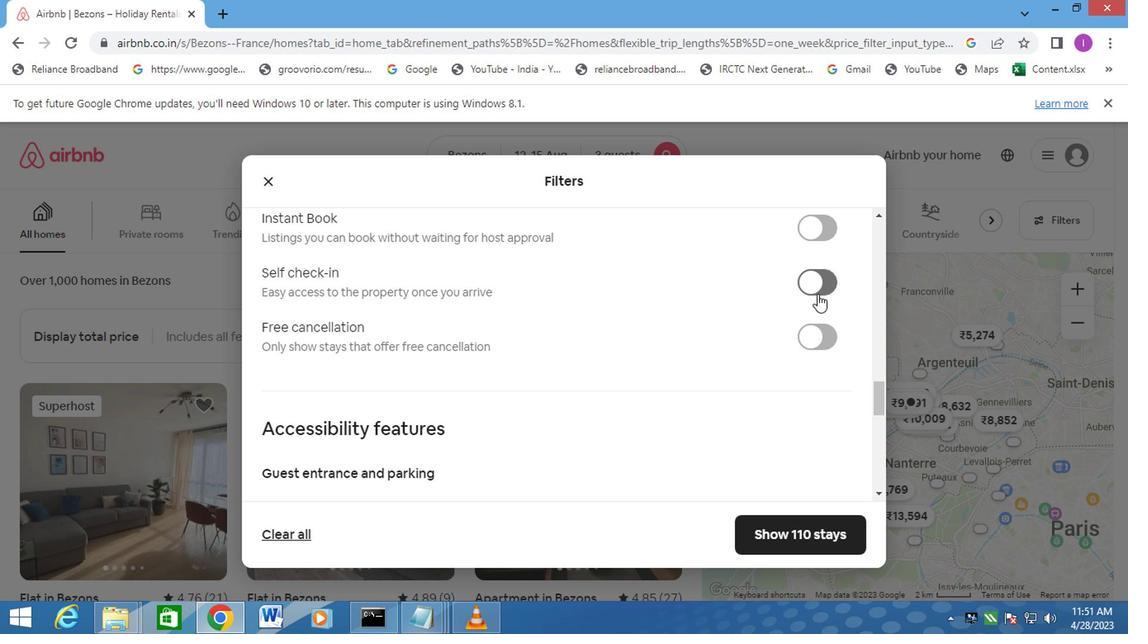 
Action: Mouse moved to (545, 379)
Screenshot: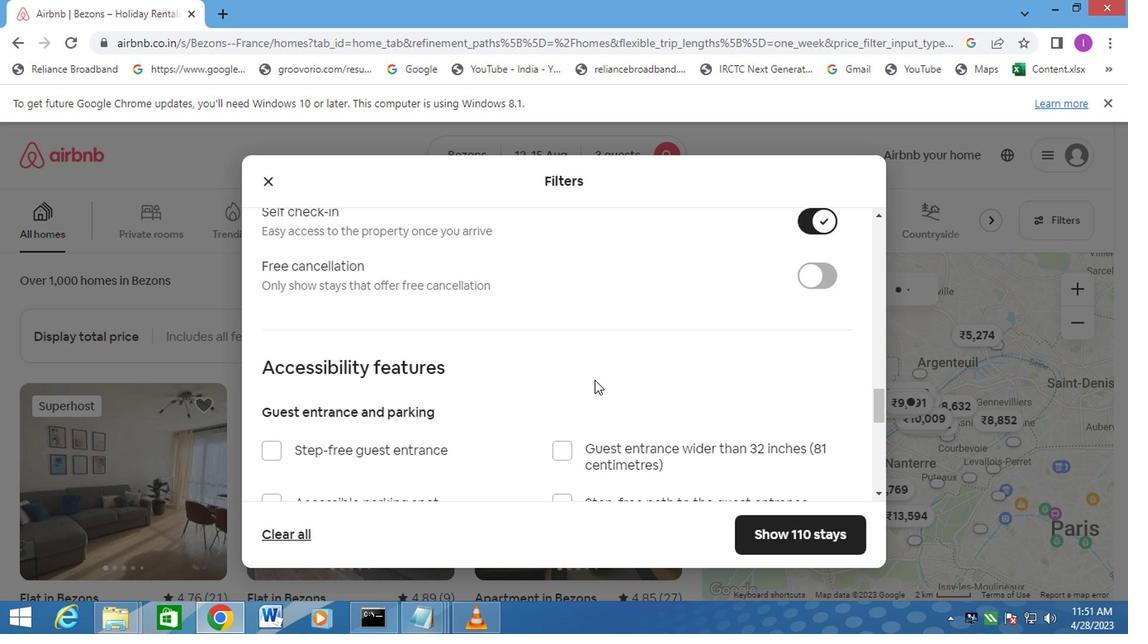
Action: Mouse scrolled (545, 378) with delta (0, 0)
Screenshot: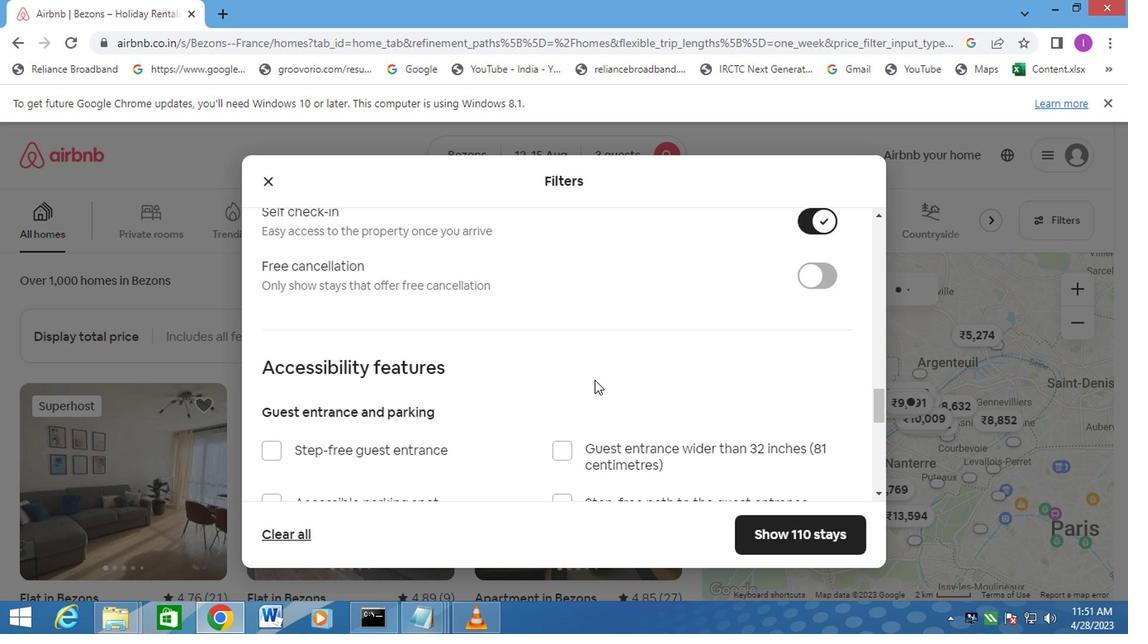 
Action: Mouse moved to (542, 384)
Screenshot: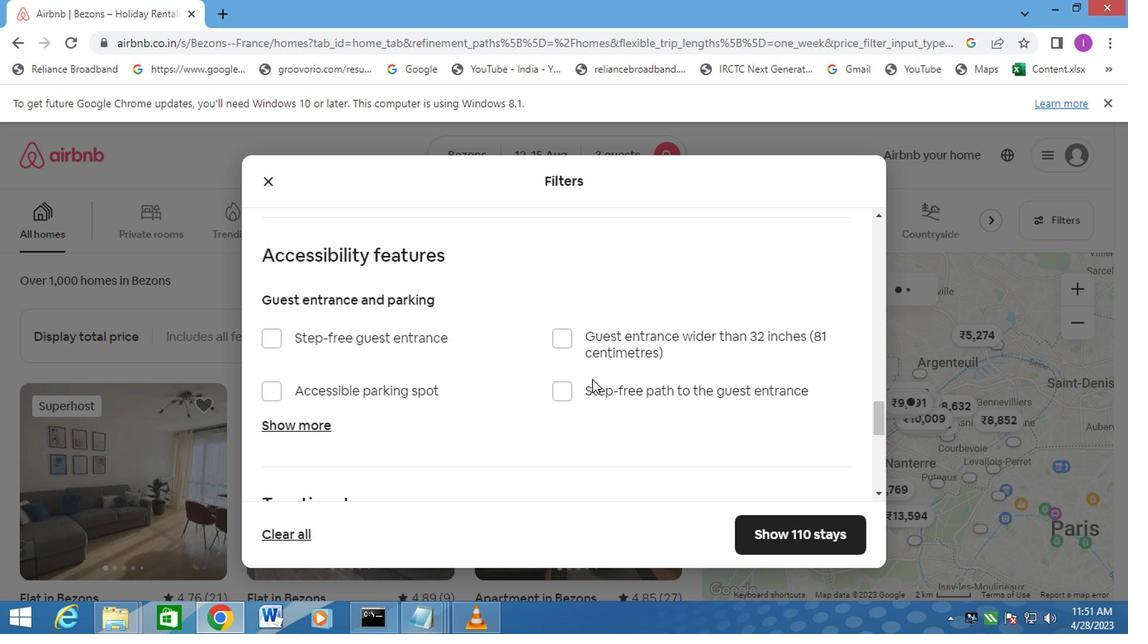 
Action: Mouse scrolled (542, 384) with delta (0, 0)
Screenshot: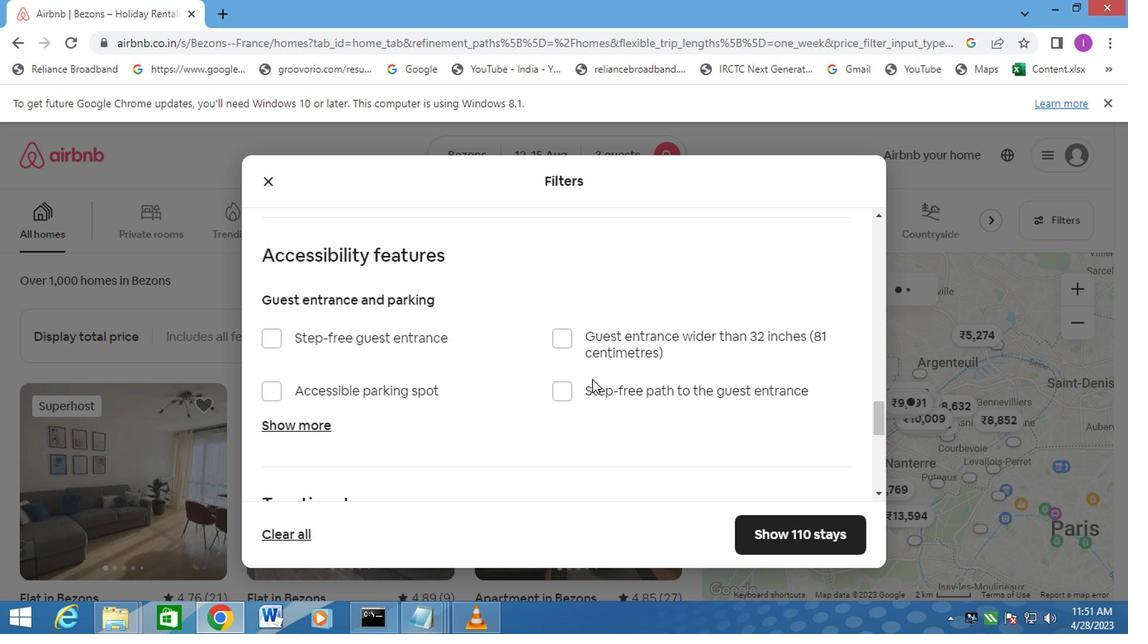 
Action: Mouse moved to (540, 386)
Screenshot: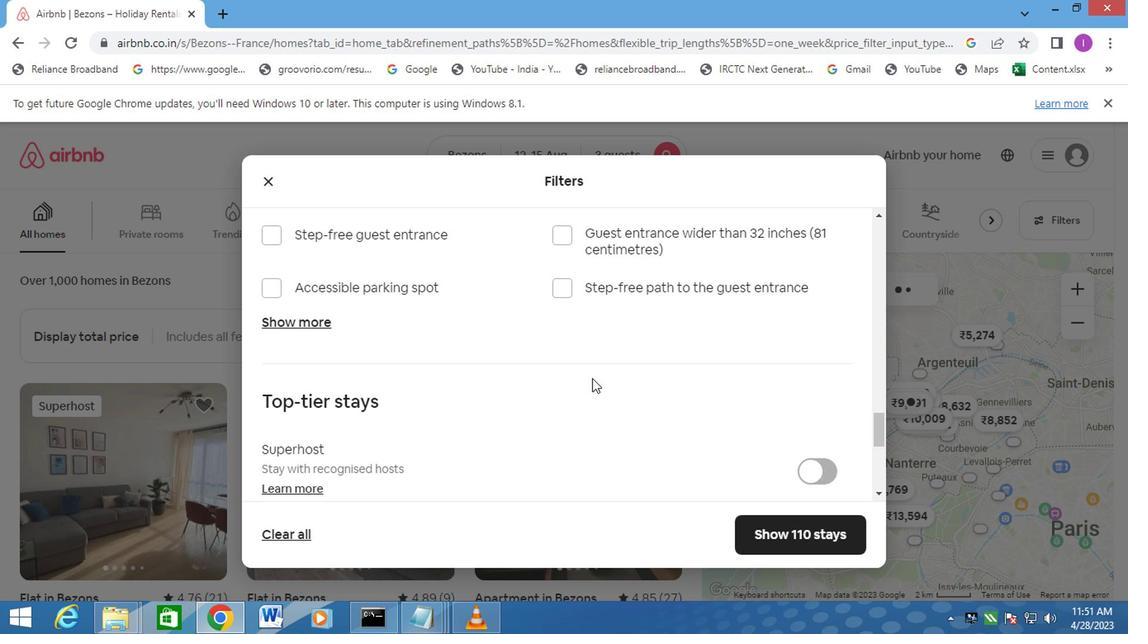 
Action: Mouse scrolled (540, 385) with delta (0, 0)
Screenshot: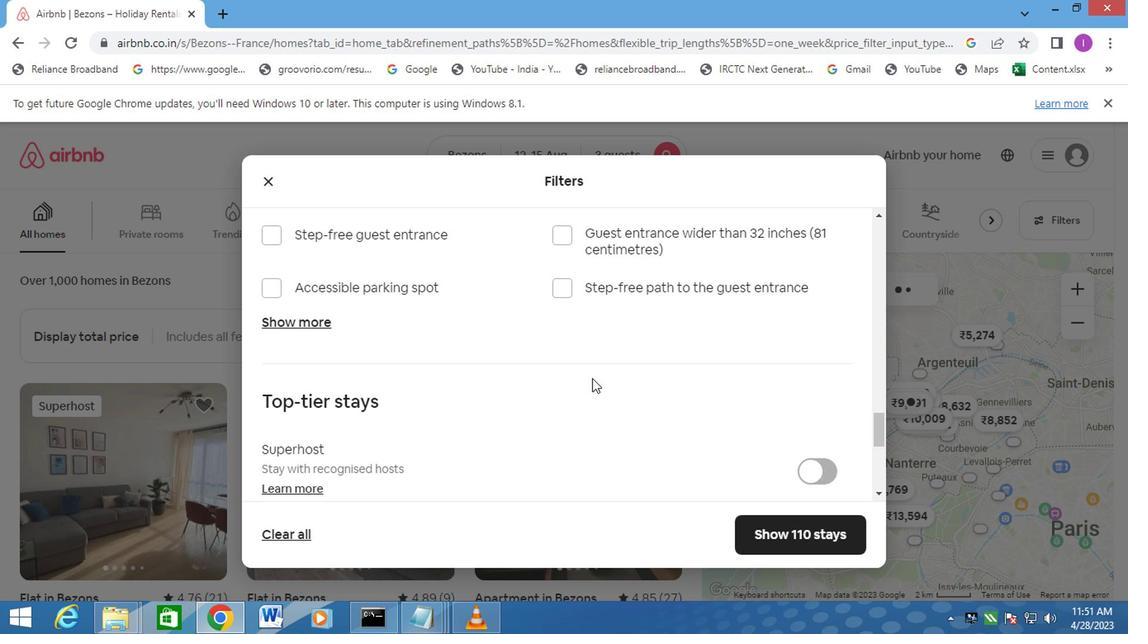 
Action: Mouse moved to (540, 386)
Screenshot: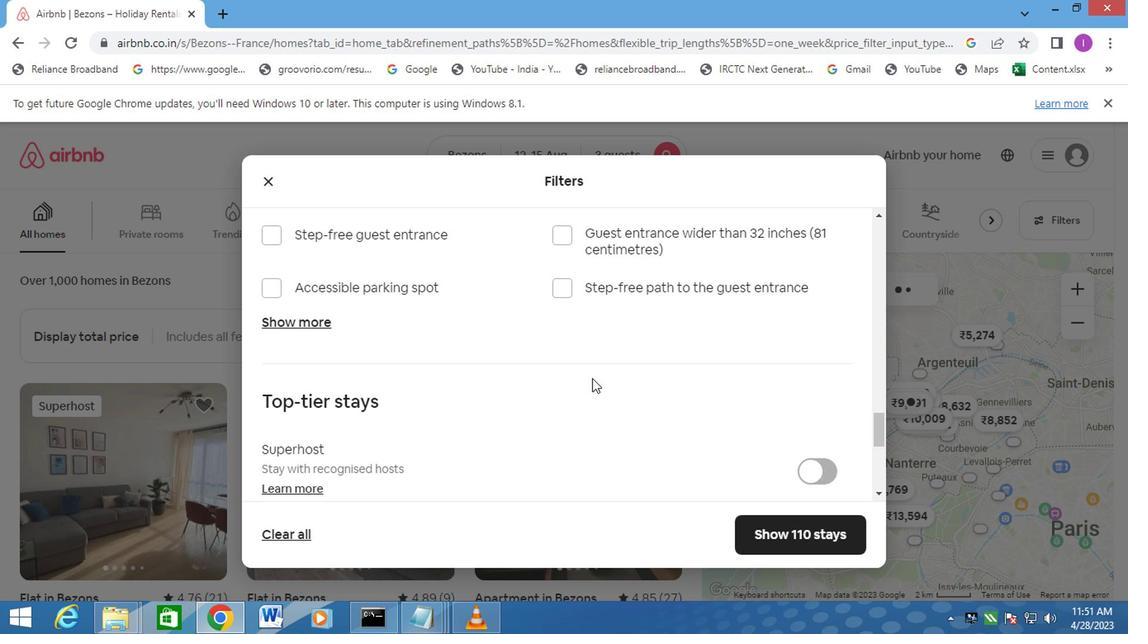 
Action: Mouse scrolled (540, 385) with delta (0, 0)
Screenshot: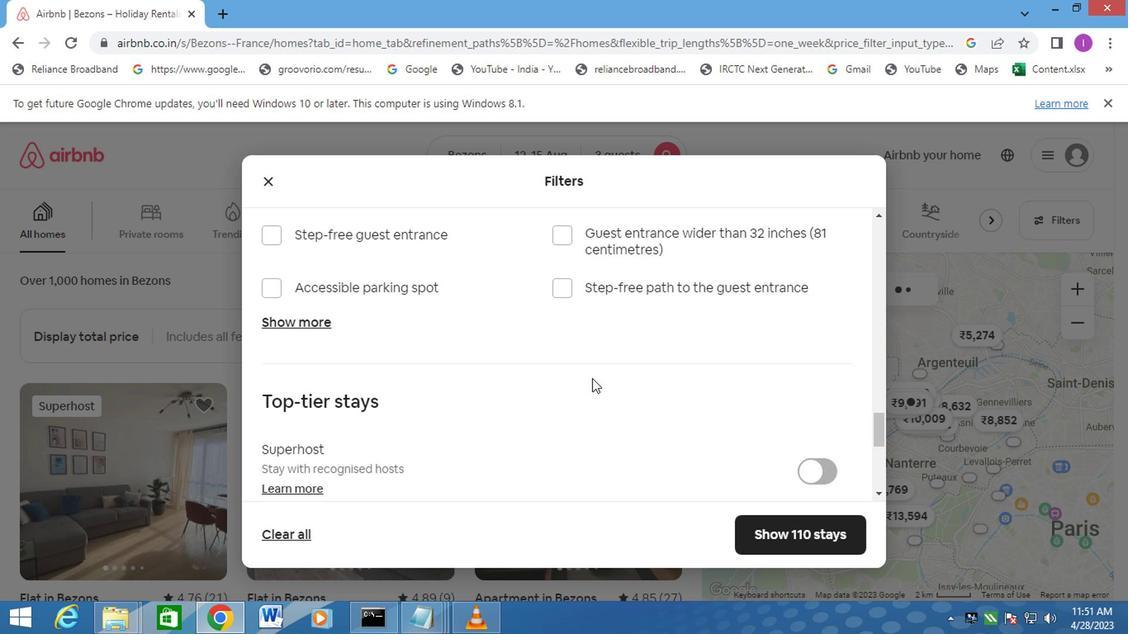 
Action: Mouse moved to (537, 384)
Screenshot: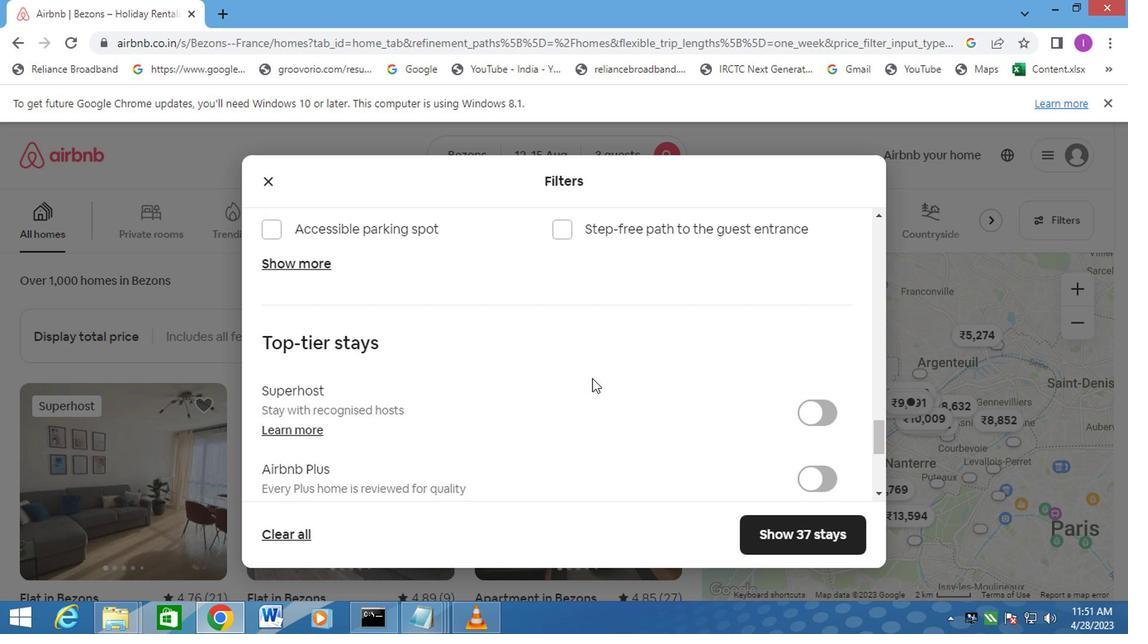 
Action: Mouse scrolled (537, 384) with delta (0, 0)
Screenshot: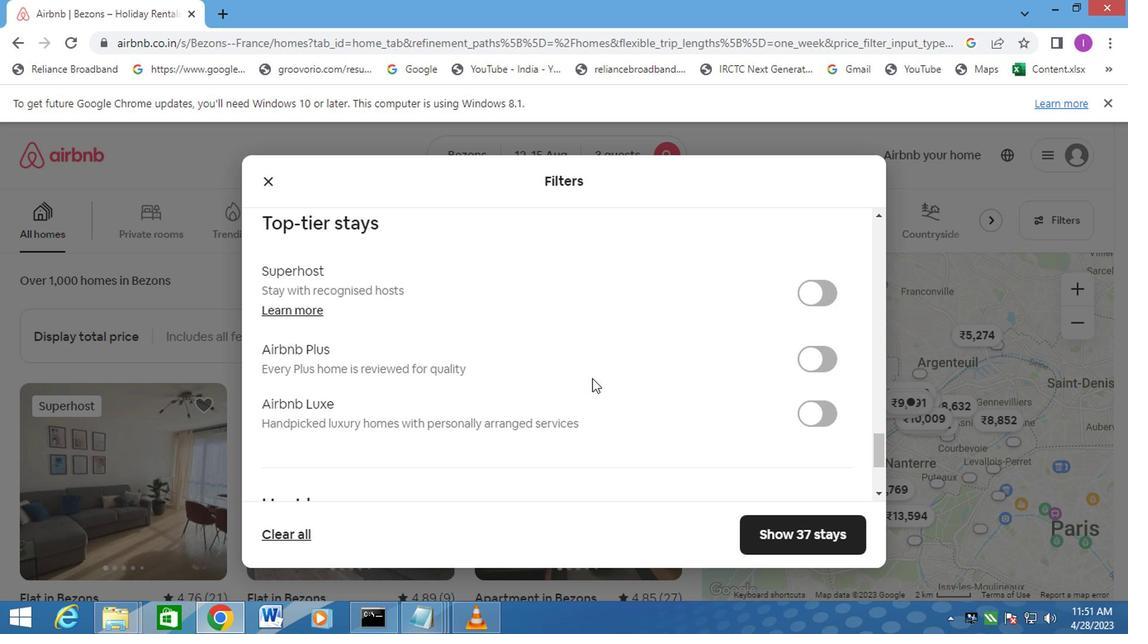 
Action: Mouse scrolled (537, 384) with delta (0, 0)
Screenshot: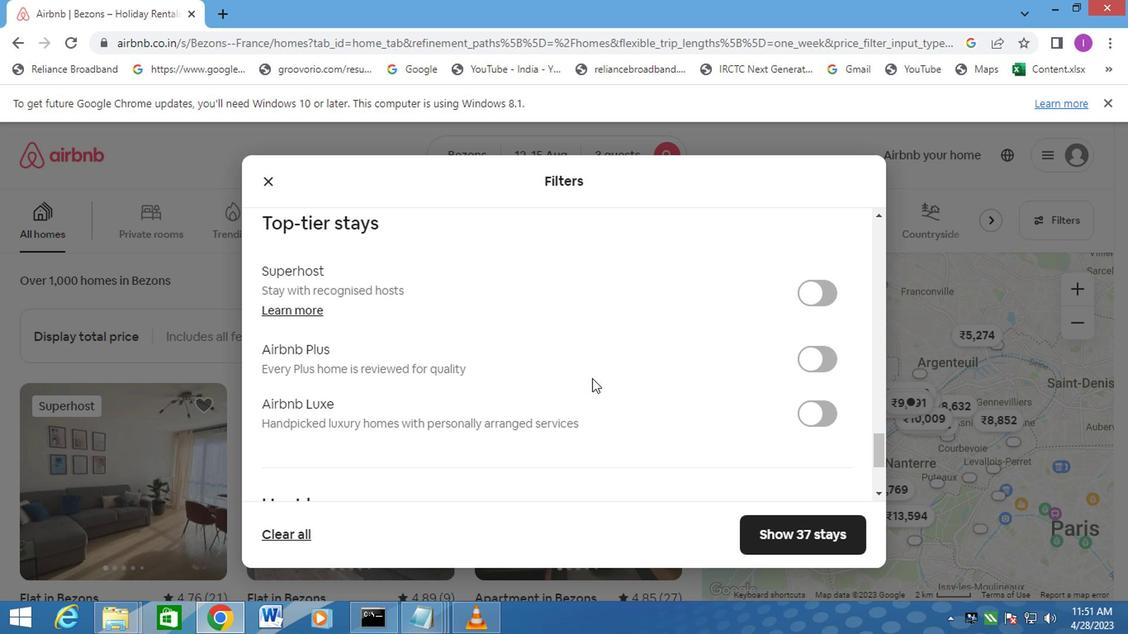 
Action: Mouse scrolled (537, 384) with delta (0, 0)
Screenshot: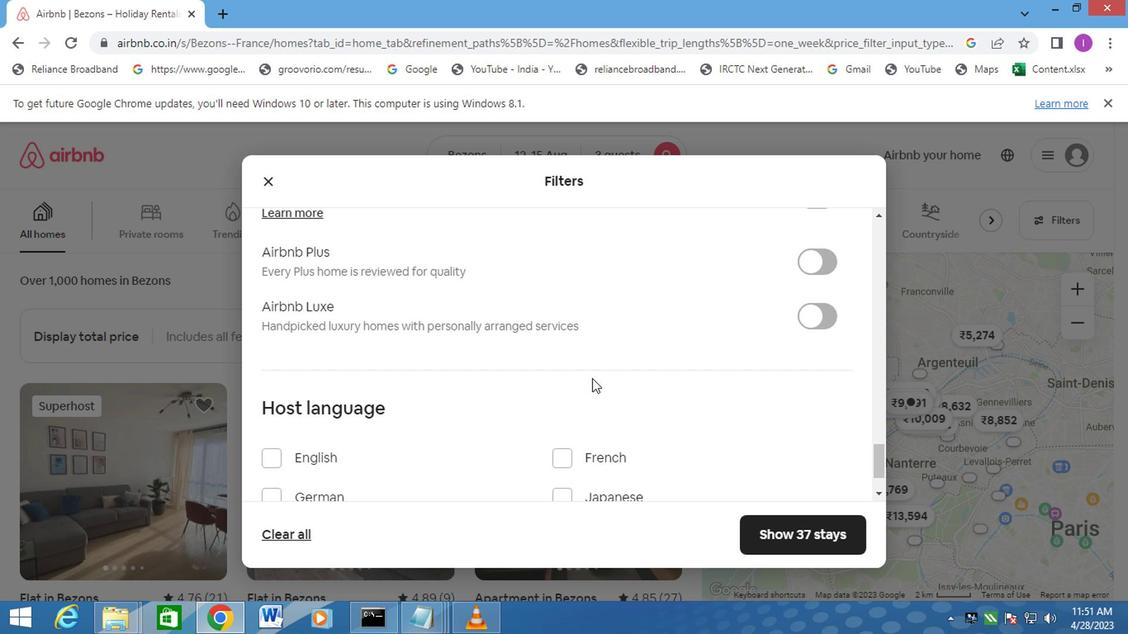 
Action: Mouse scrolled (537, 384) with delta (0, 0)
Screenshot: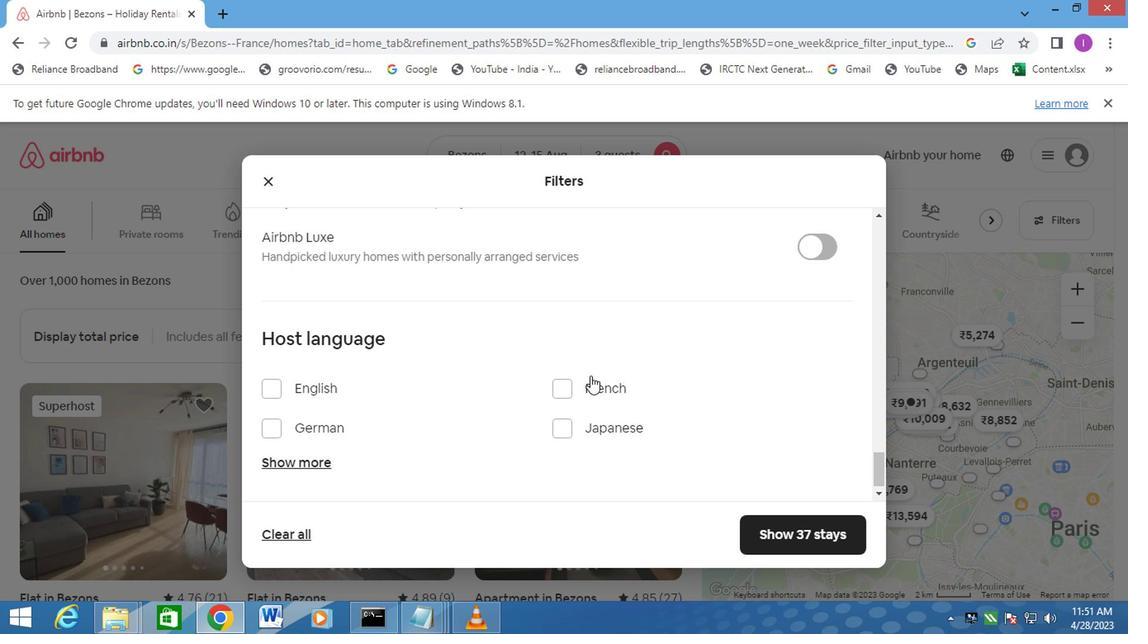 
Action: Mouse moved to (535, 382)
Screenshot: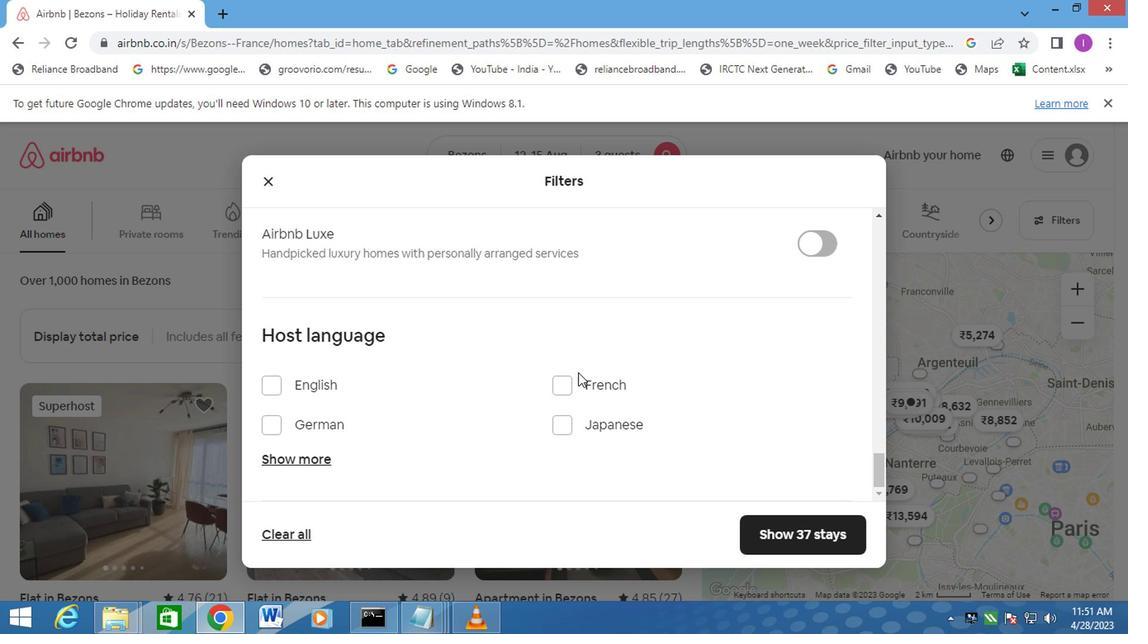
Action: Mouse scrolled (535, 381) with delta (0, 0)
Screenshot: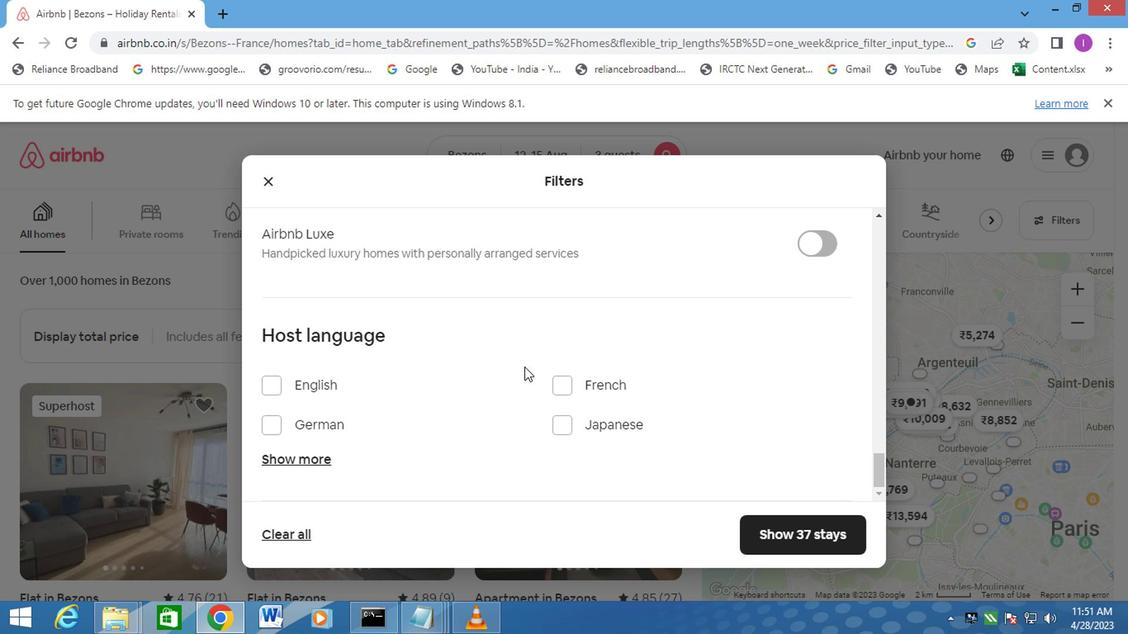 
Action: Mouse moved to (534, 381)
Screenshot: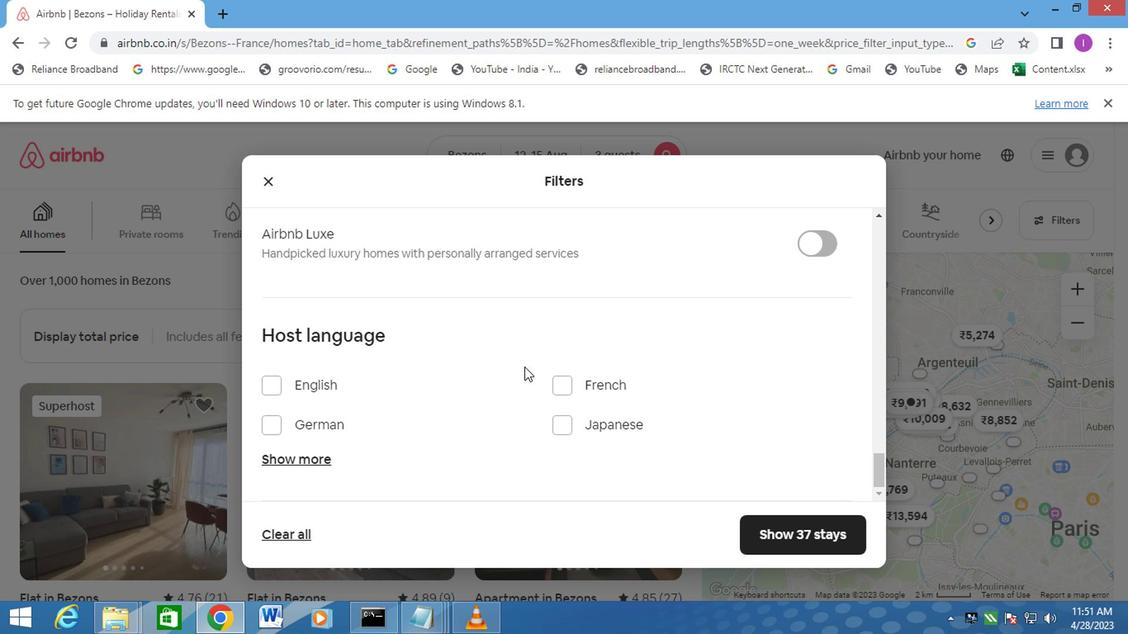 
Action: Mouse scrolled (534, 381) with delta (0, 0)
Screenshot: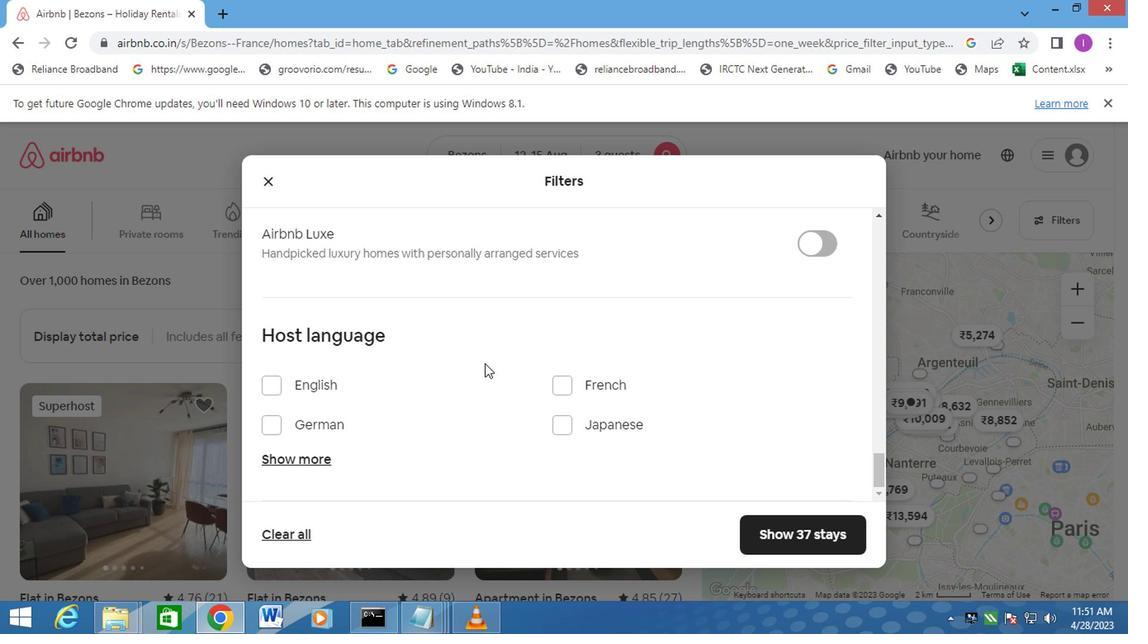 
Action: Mouse scrolled (534, 381) with delta (0, 0)
Screenshot: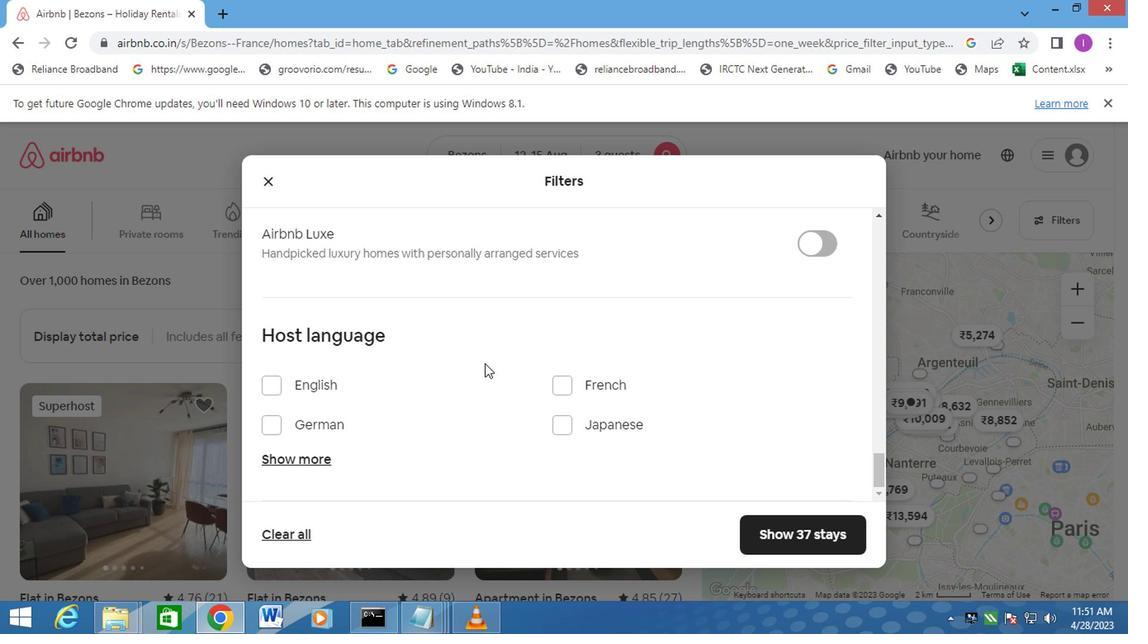 
Action: Mouse scrolled (534, 381) with delta (0, 0)
Screenshot: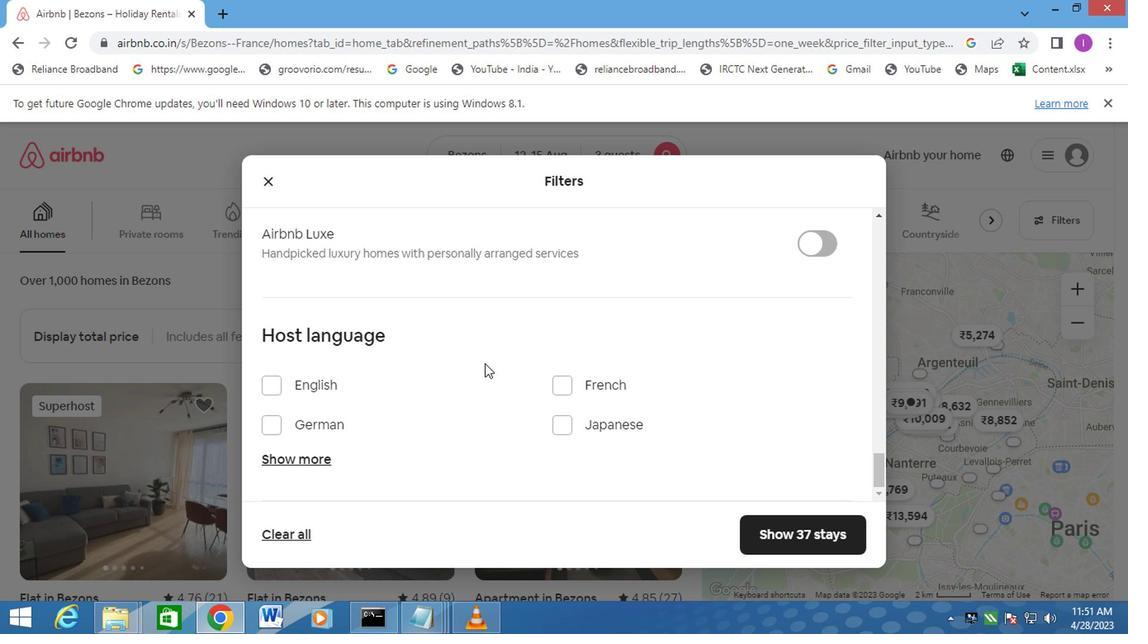 
Action: Mouse scrolled (534, 381) with delta (0, 0)
Screenshot: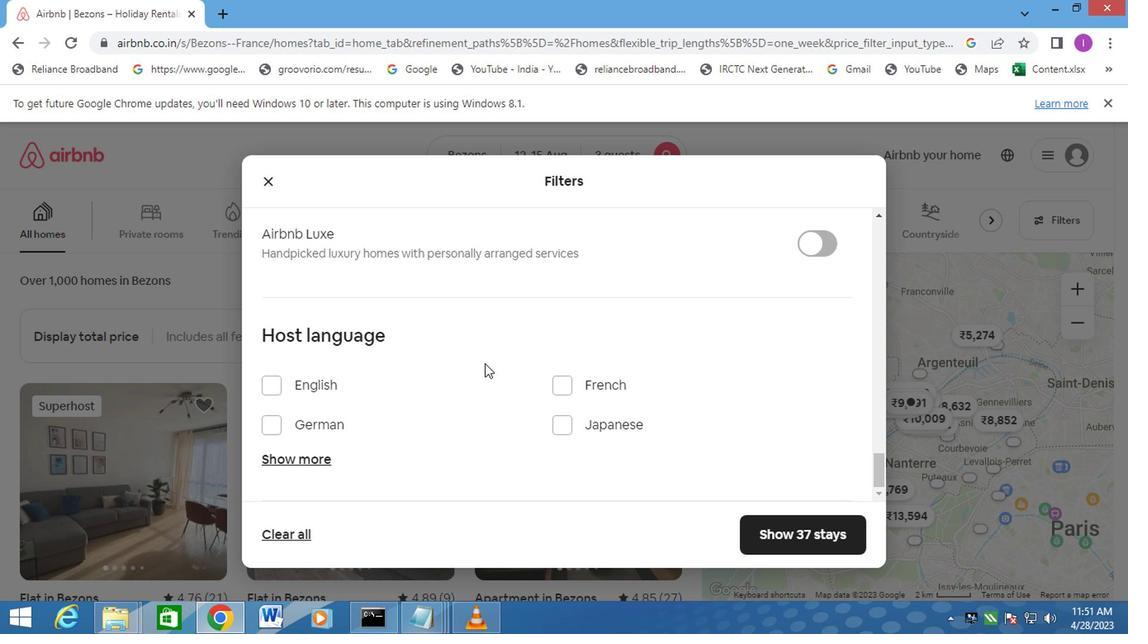 
Action: Mouse moved to (311, 388)
Screenshot: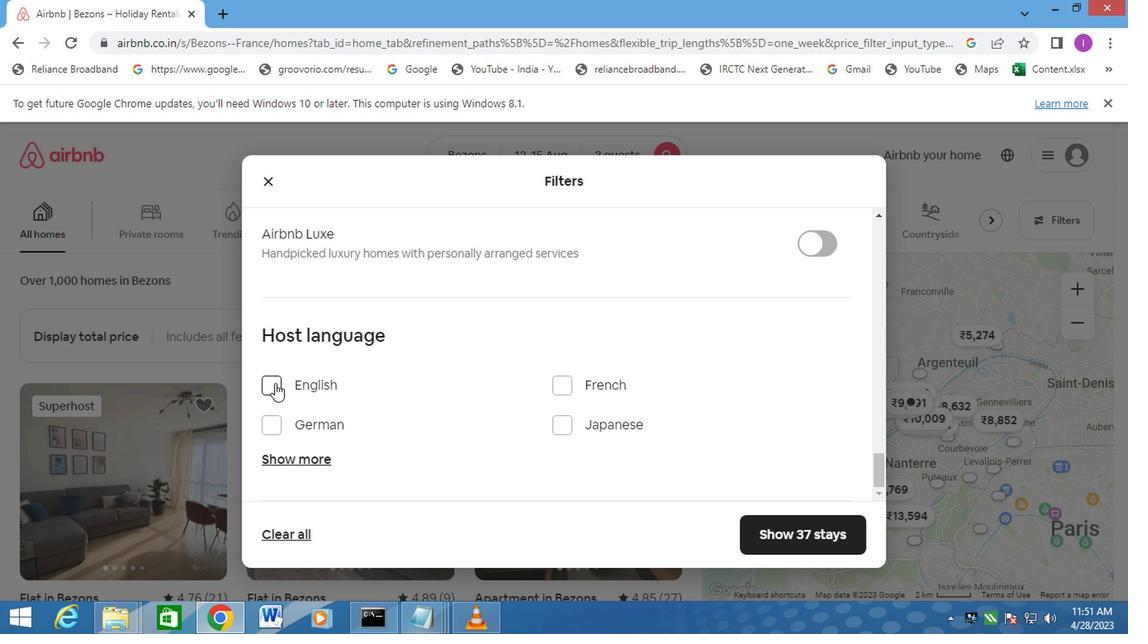 
Action: Mouse pressed left at (311, 388)
Screenshot: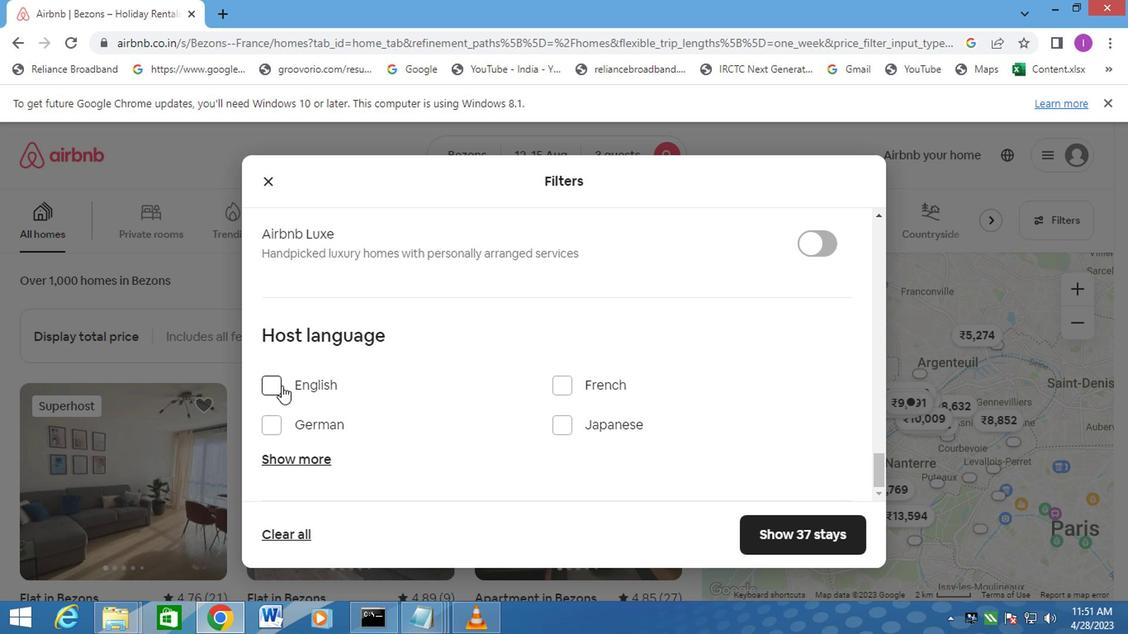 
Action: Mouse moved to (706, 501)
Screenshot: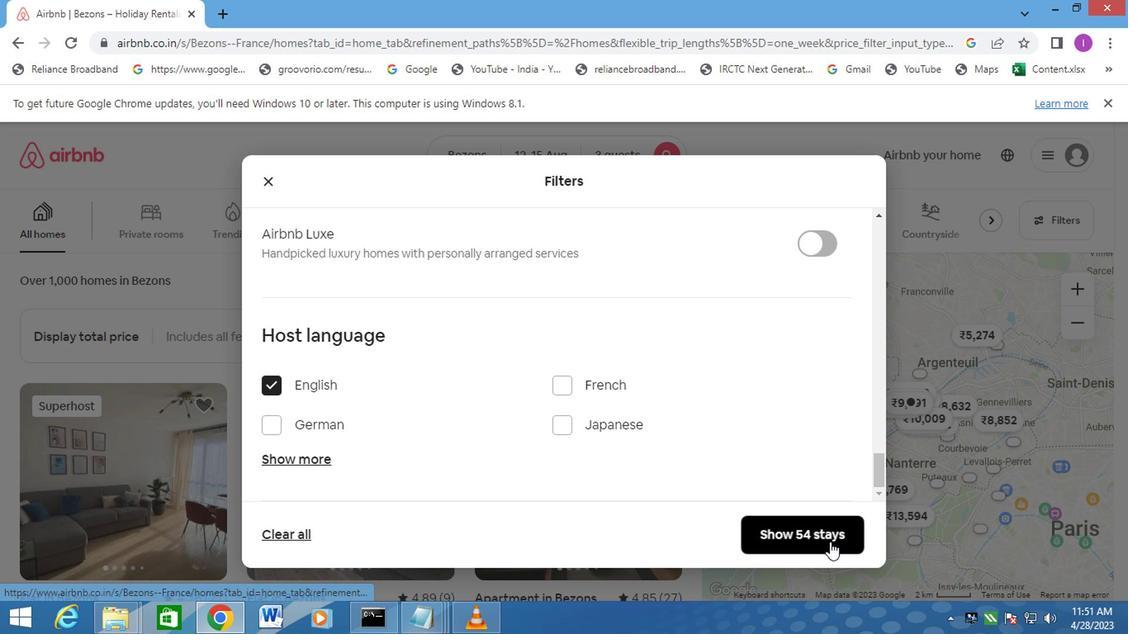 
Action: Mouse pressed left at (706, 501)
Screenshot: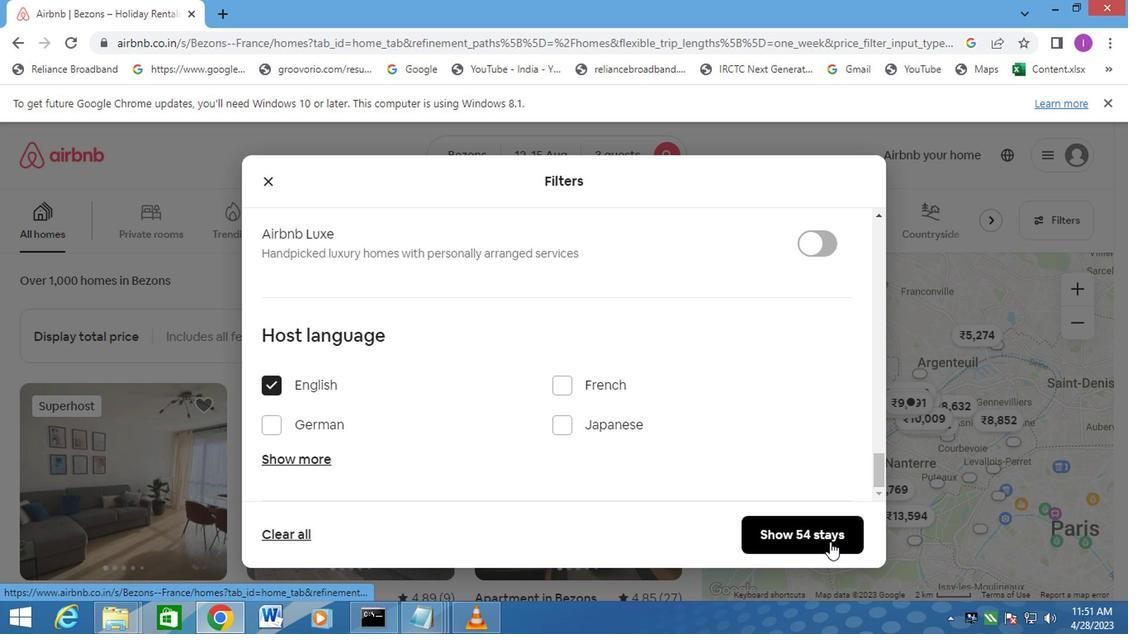 
Action: Mouse moved to (718, 494)
Screenshot: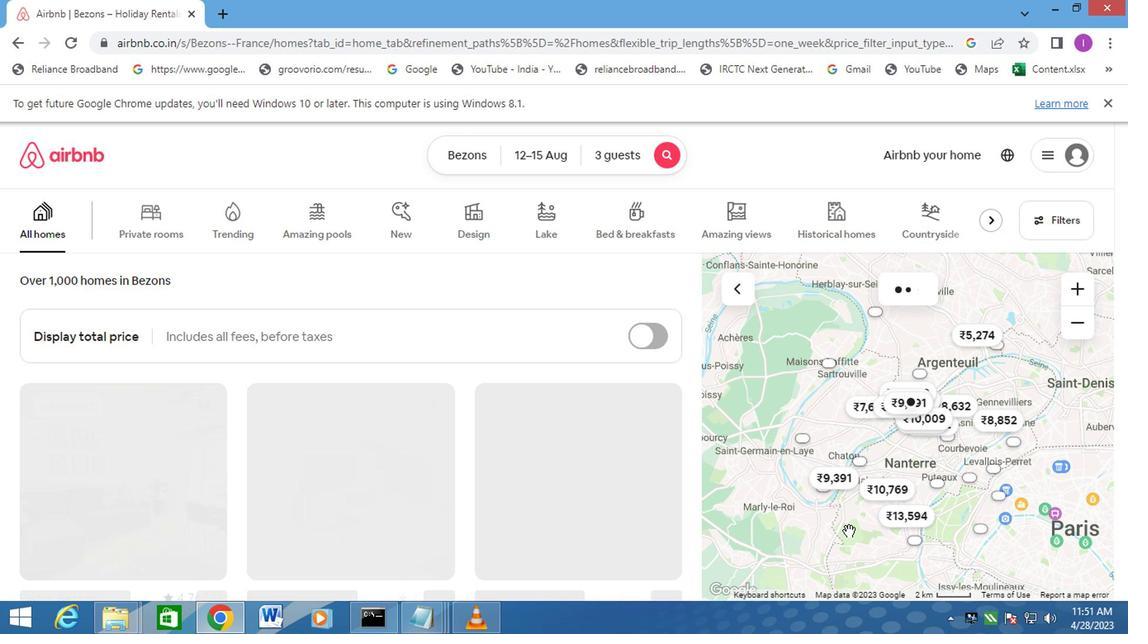 
